 Task: Find connections with filter location Chengzhong with filter topic #socialmediawith filter profile language French with filter current company Volvo Car India with filter school Maharshi Dayanand College of Arts Science & Commerce Kamgar Manzil 25 Dr.S.S.Rao Road Parel Mumbai 400 012 with filter industry Musicians with filter service category Customer Support with filter keywords title Physical Therapy Assistant
Action: Mouse moved to (678, 91)
Screenshot: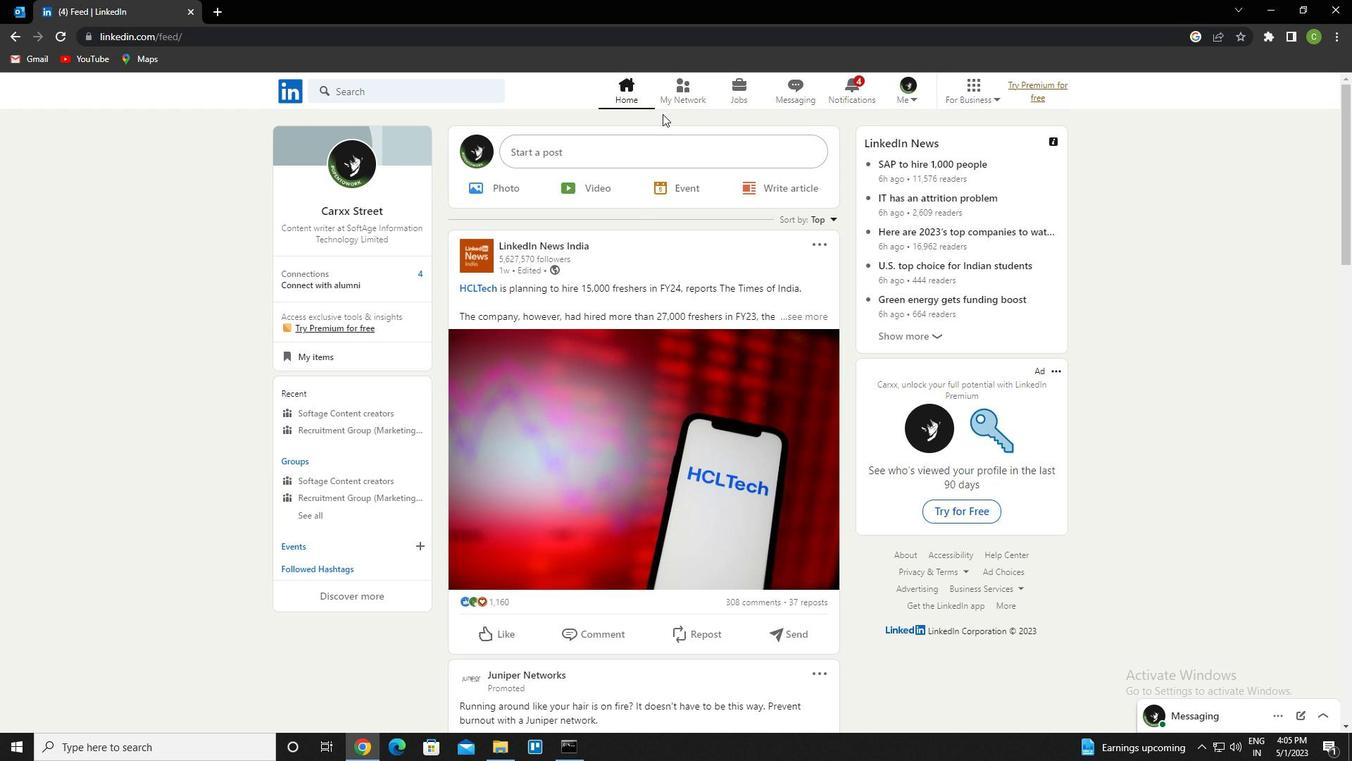 
Action: Mouse pressed left at (678, 91)
Screenshot: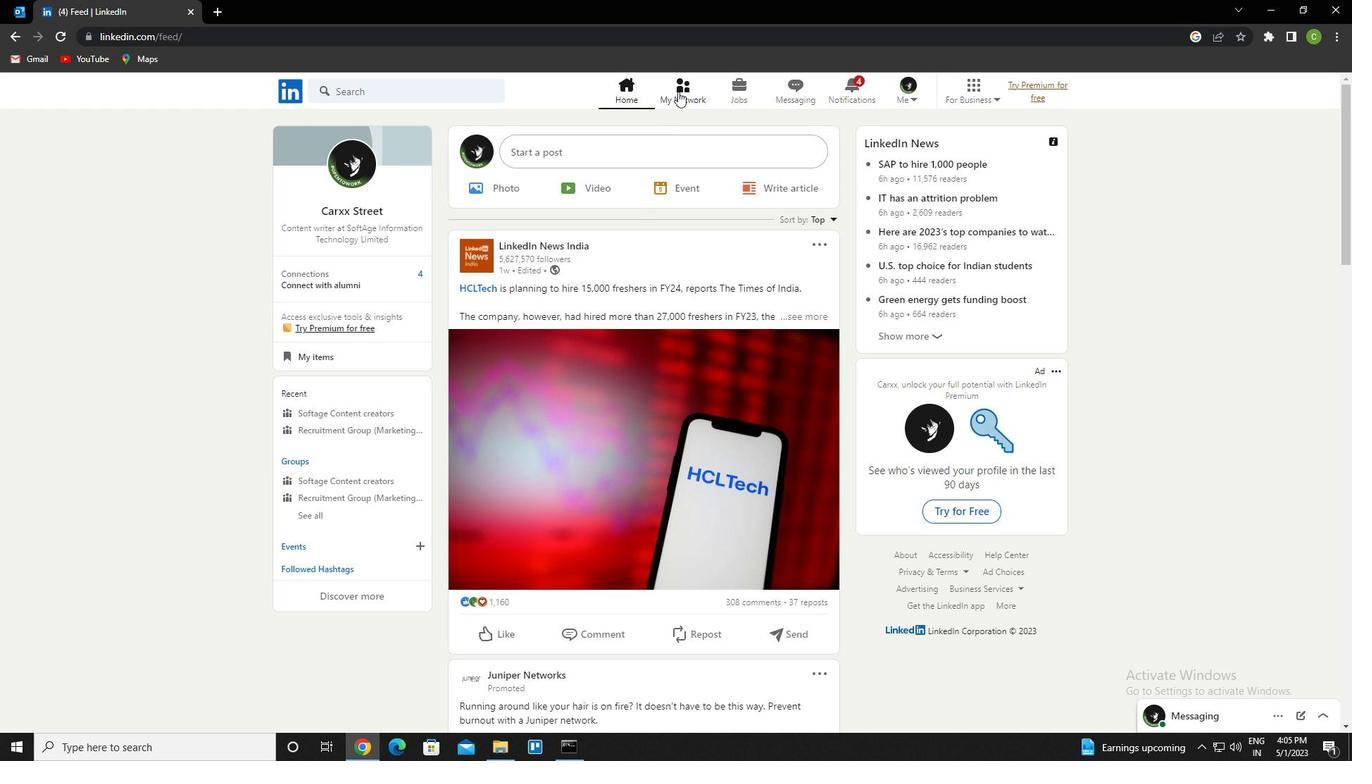 
Action: Mouse moved to (367, 164)
Screenshot: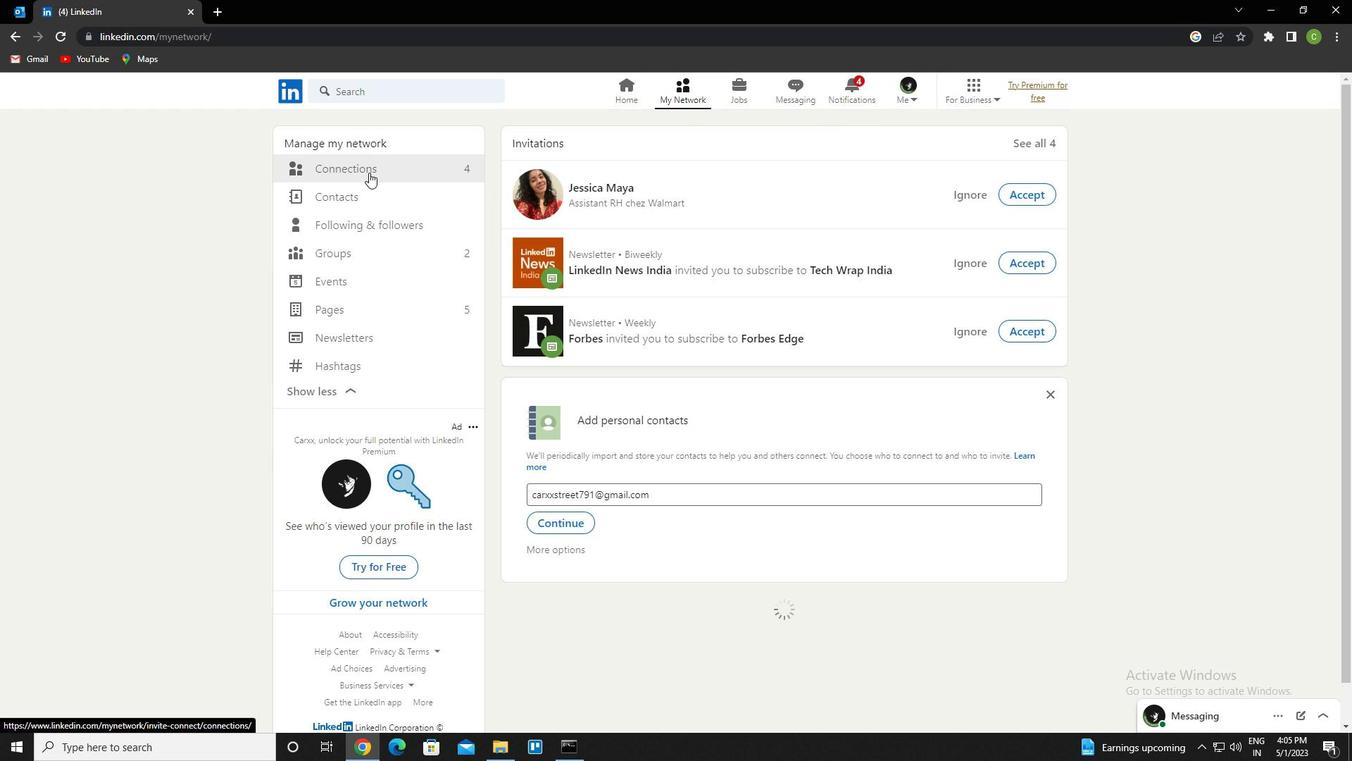 
Action: Mouse pressed left at (367, 164)
Screenshot: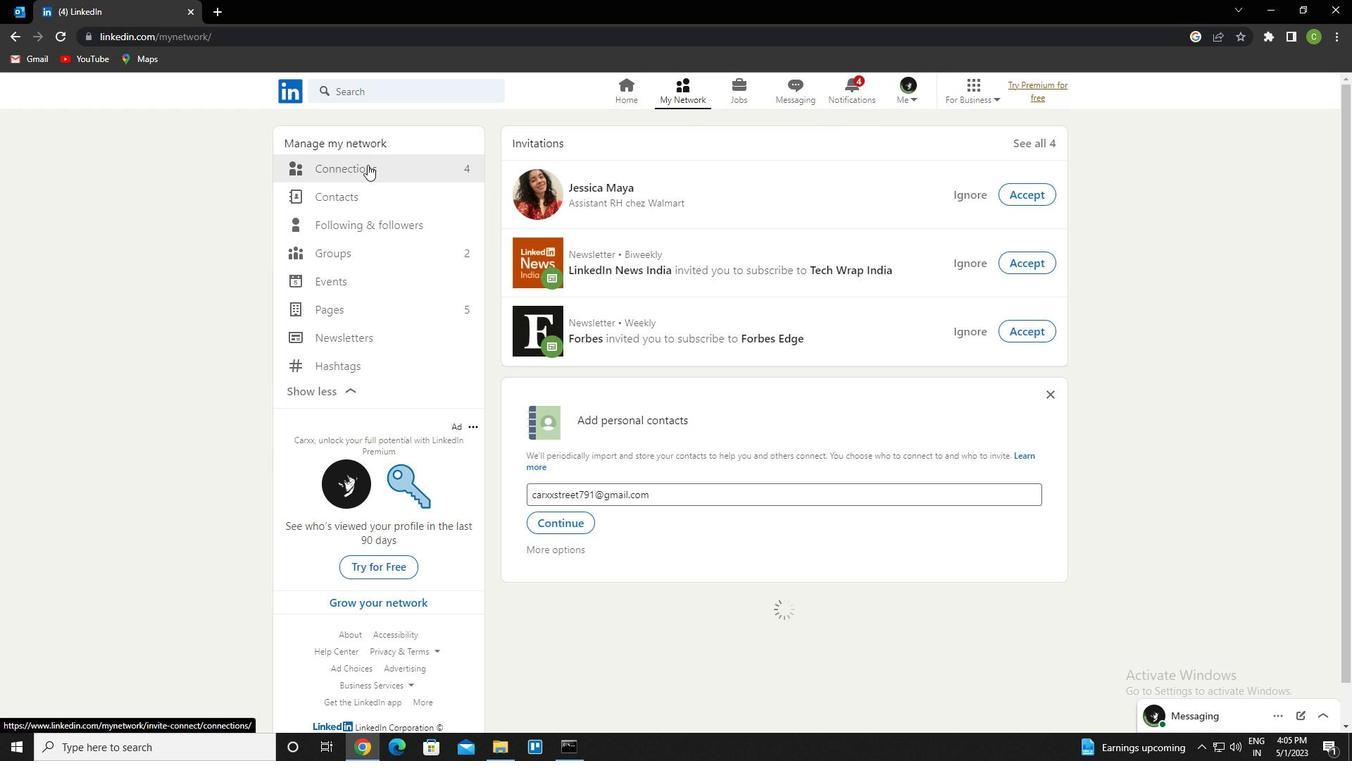 
Action: Mouse moved to (756, 163)
Screenshot: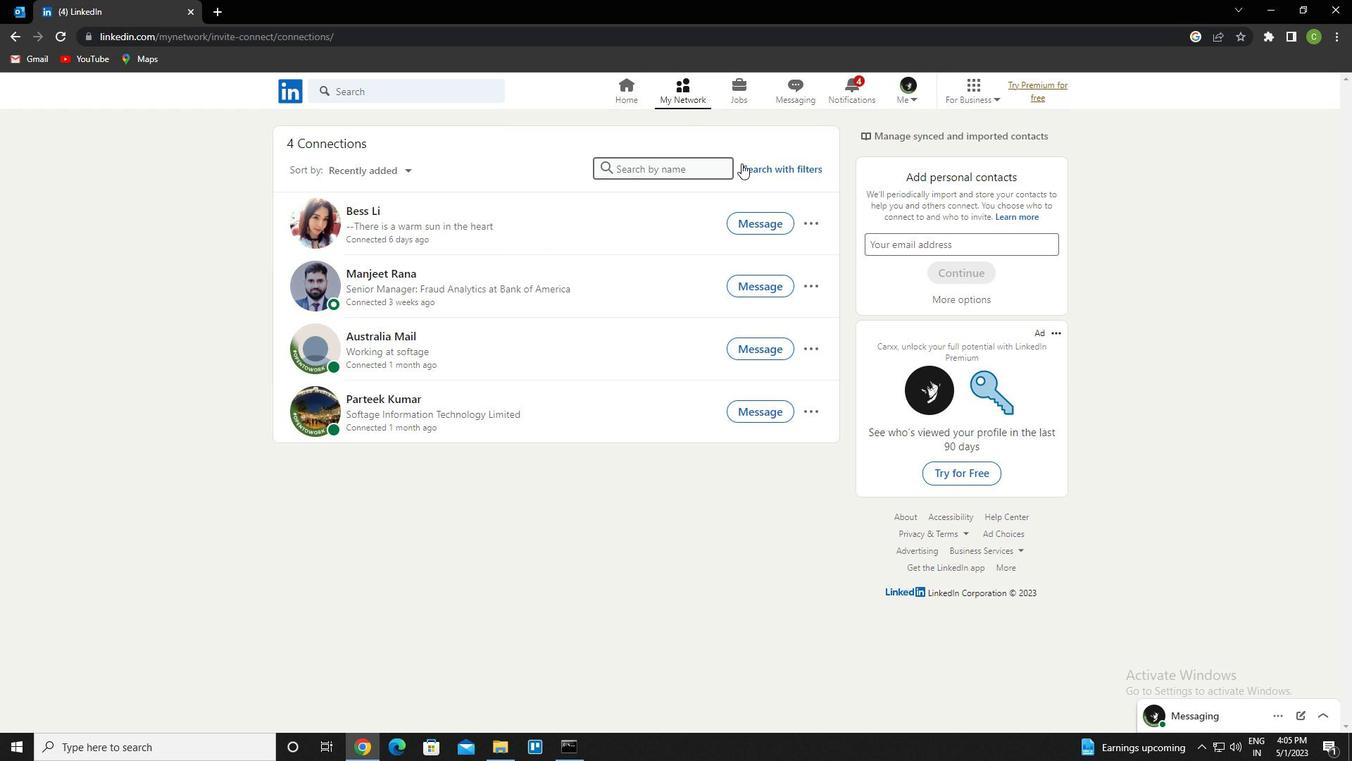 
Action: Mouse pressed left at (756, 163)
Screenshot: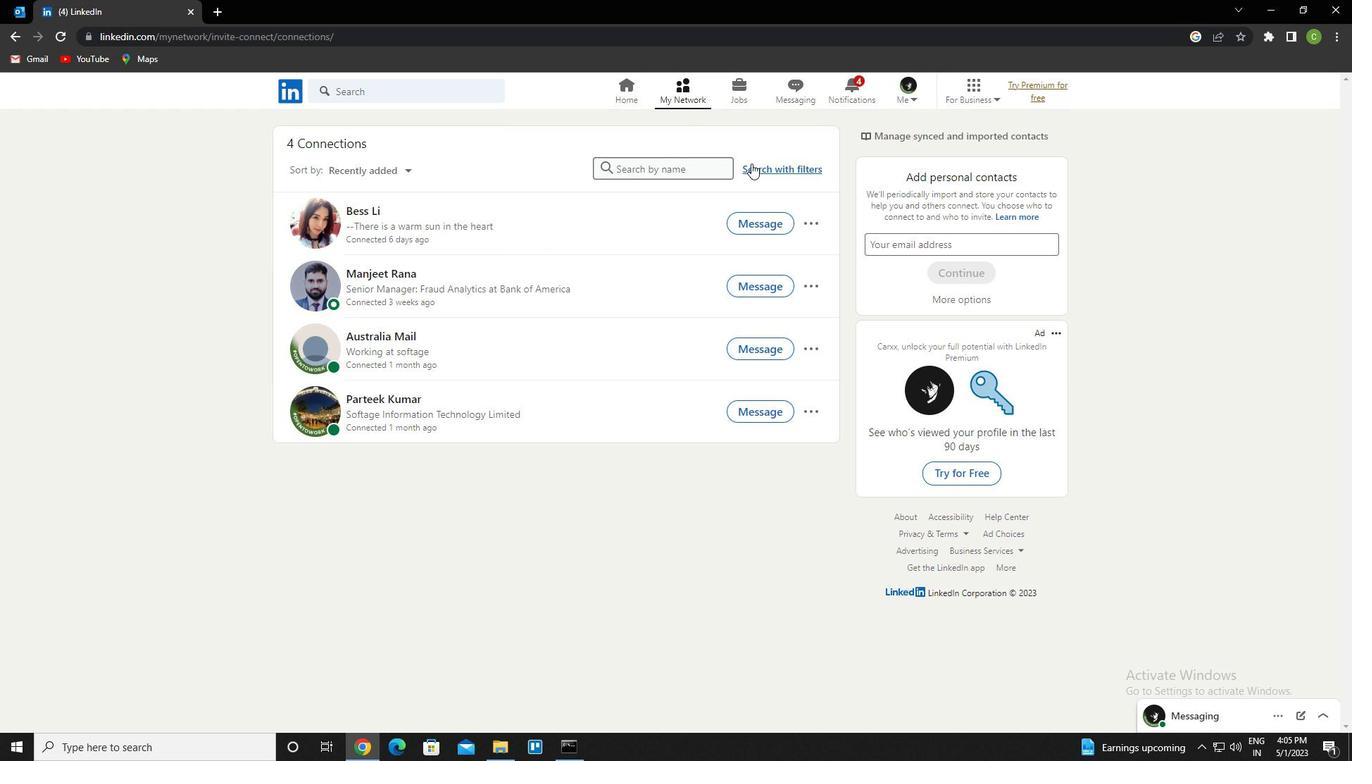 
Action: Mouse moved to (727, 128)
Screenshot: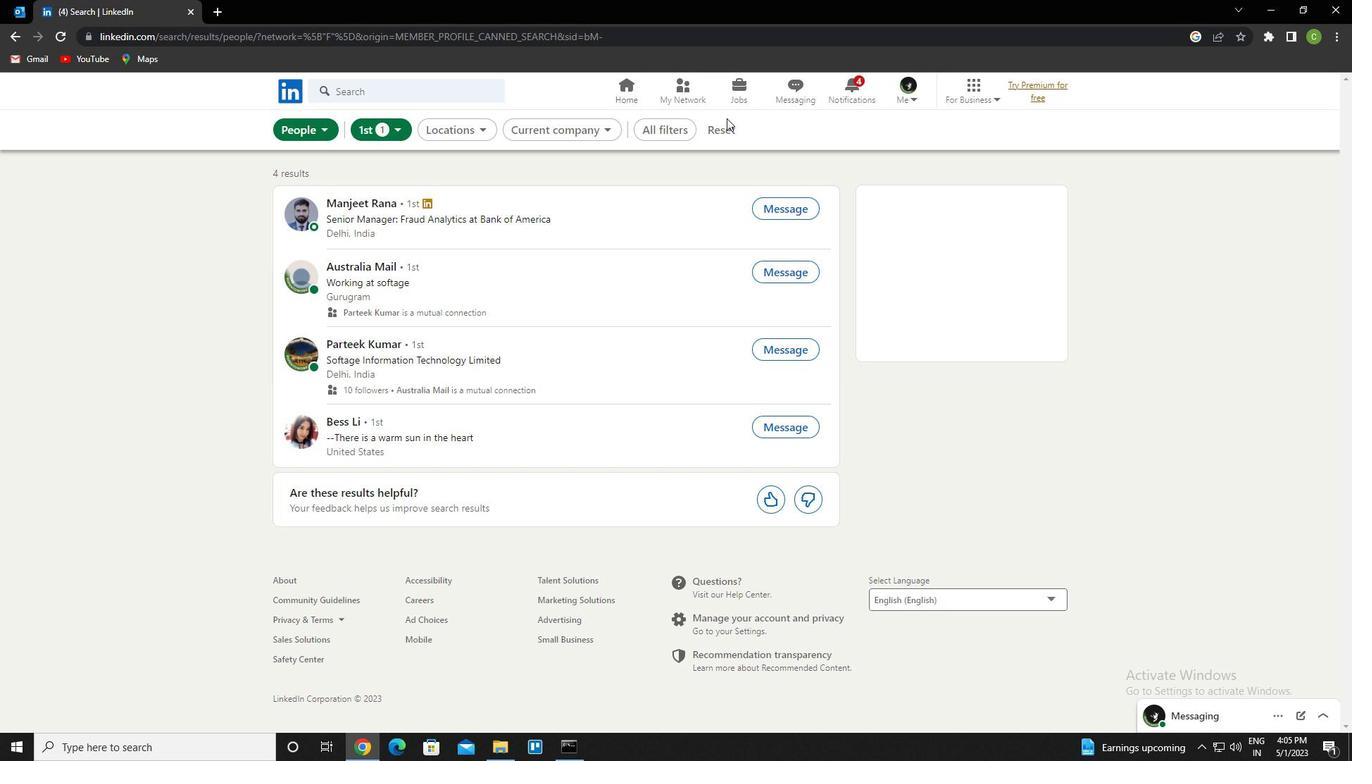 
Action: Mouse pressed left at (727, 128)
Screenshot: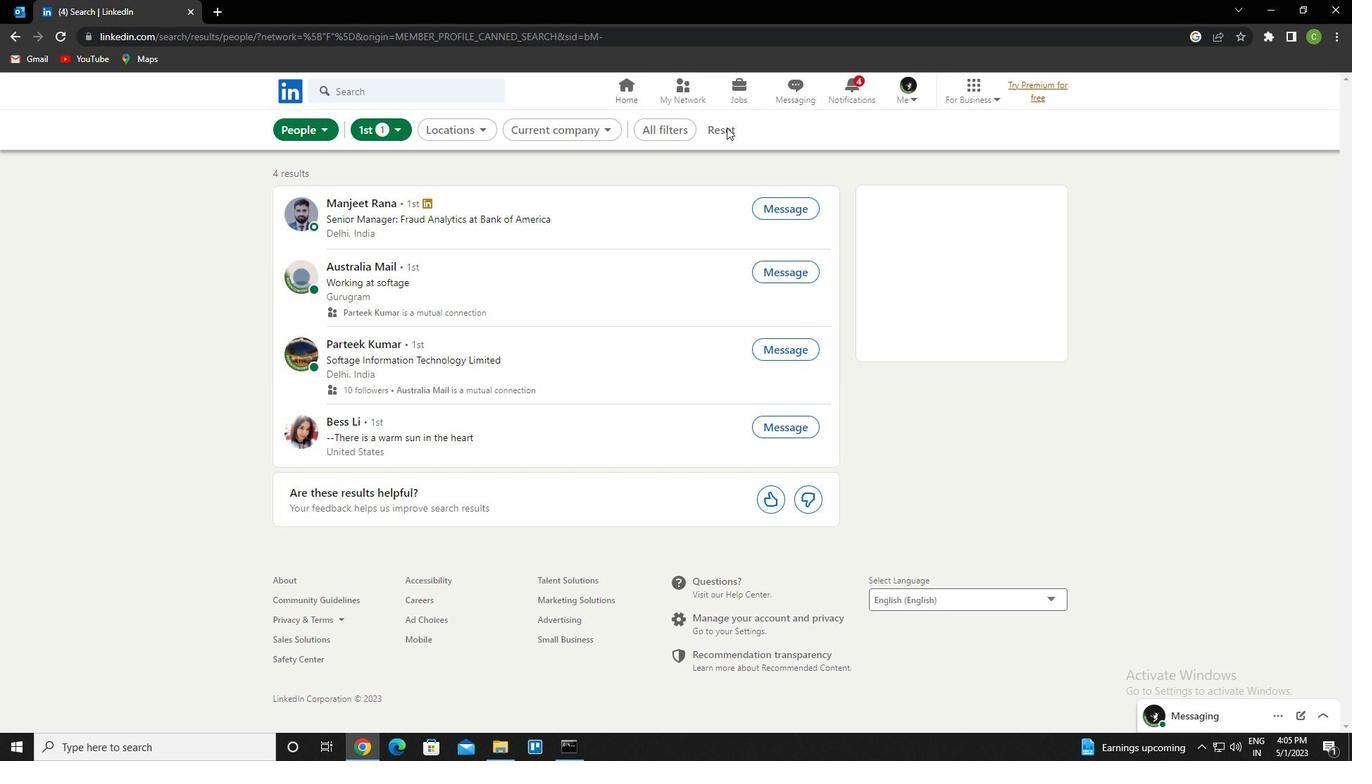 
Action: Mouse moved to (694, 127)
Screenshot: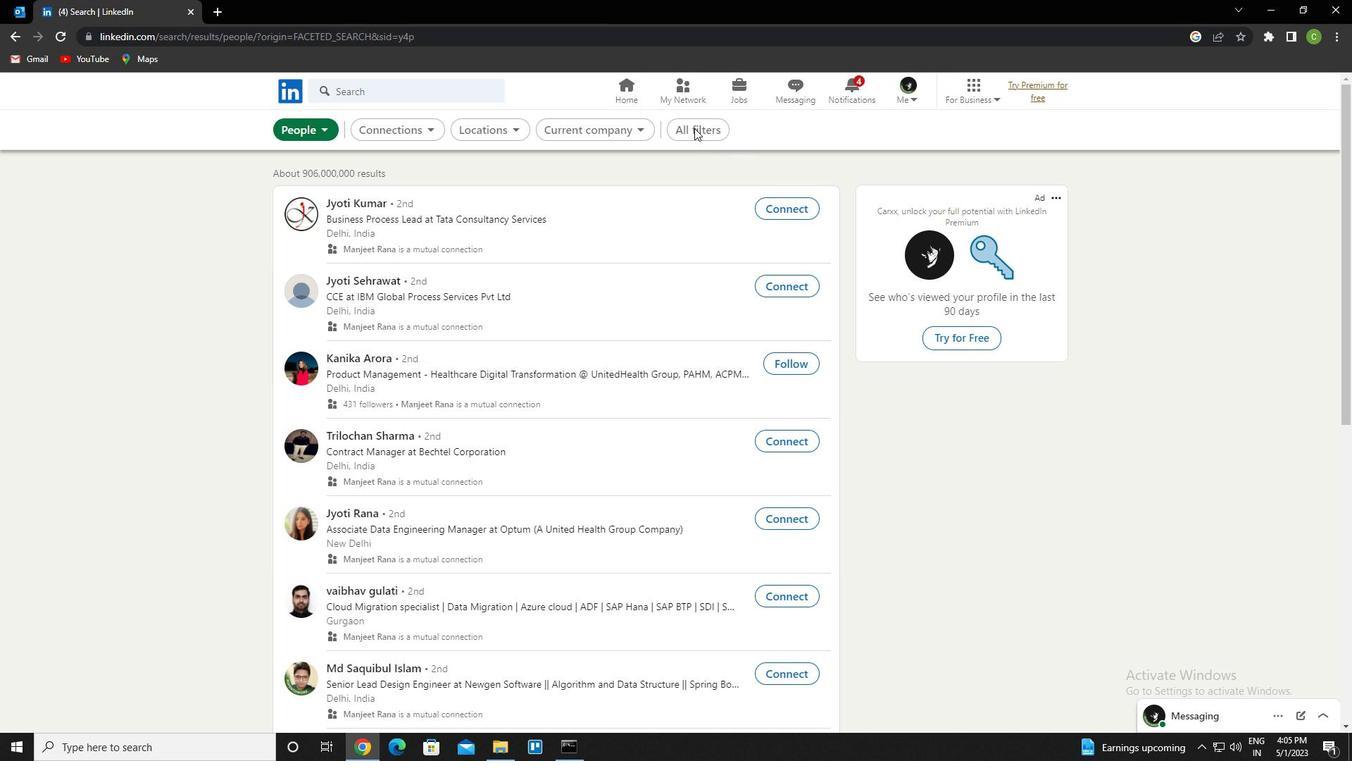 
Action: Mouse pressed left at (694, 127)
Screenshot: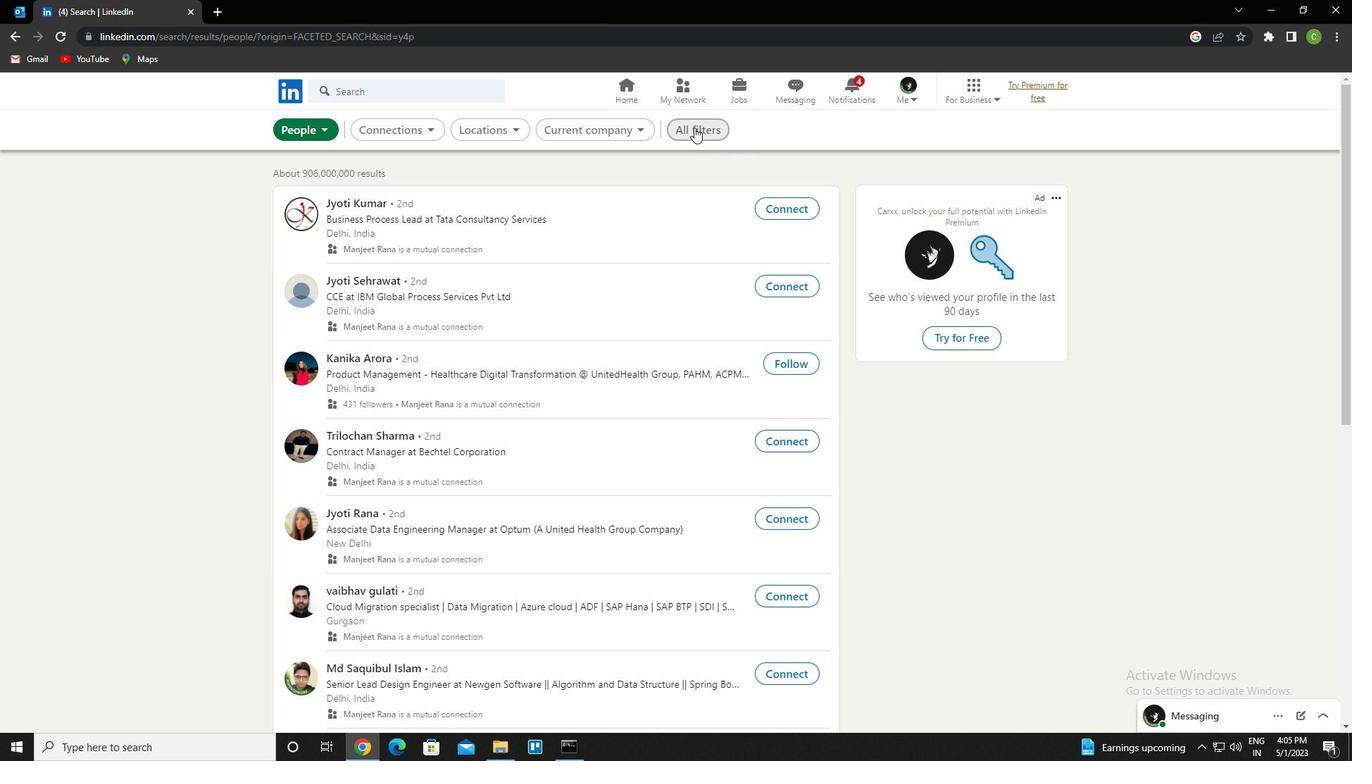 
Action: Mouse moved to (1235, 567)
Screenshot: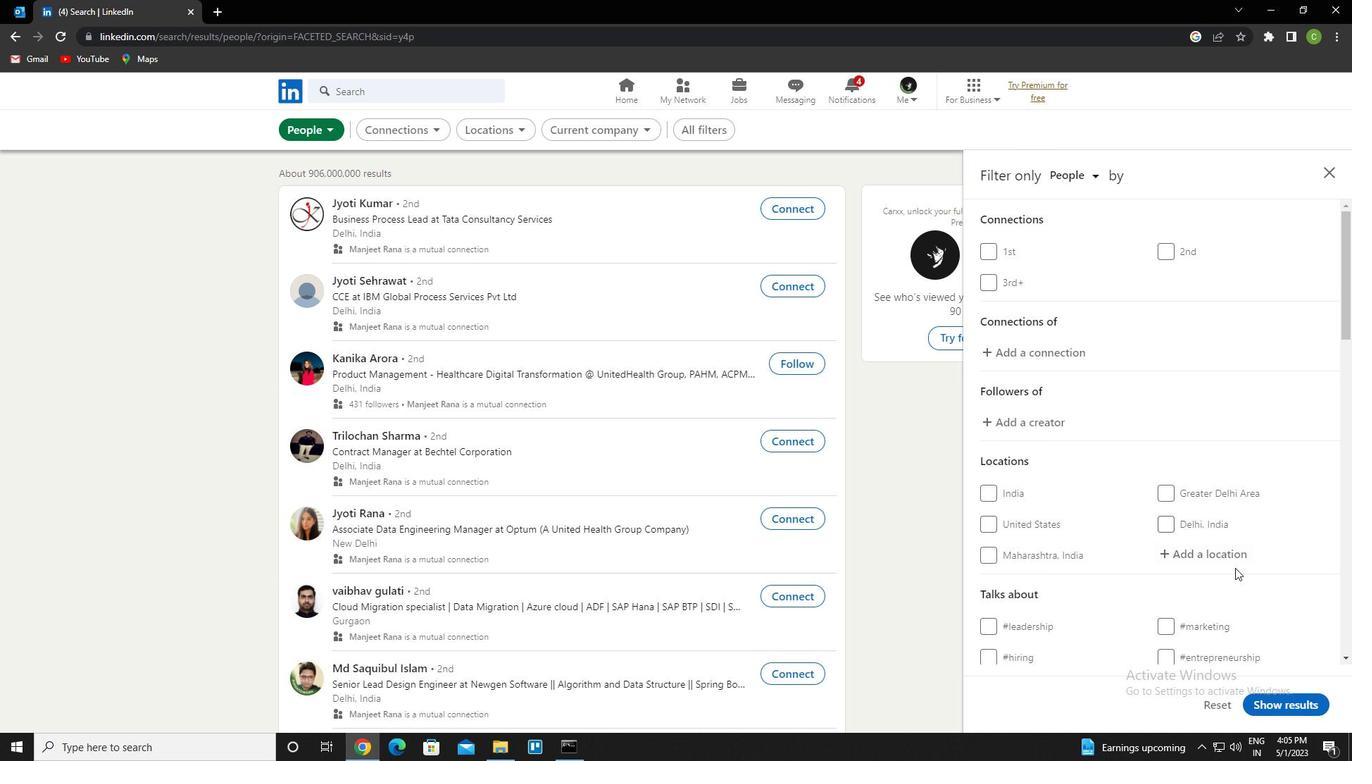 
Action: Mouse scrolled (1235, 567) with delta (0, 0)
Screenshot: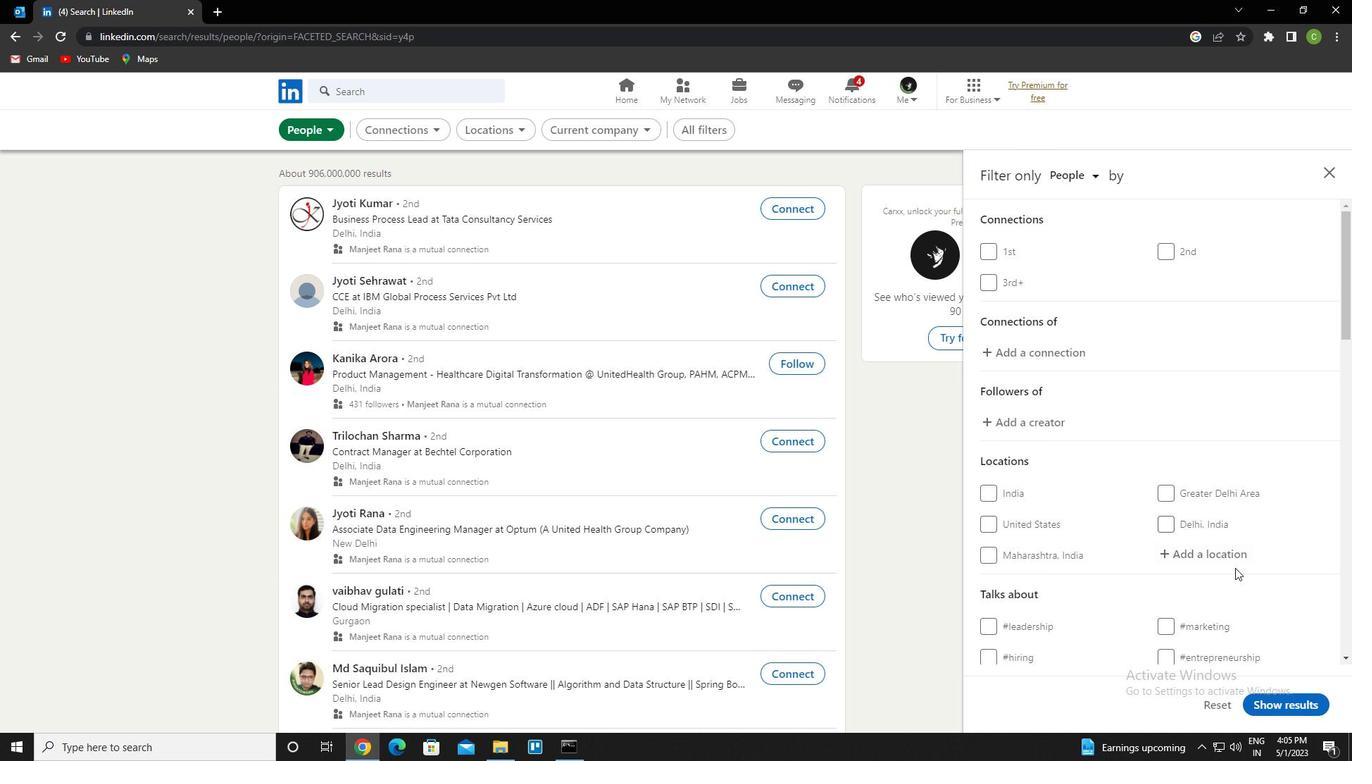 
Action: Mouse scrolled (1235, 567) with delta (0, 0)
Screenshot: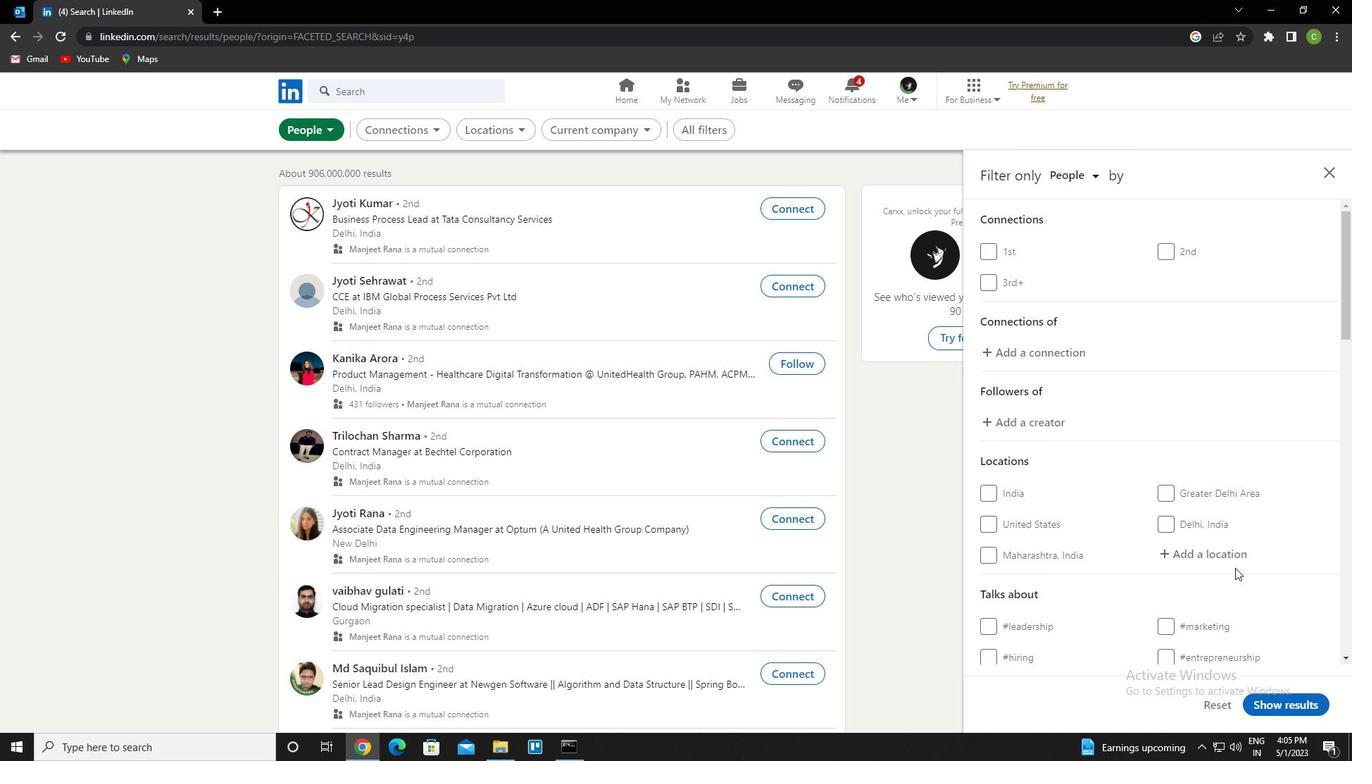 
Action: Mouse moved to (1220, 416)
Screenshot: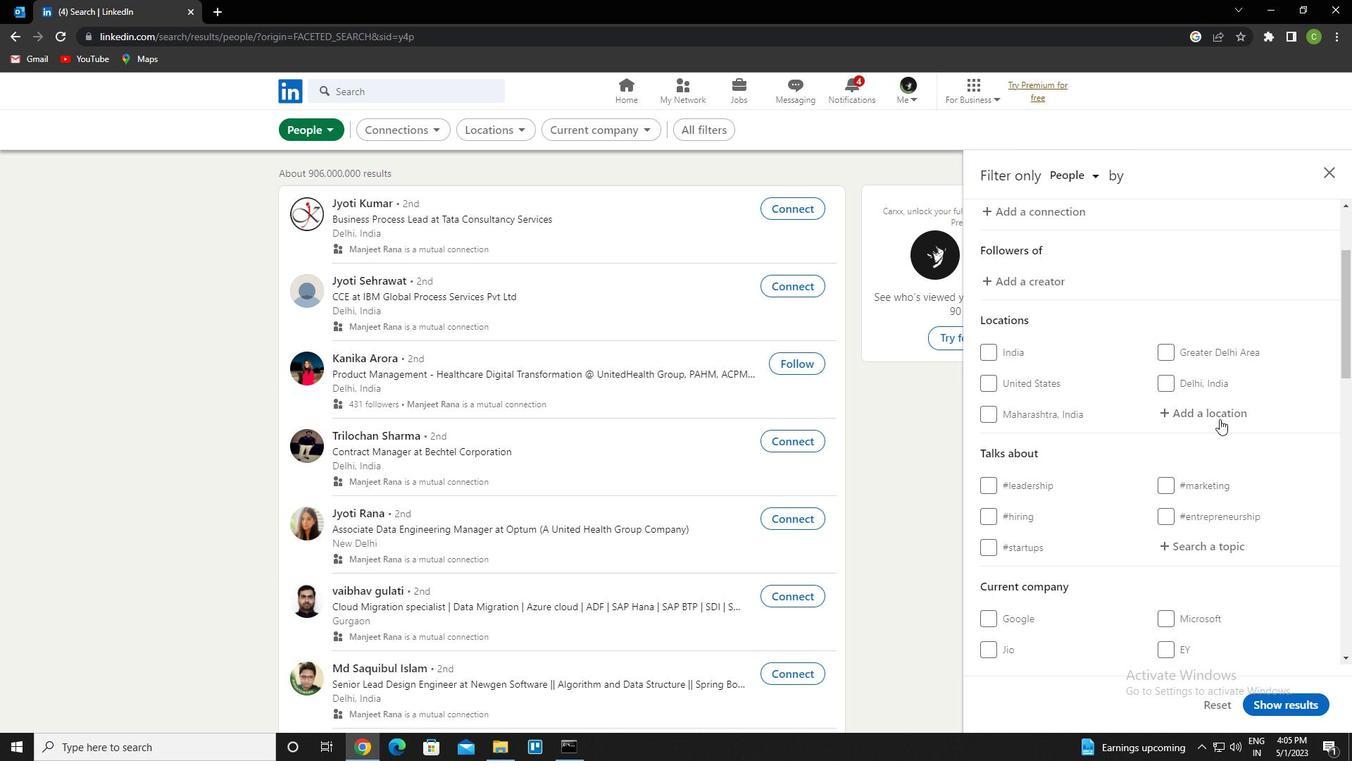 
Action: Mouse pressed left at (1220, 416)
Screenshot: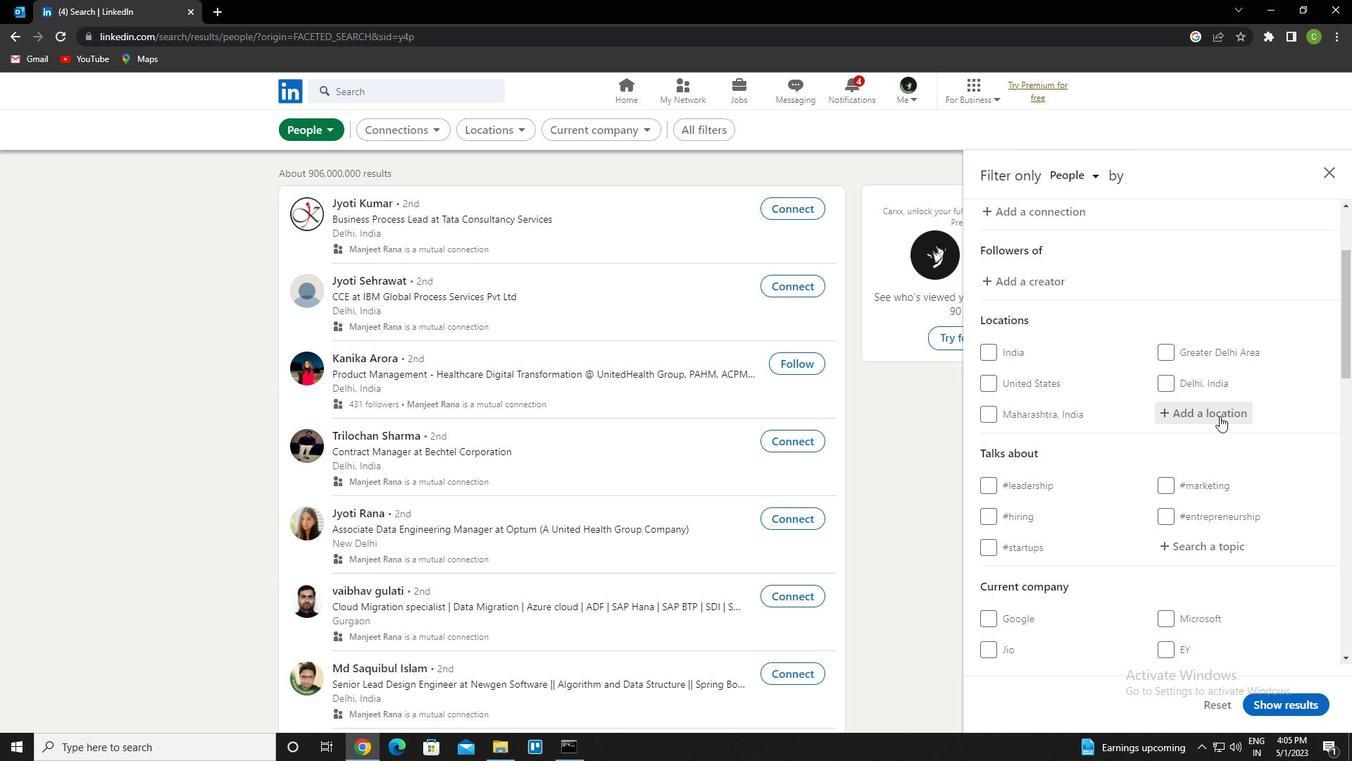 
Action: Key pressed <Key.caps_lock>c<Key.caps_lock>hengzhong<Key.enter>
Screenshot: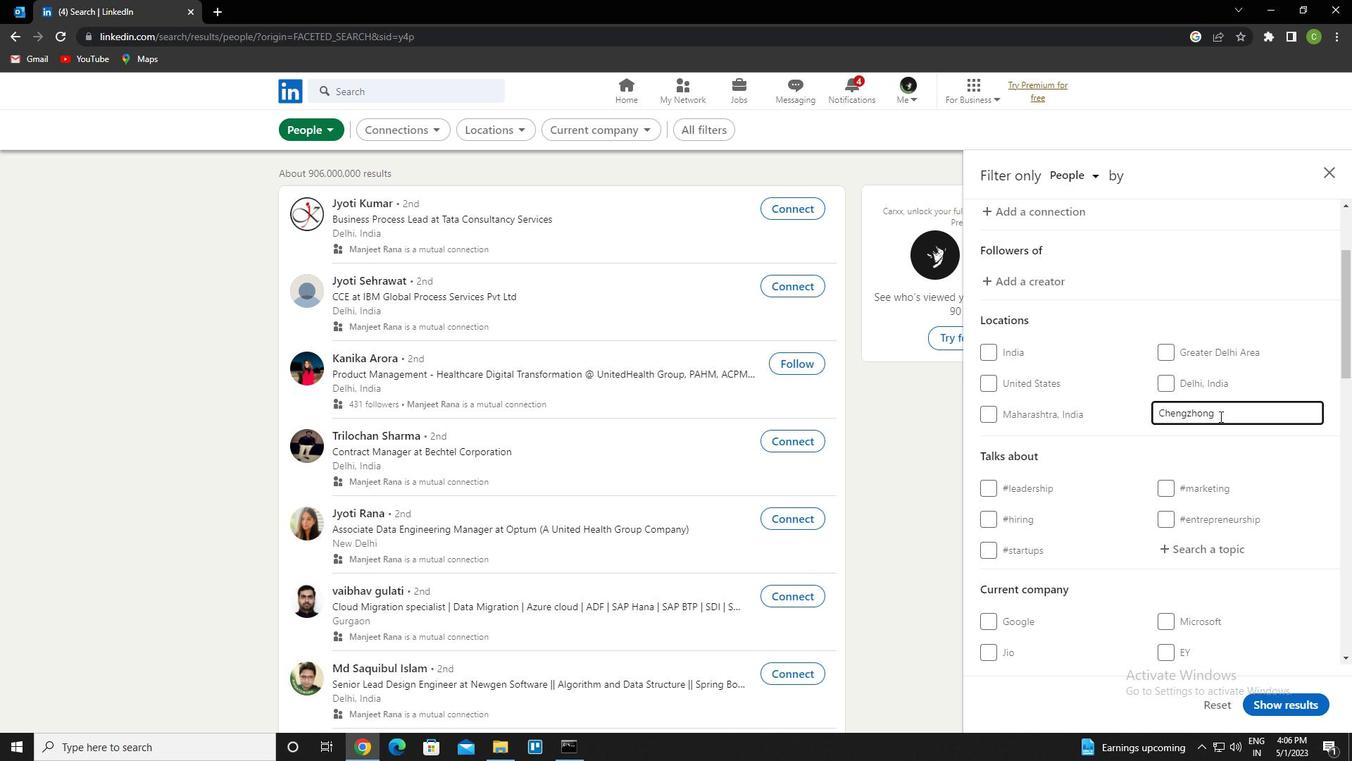 
Action: Mouse scrolled (1220, 415) with delta (0, 0)
Screenshot: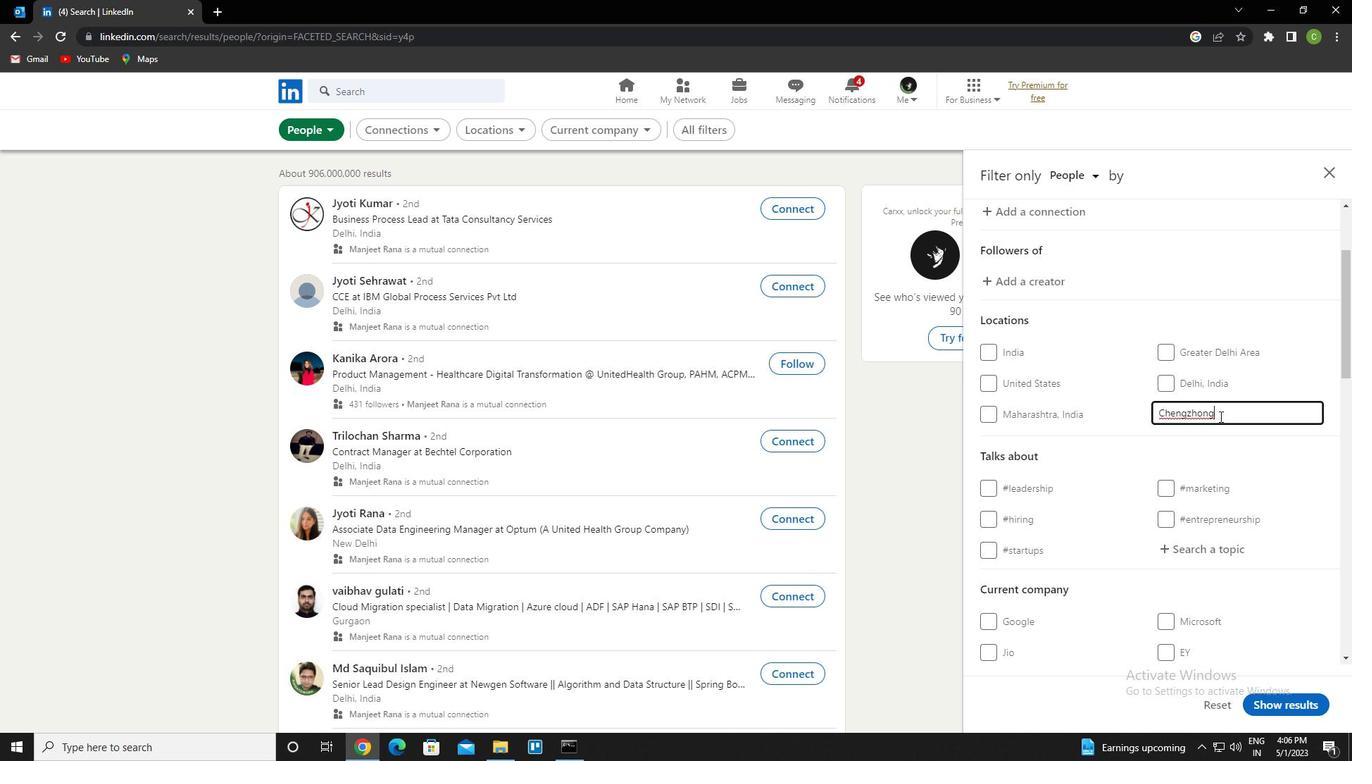 
Action: Mouse moved to (1210, 429)
Screenshot: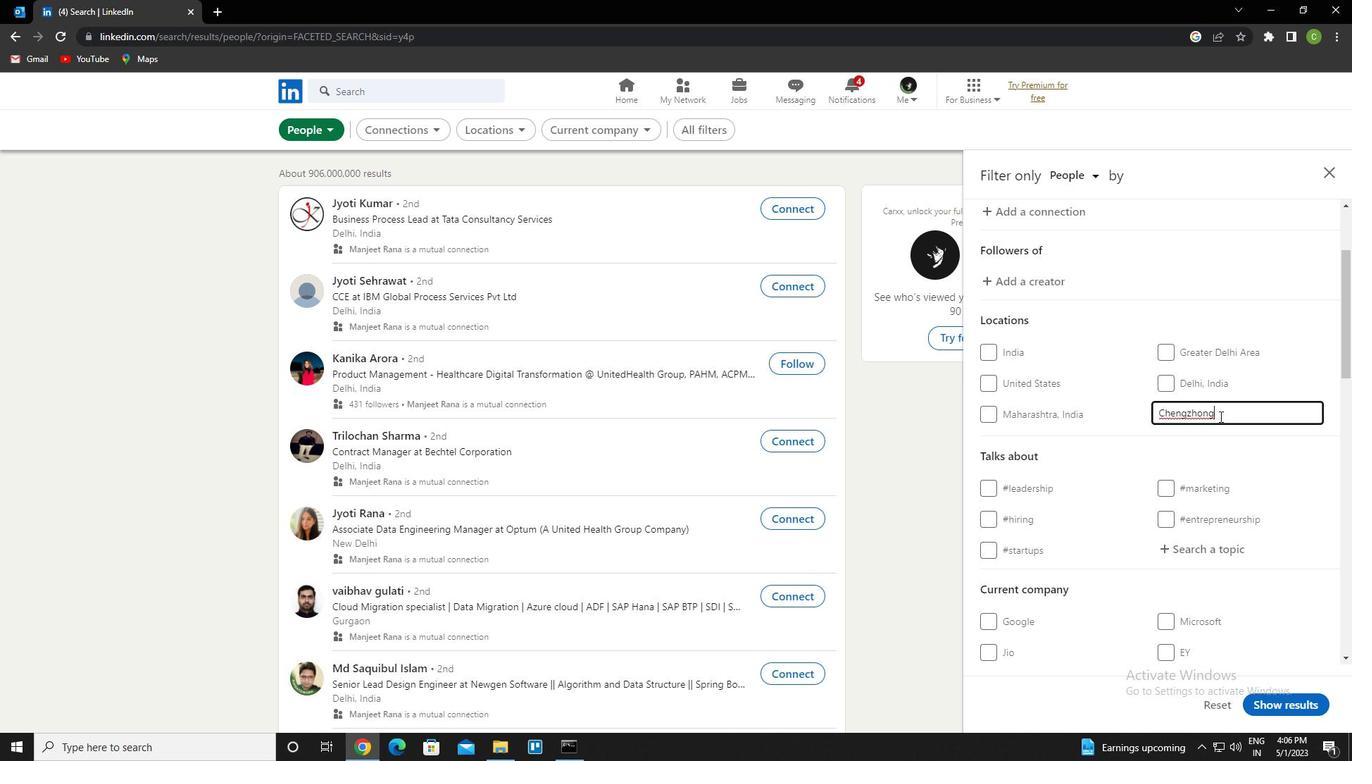 
Action: Mouse scrolled (1210, 429) with delta (0, 0)
Screenshot: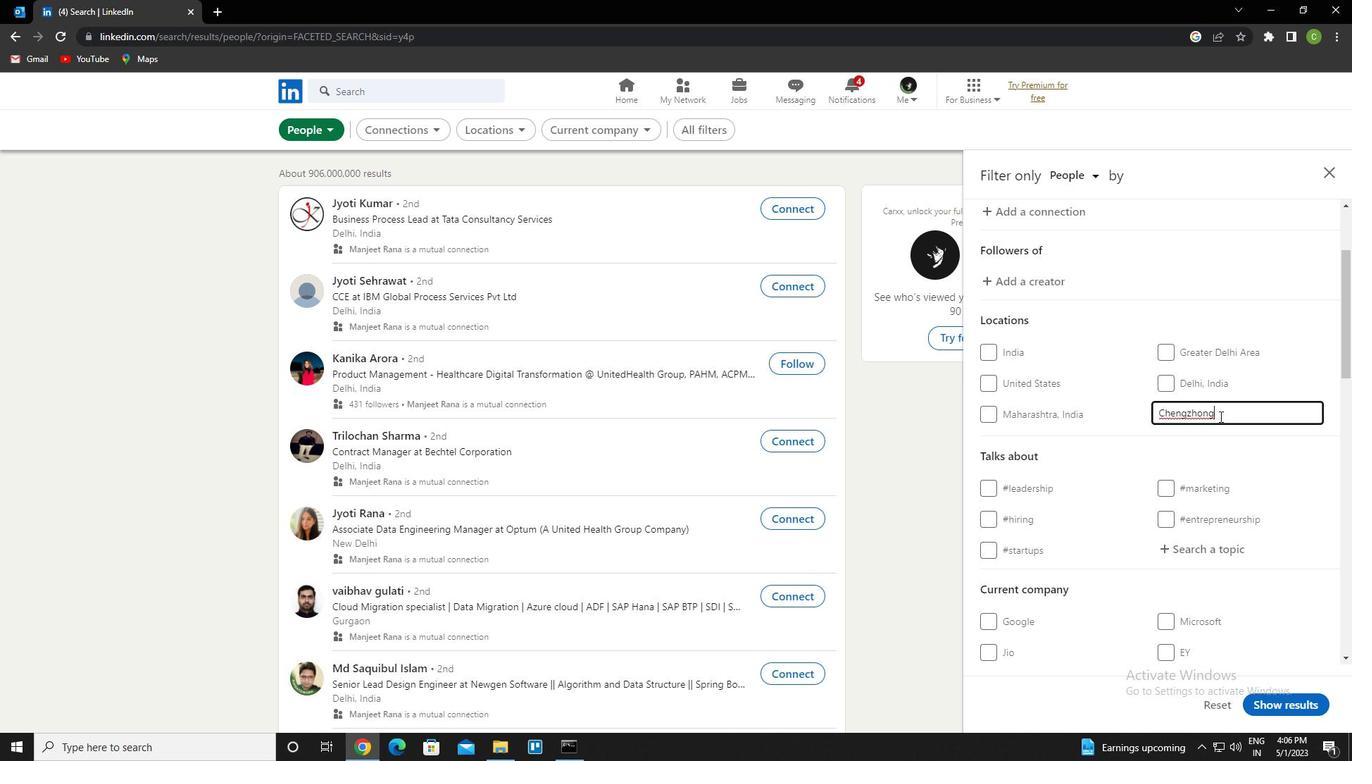 
Action: Mouse moved to (1209, 431)
Screenshot: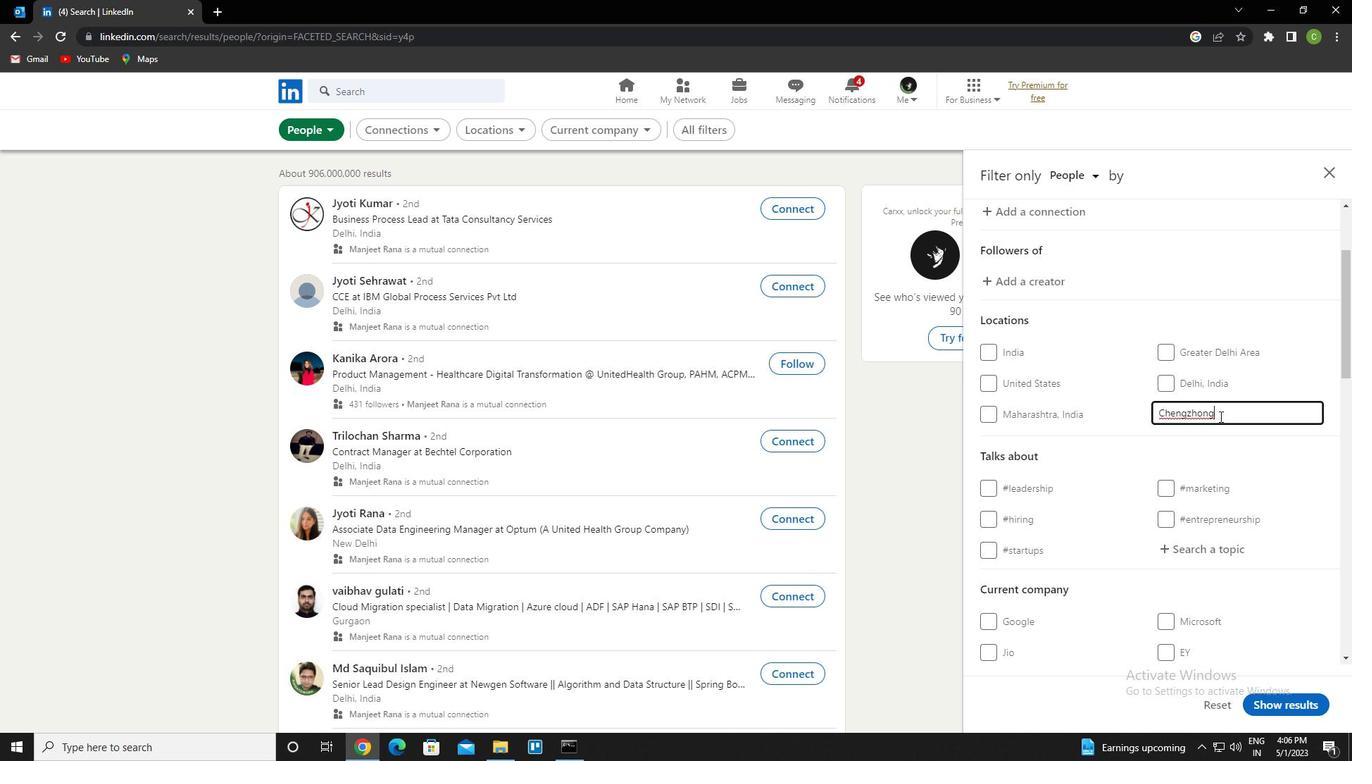 
Action: Mouse scrolled (1209, 431) with delta (0, 0)
Screenshot: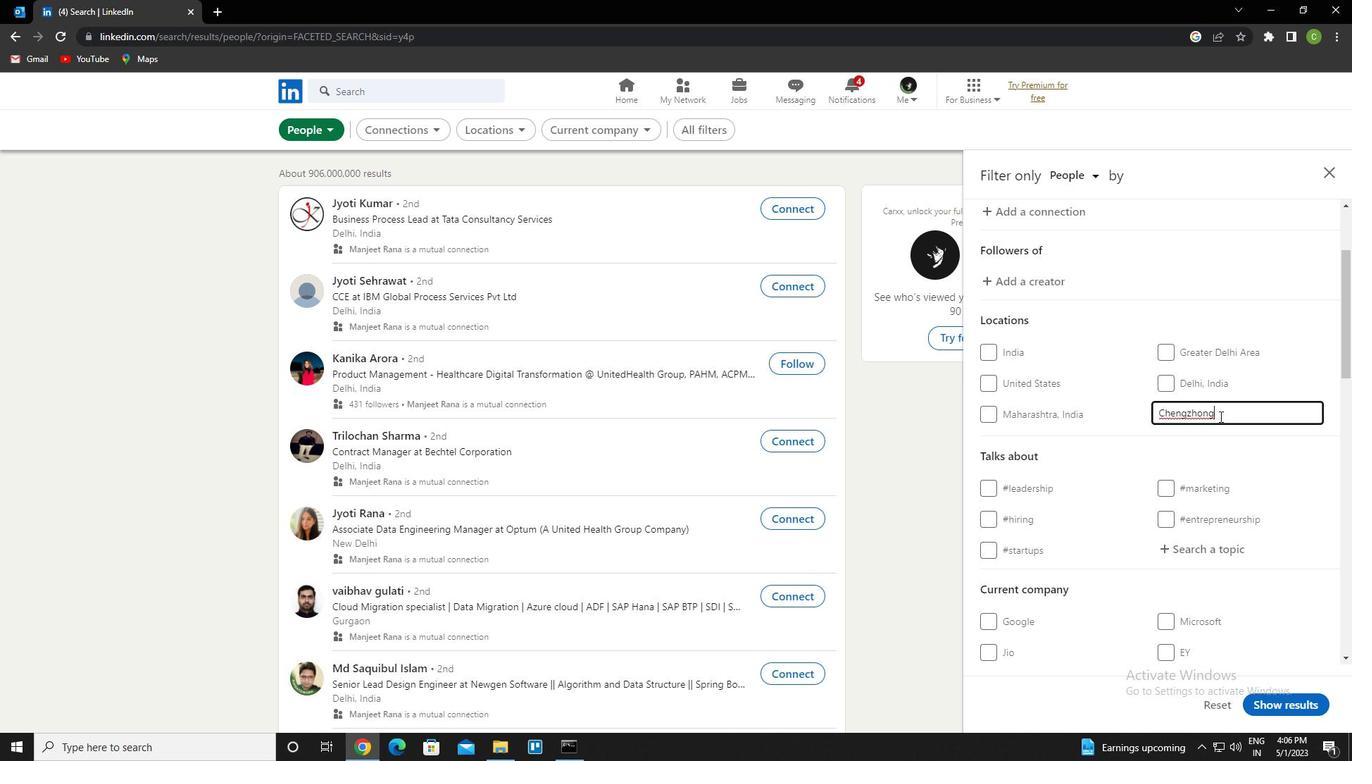 
Action: Mouse moved to (1216, 338)
Screenshot: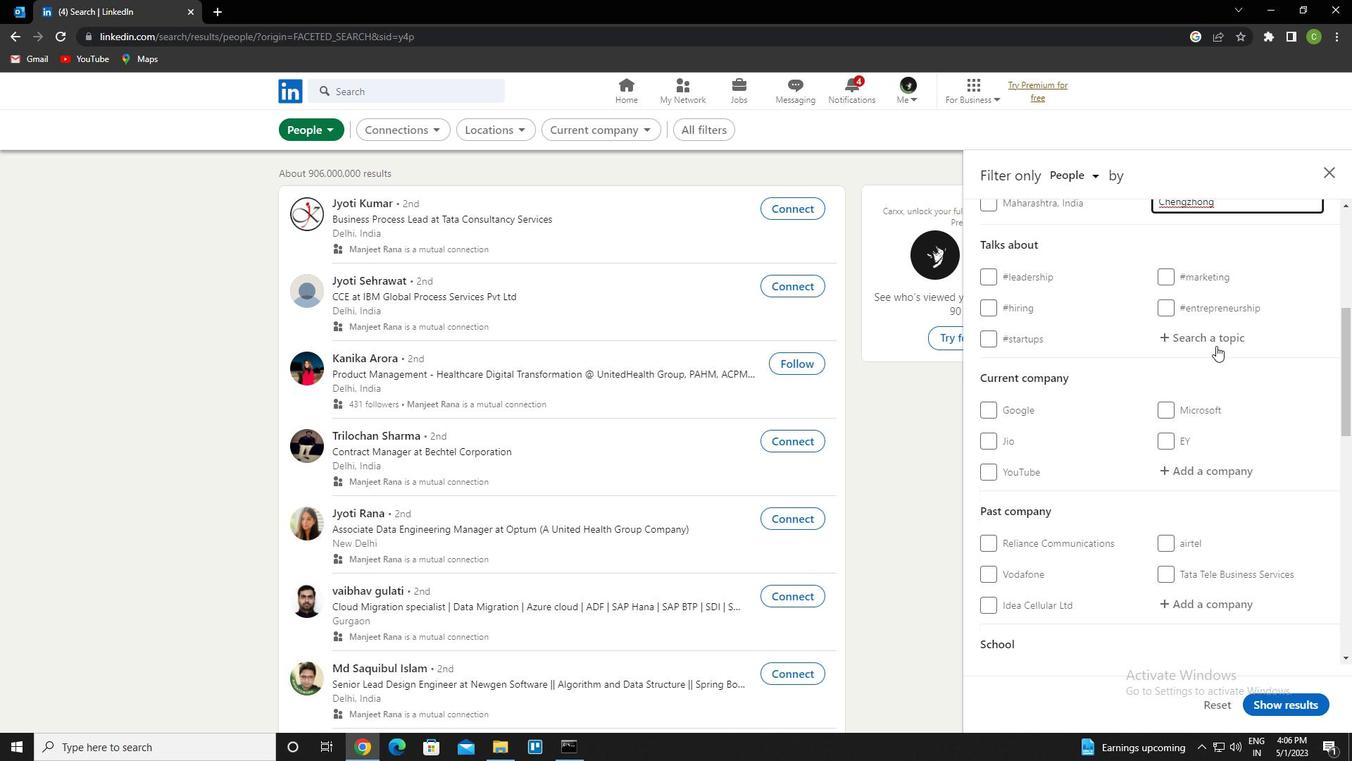
Action: Mouse pressed left at (1216, 338)
Screenshot: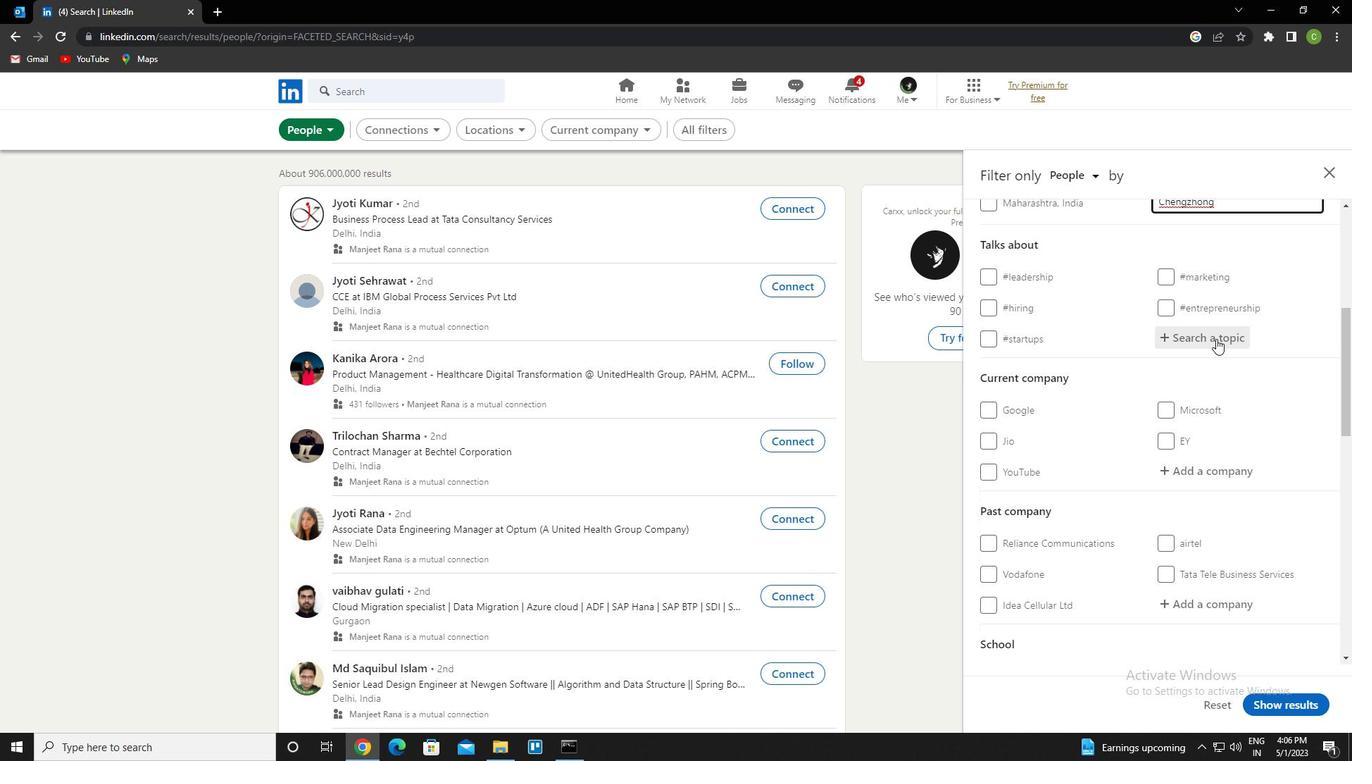 
Action: Key pressed socialmedia<Key.down><Key.enter>
Screenshot: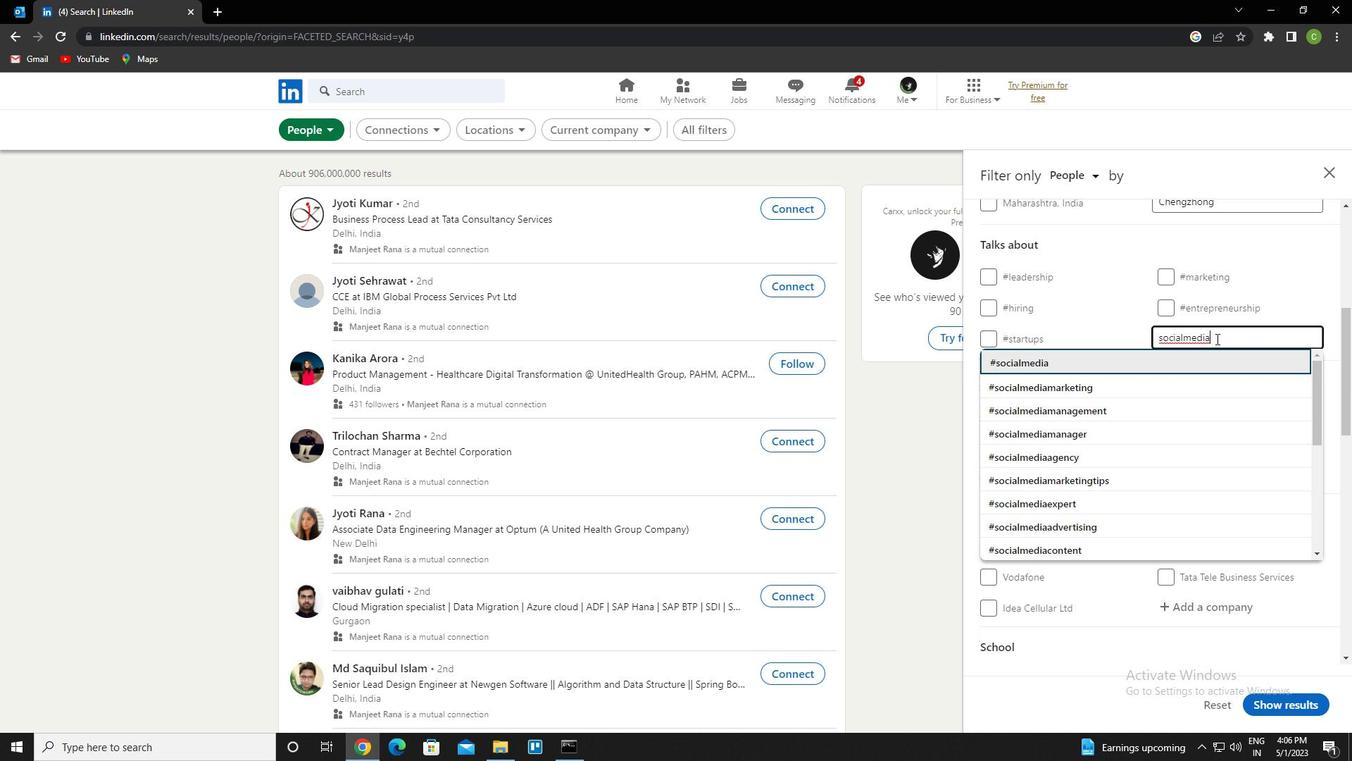 
Action: Mouse scrolled (1216, 338) with delta (0, 0)
Screenshot: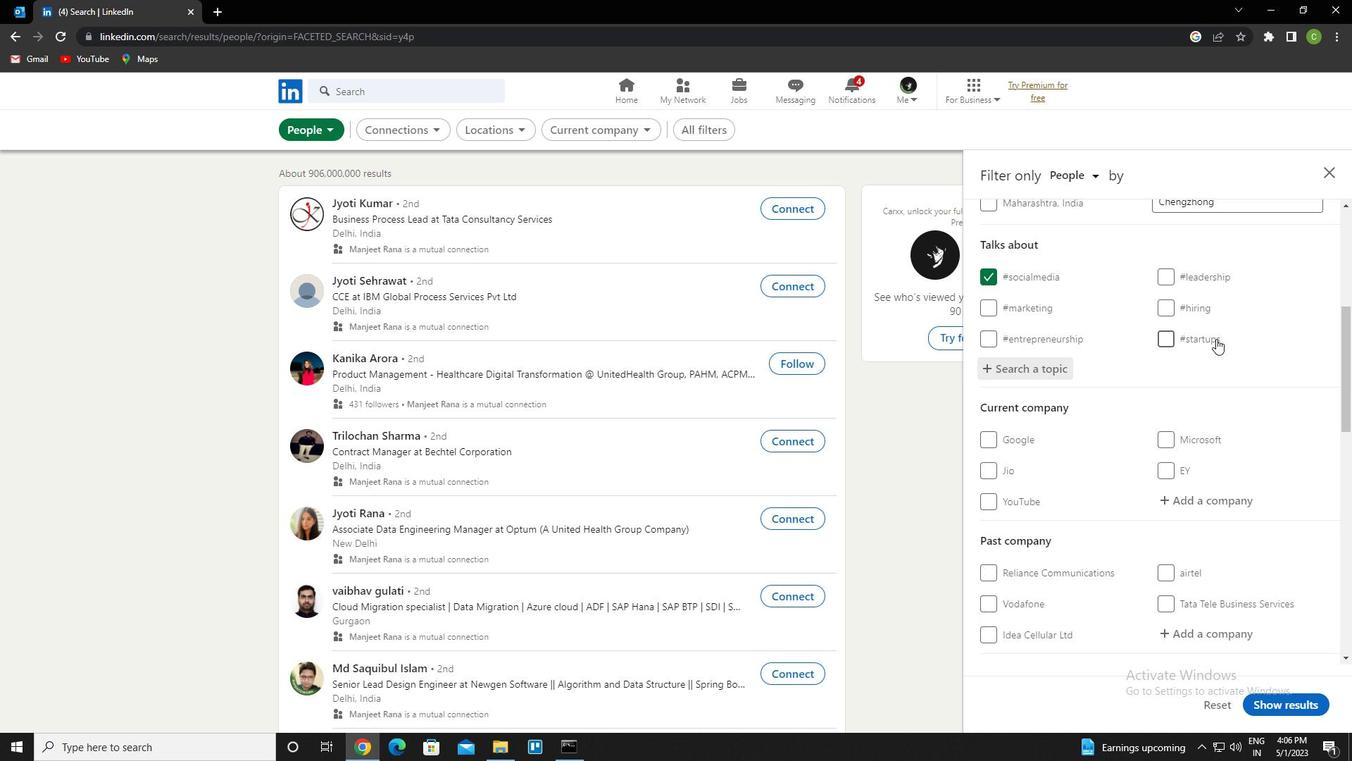 
Action: Mouse scrolled (1216, 338) with delta (0, 0)
Screenshot: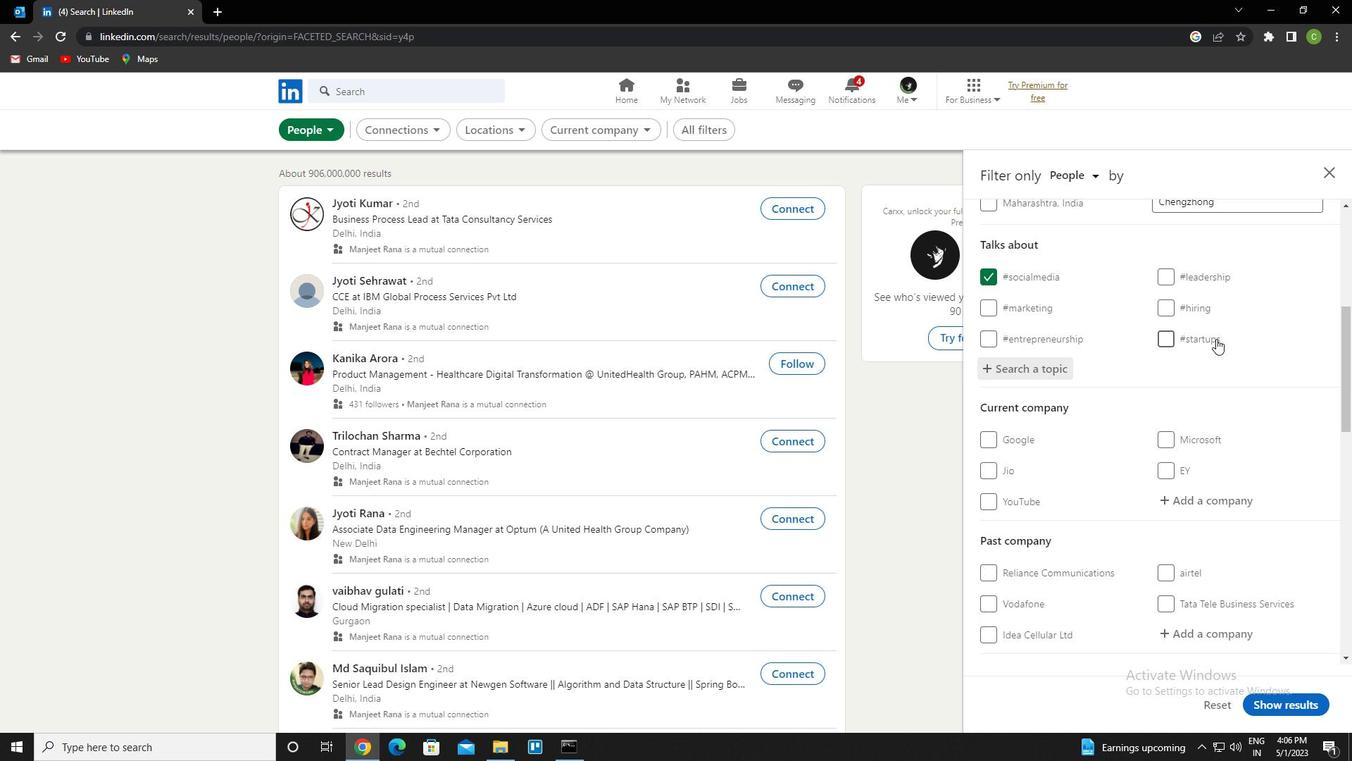 
Action: Mouse scrolled (1216, 338) with delta (0, 0)
Screenshot: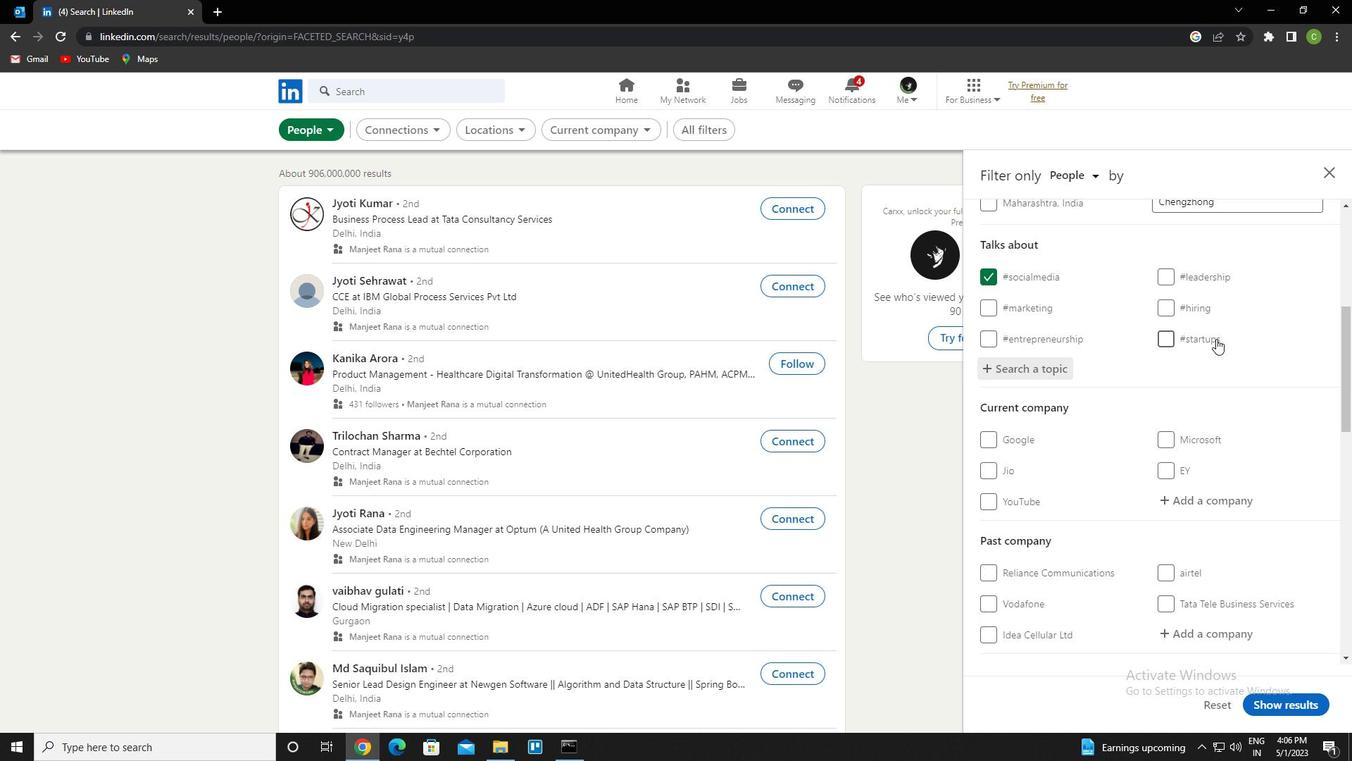 
Action: Mouse scrolled (1216, 338) with delta (0, 0)
Screenshot: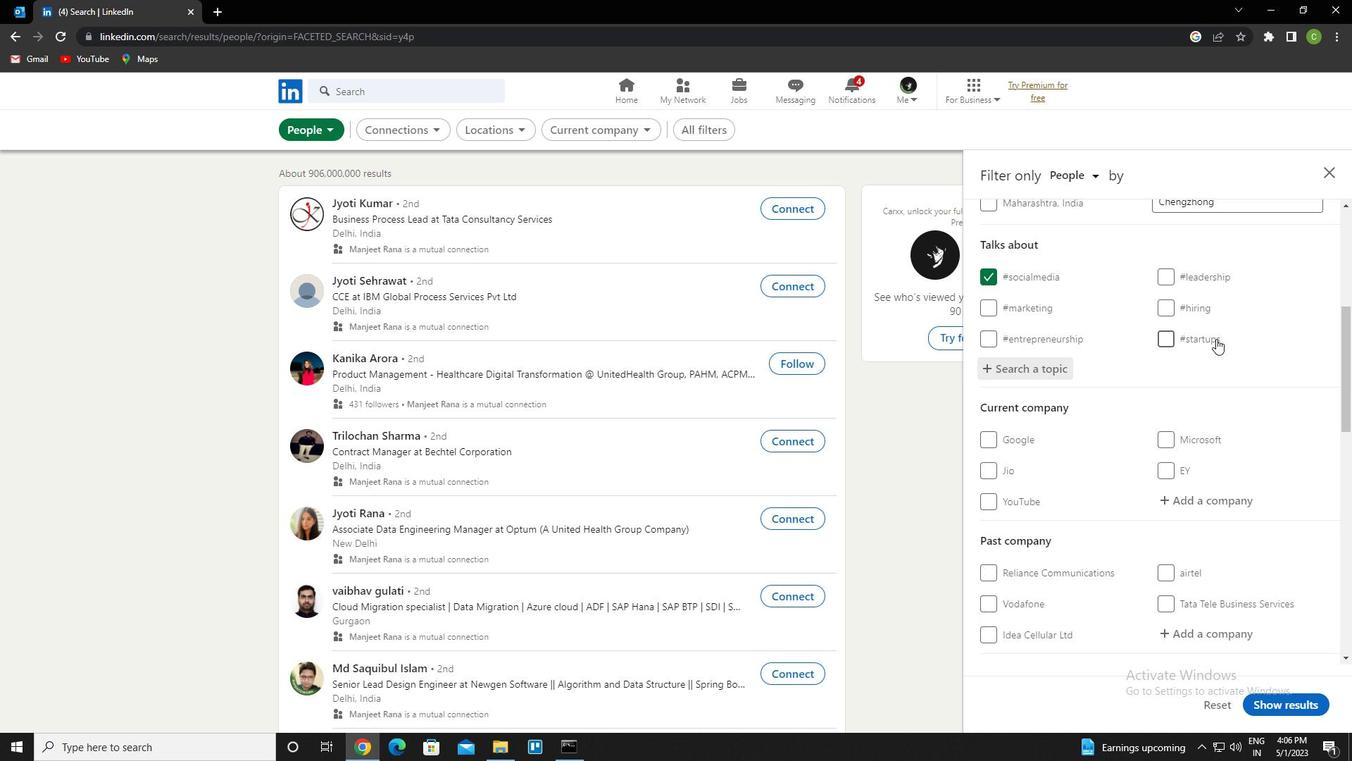 
Action: Mouse scrolled (1216, 338) with delta (0, 0)
Screenshot: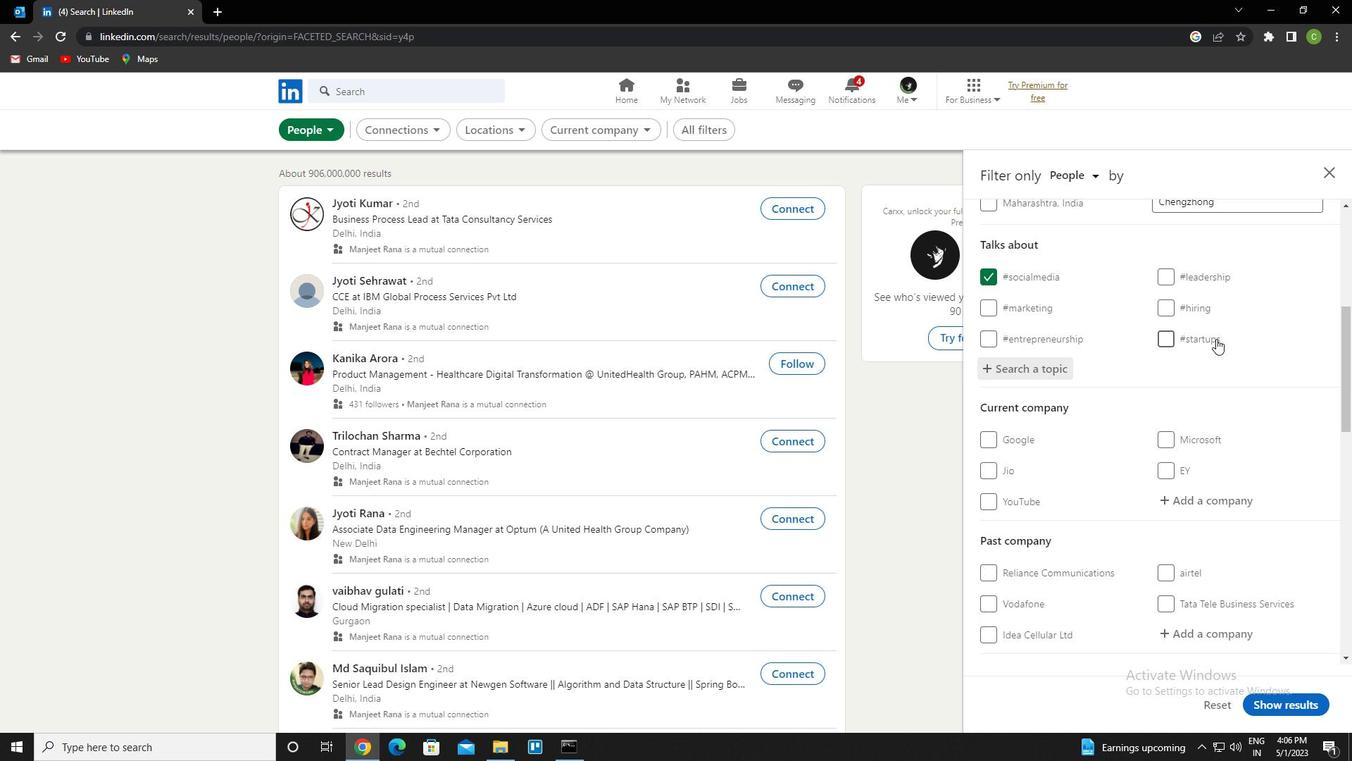 
Action: Mouse scrolled (1216, 338) with delta (0, 0)
Screenshot: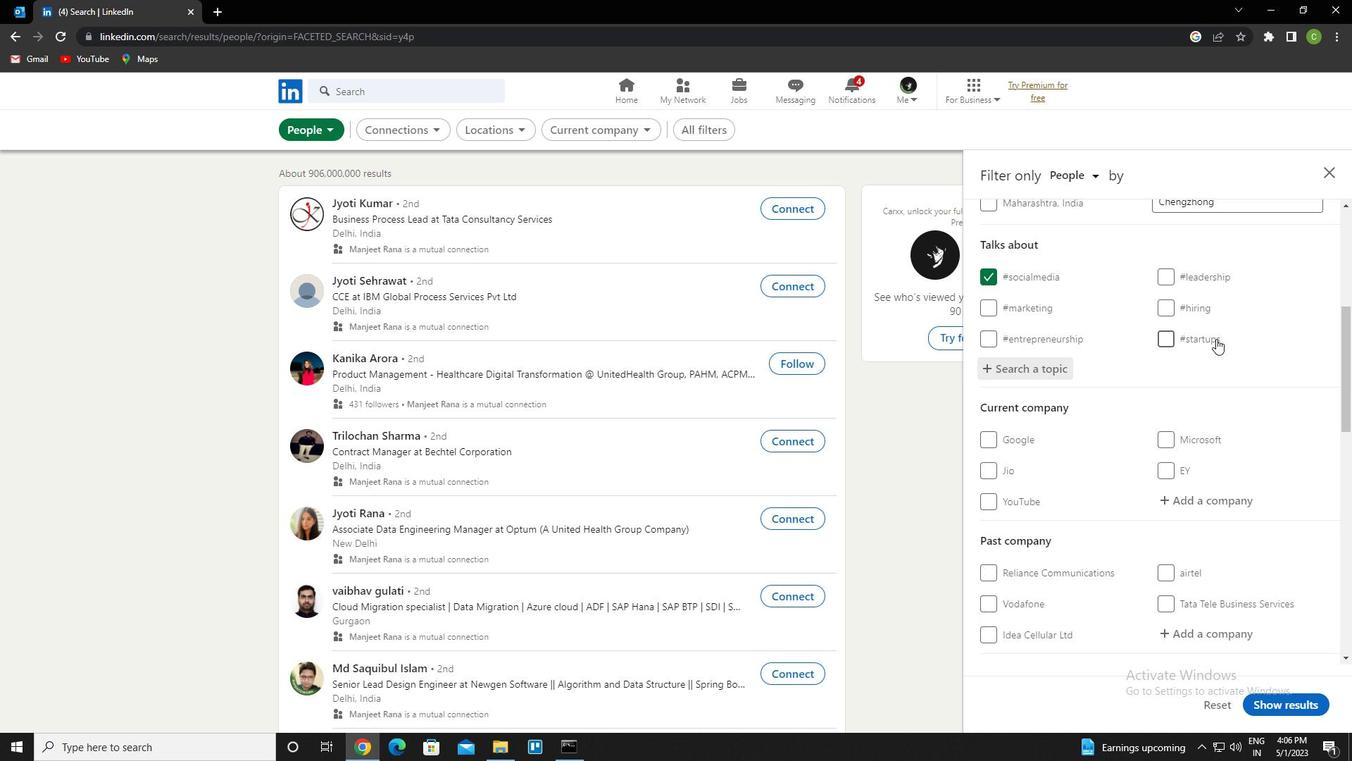 
Action: Mouse moved to (1216, 338)
Screenshot: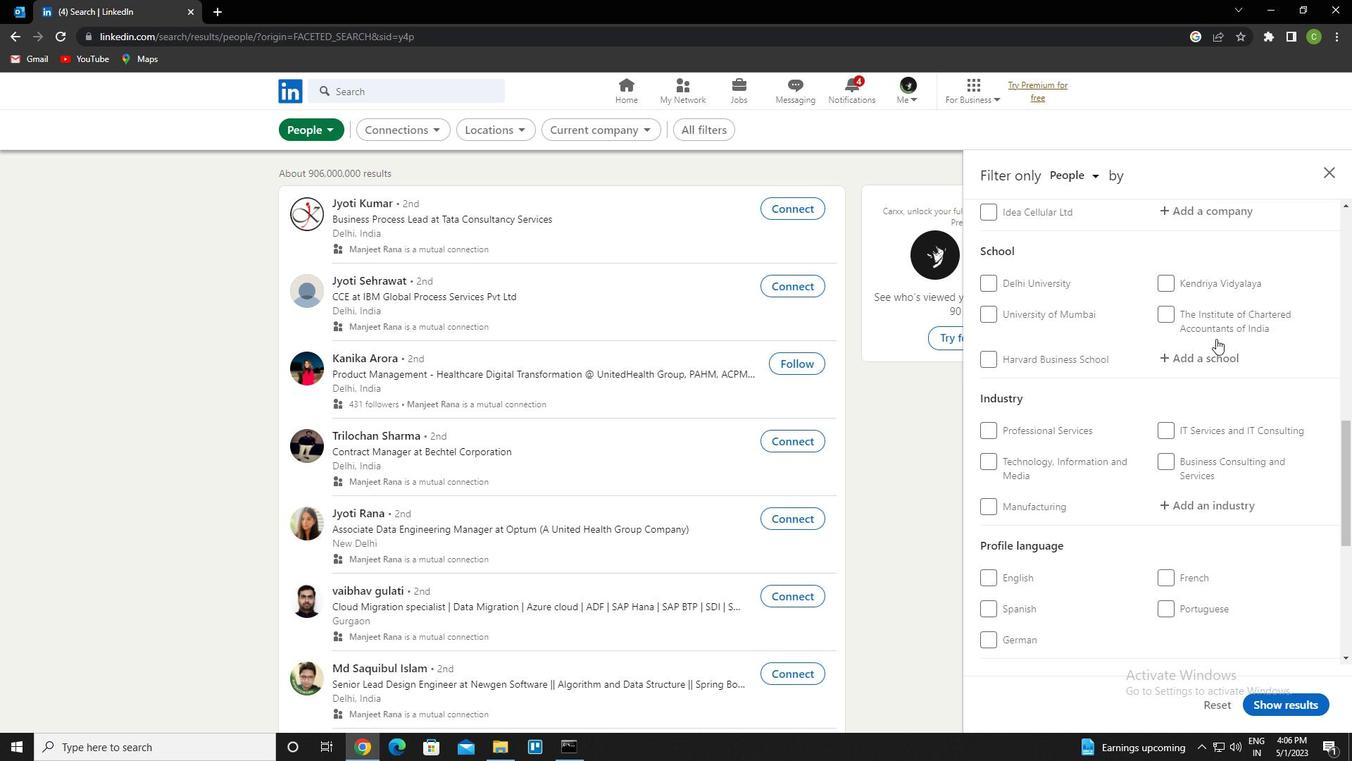 
Action: Mouse scrolled (1216, 338) with delta (0, 0)
Screenshot: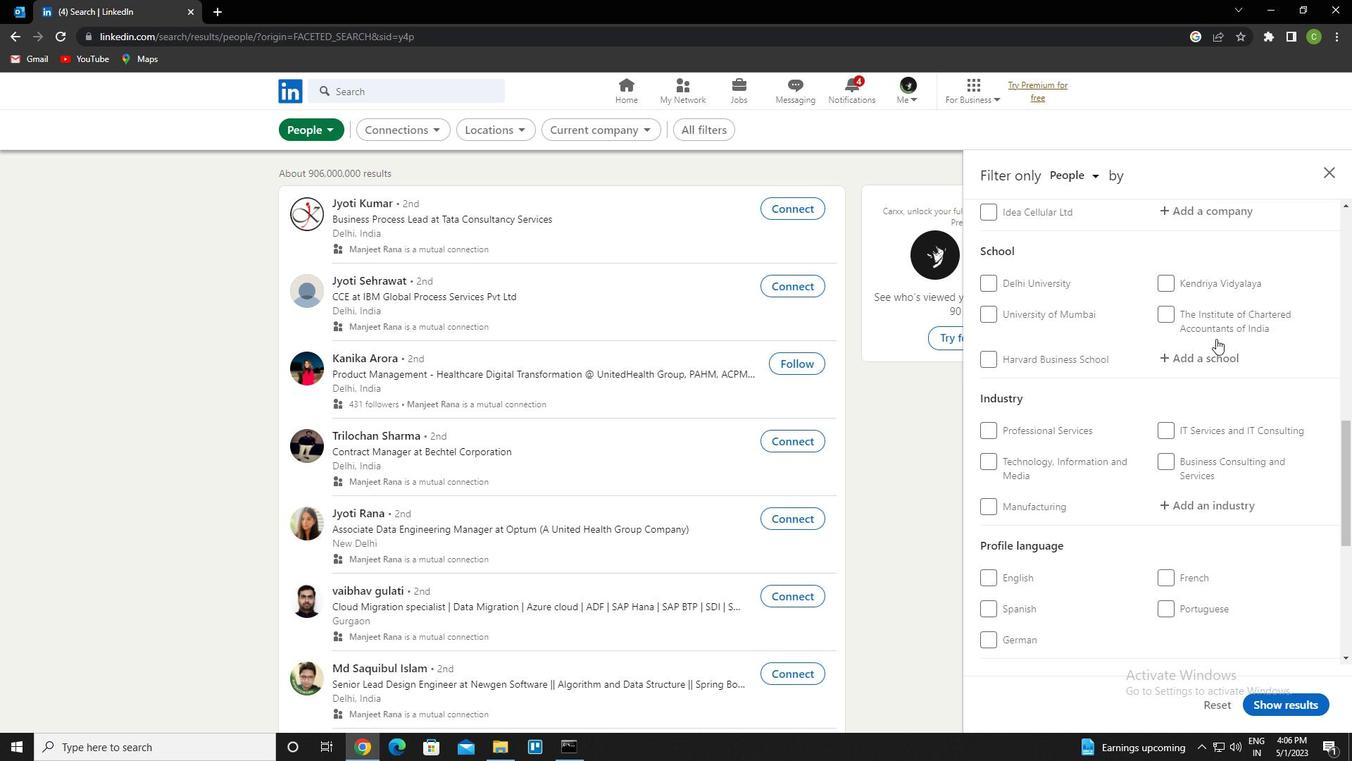 
Action: Mouse moved to (1209, 343)
Screenshot: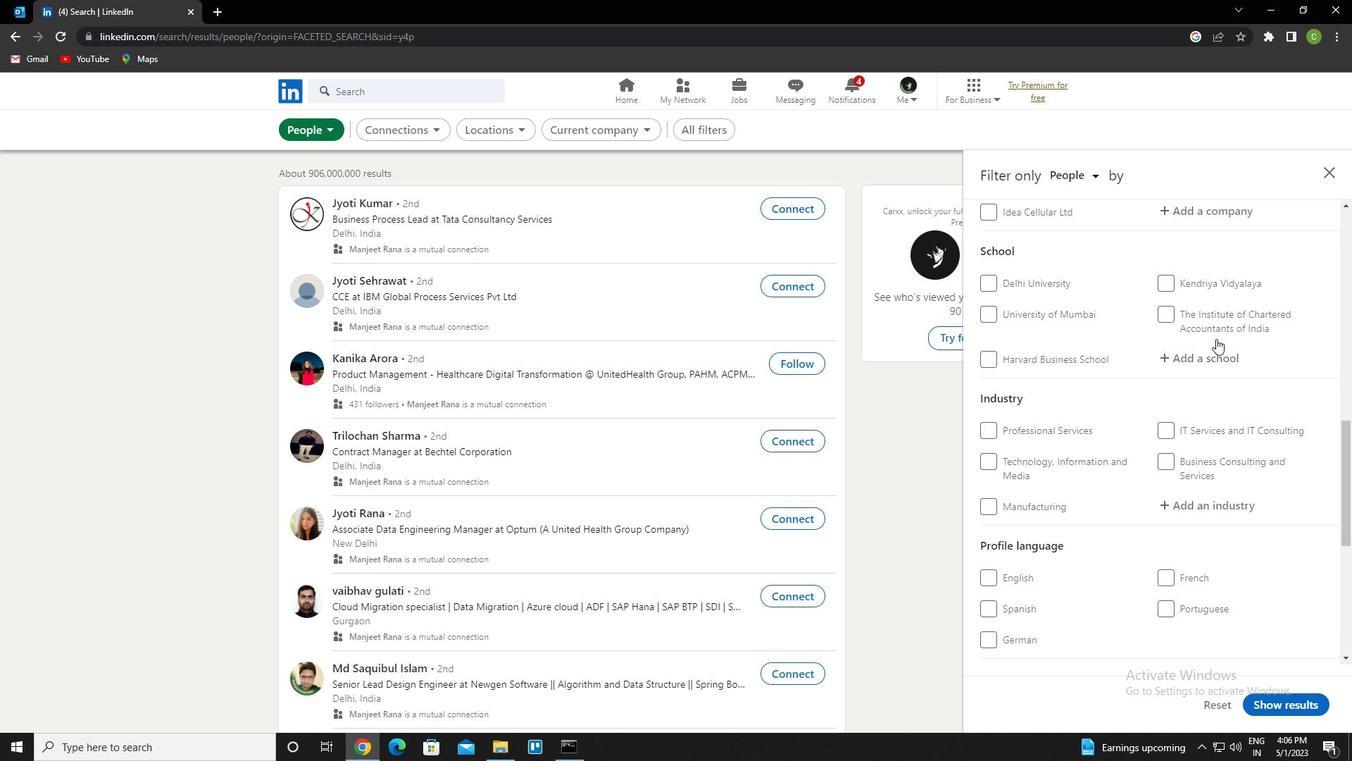 
Action: Mouse scrolled (1209, 342) with delta (0, 0)
Screenshot: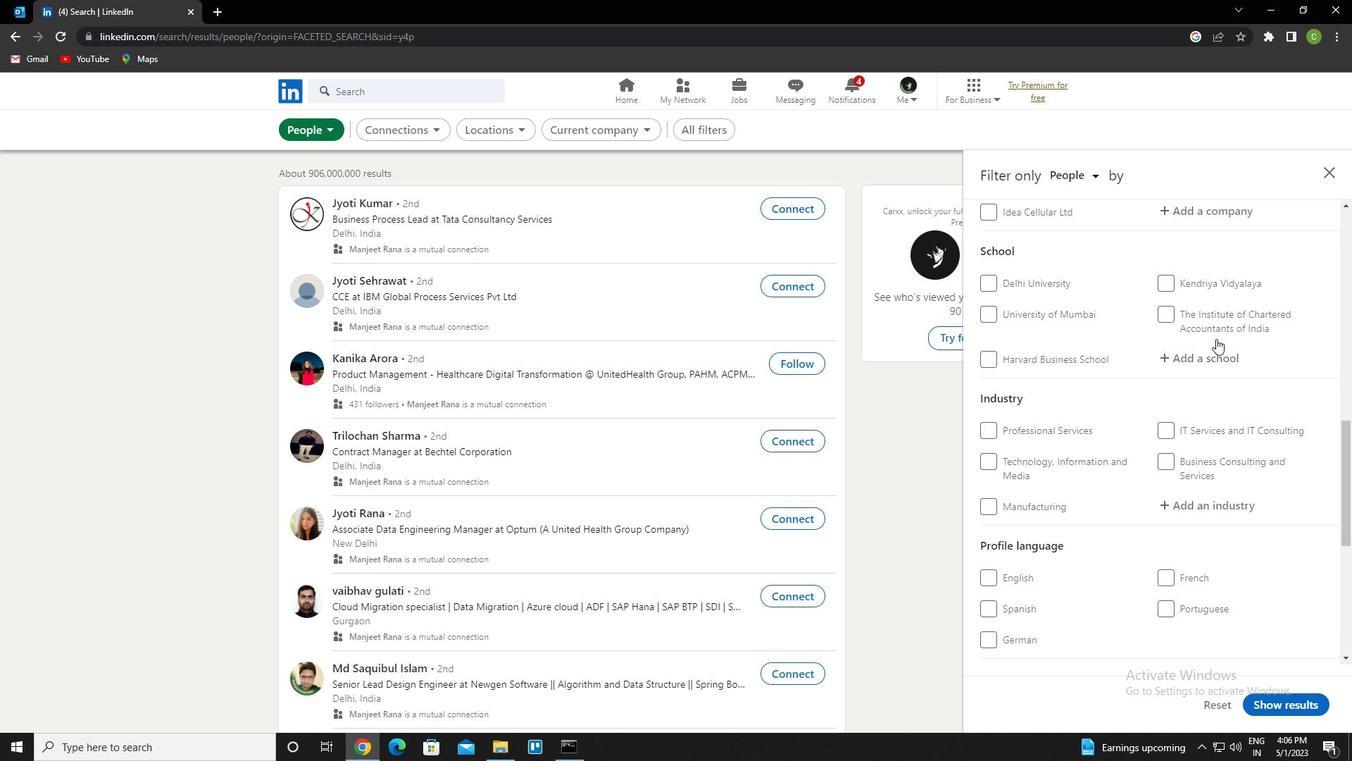 
Action: Mouse moved to (1202, 353)
Screenshot: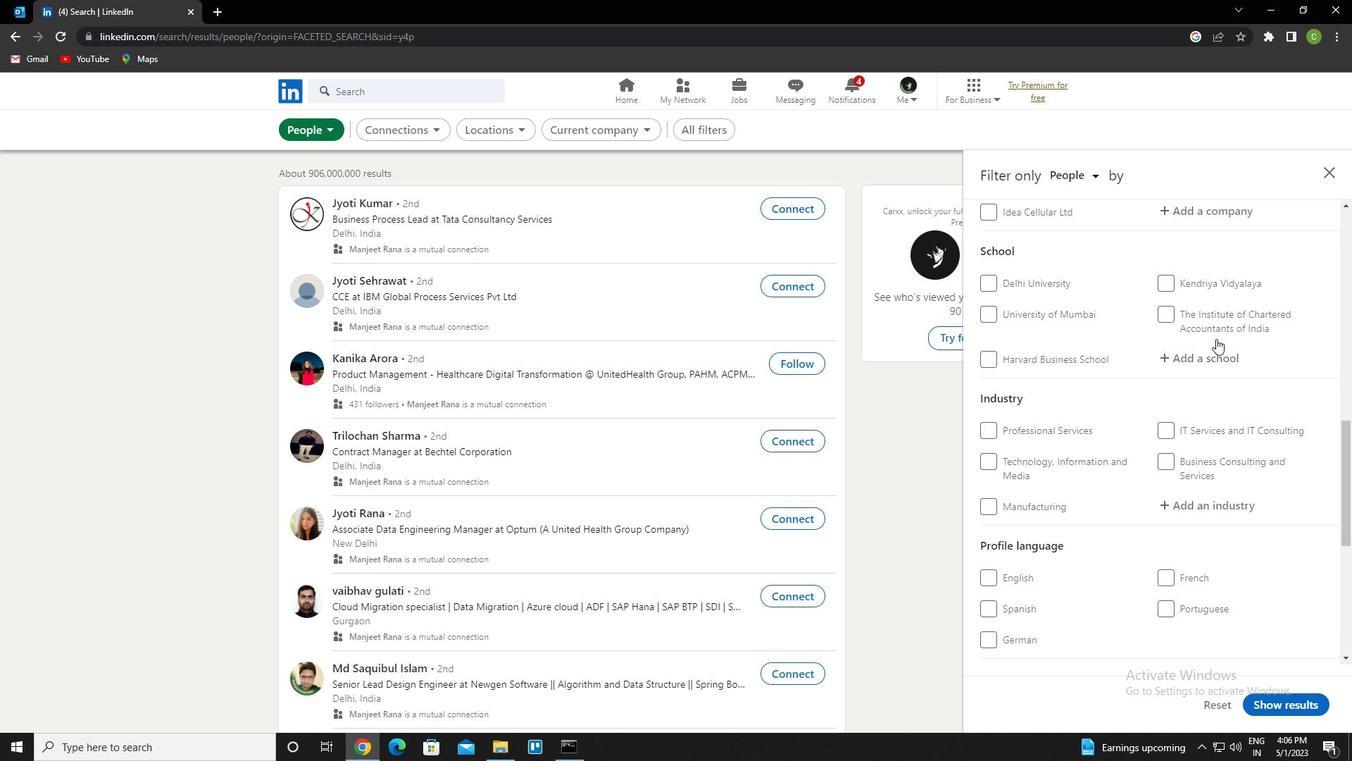 
Action: Mouse scrolled (1202, 353) with delta (0, 0)
Screenshot: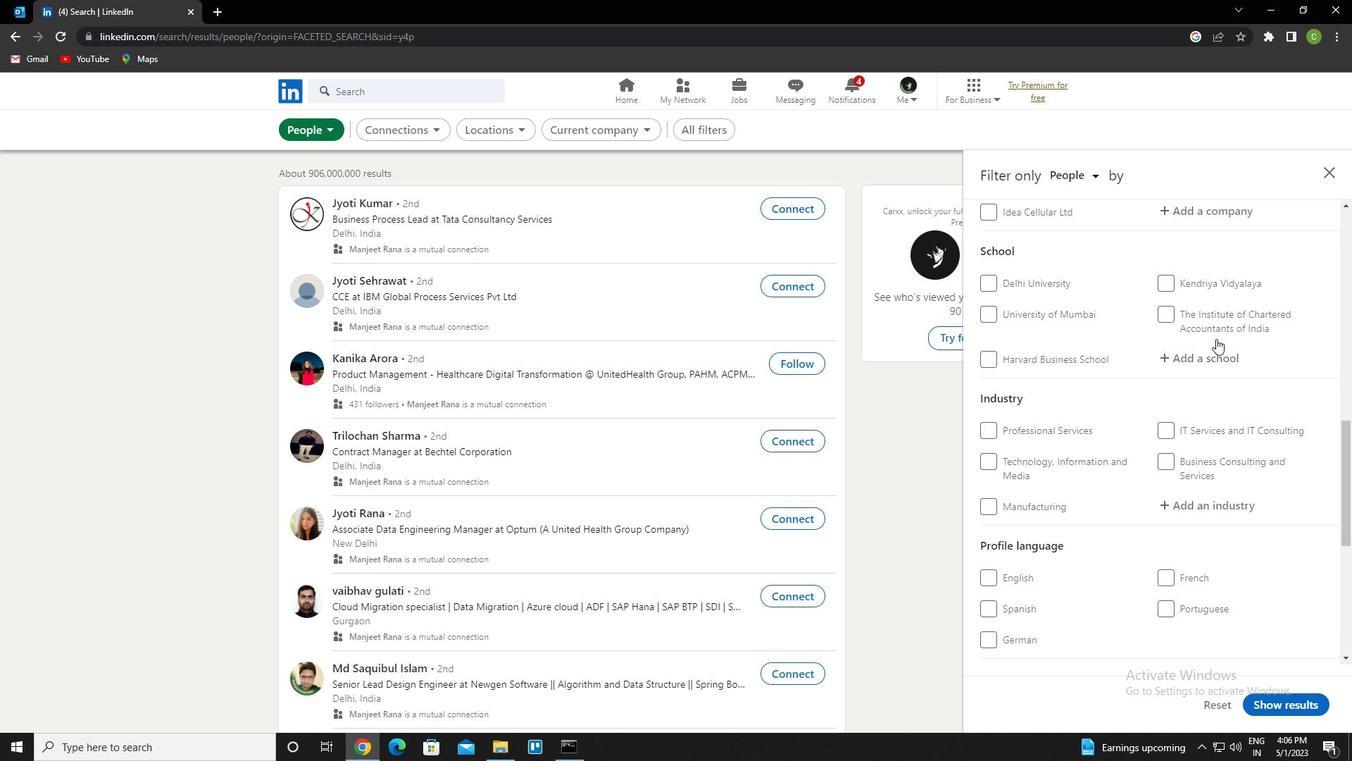 
Action: Mouse moved to (1197, 360)
Screenshot: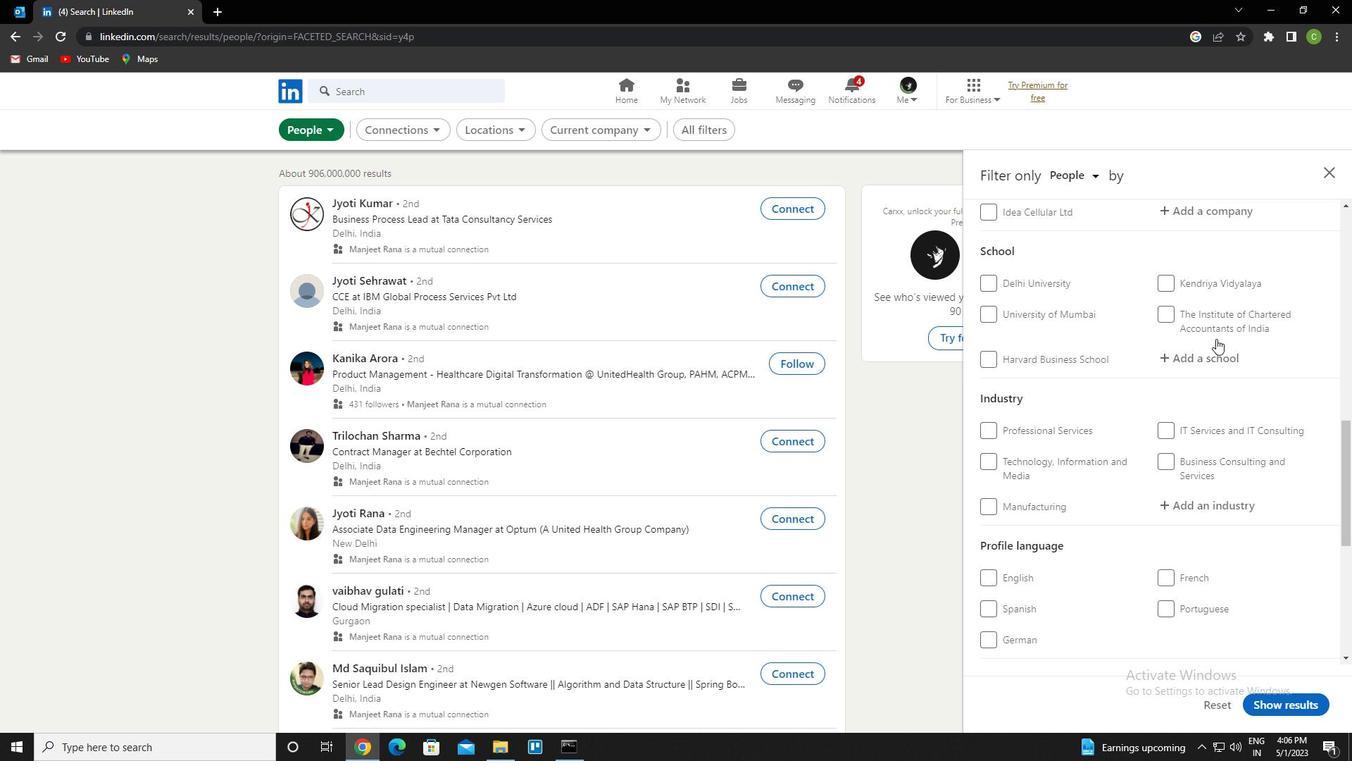 
Action: Mouse scrolled (1197, 359) with delta (0, 0)
Screenshot: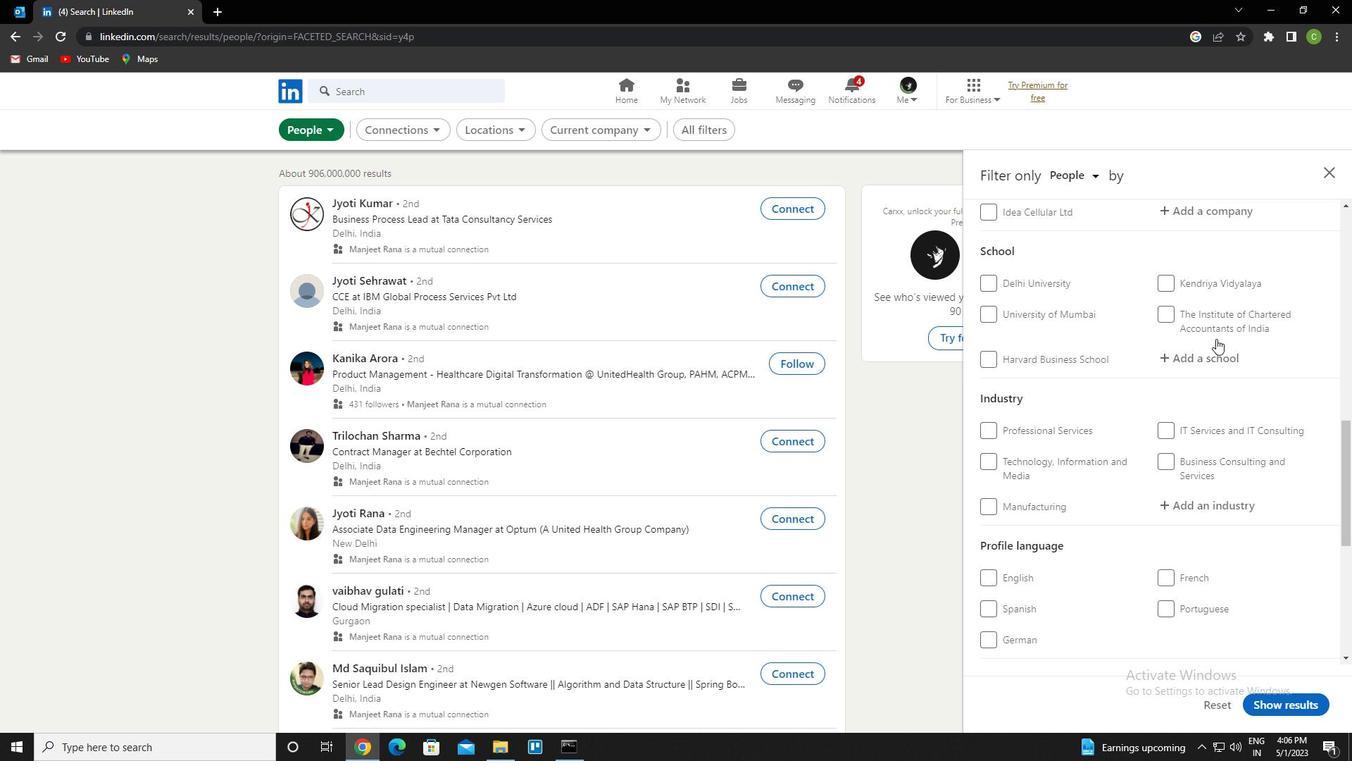 
Action: Mouse moved to (1197, 360)
Screenshot: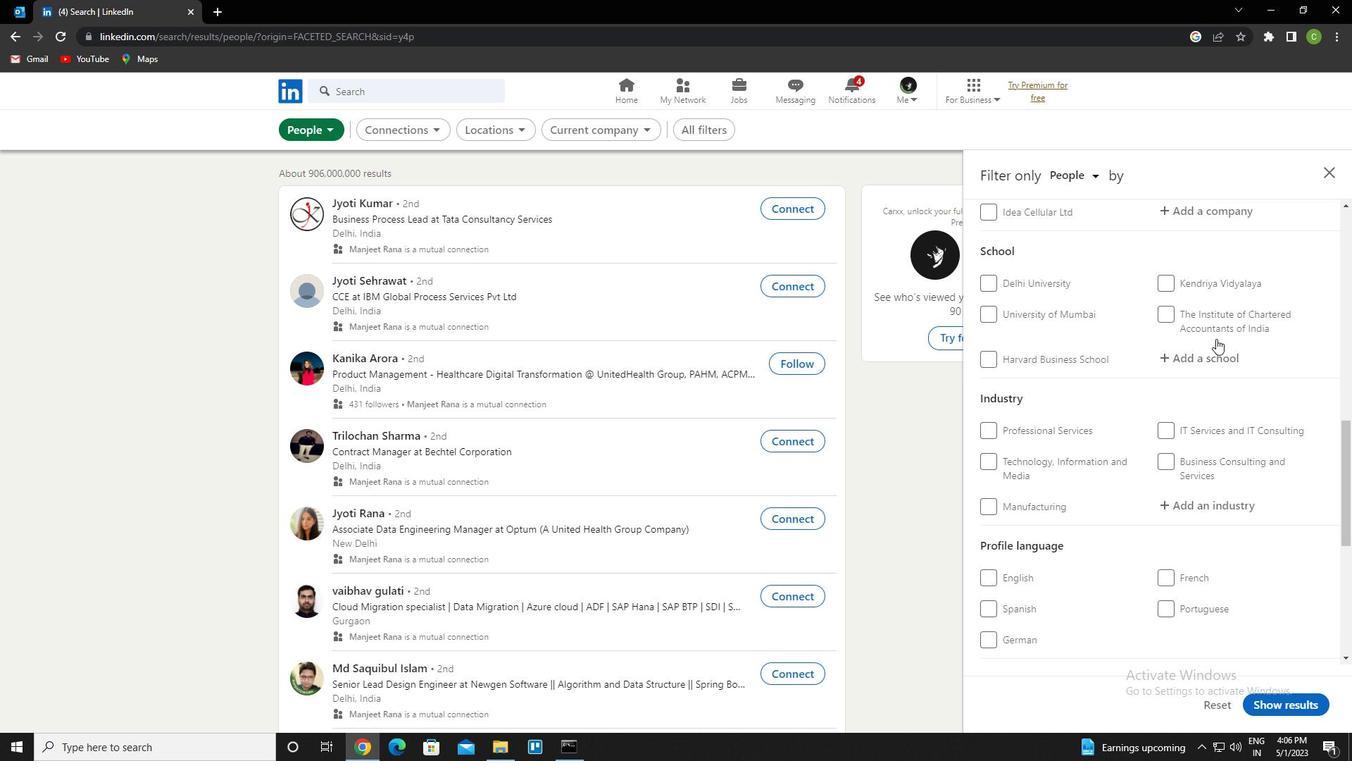 
Action: Mouse scrolled (1197, 360) with delta (0, 0)
Screenshot: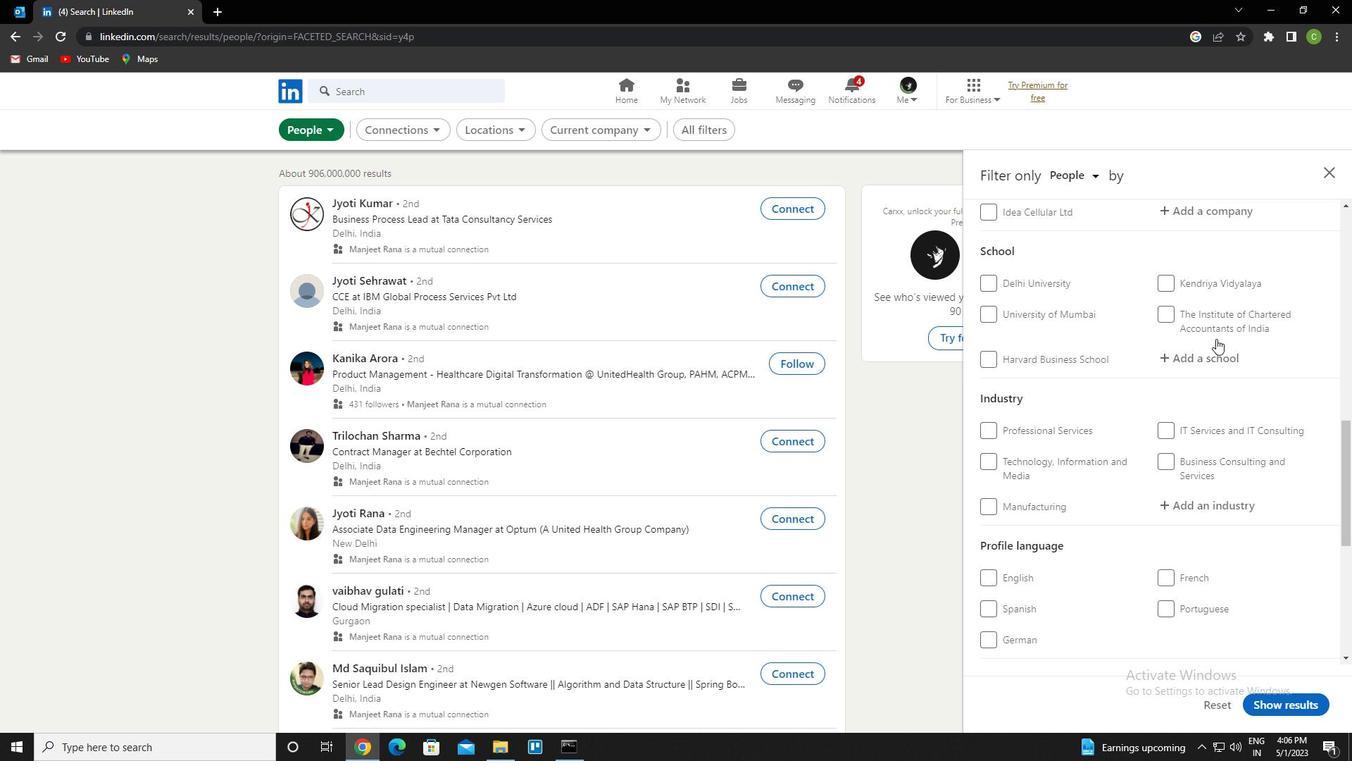 
Action: Mouse scrolled (1197, 360) with delta (0, 0)
Screenshot: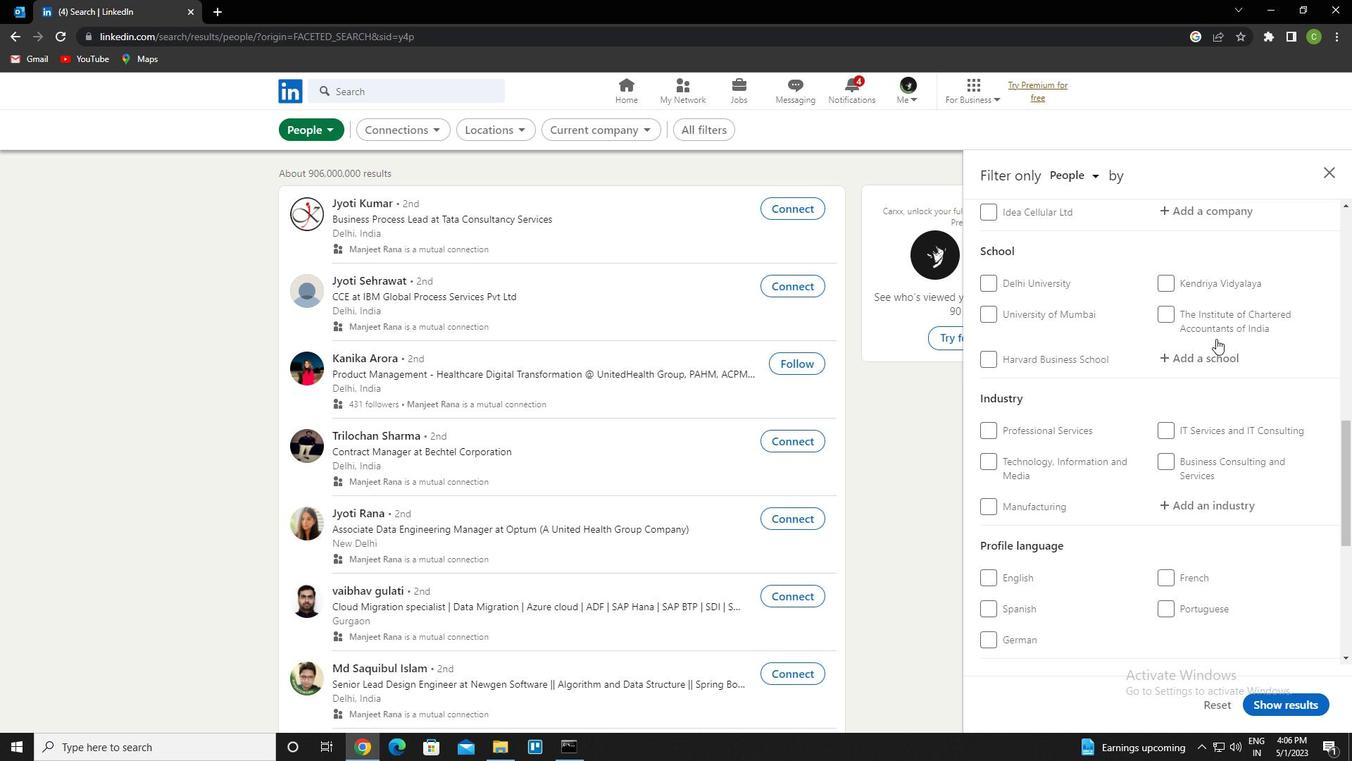 
Action: Mouse moved to (1017, 381)
Screenshot: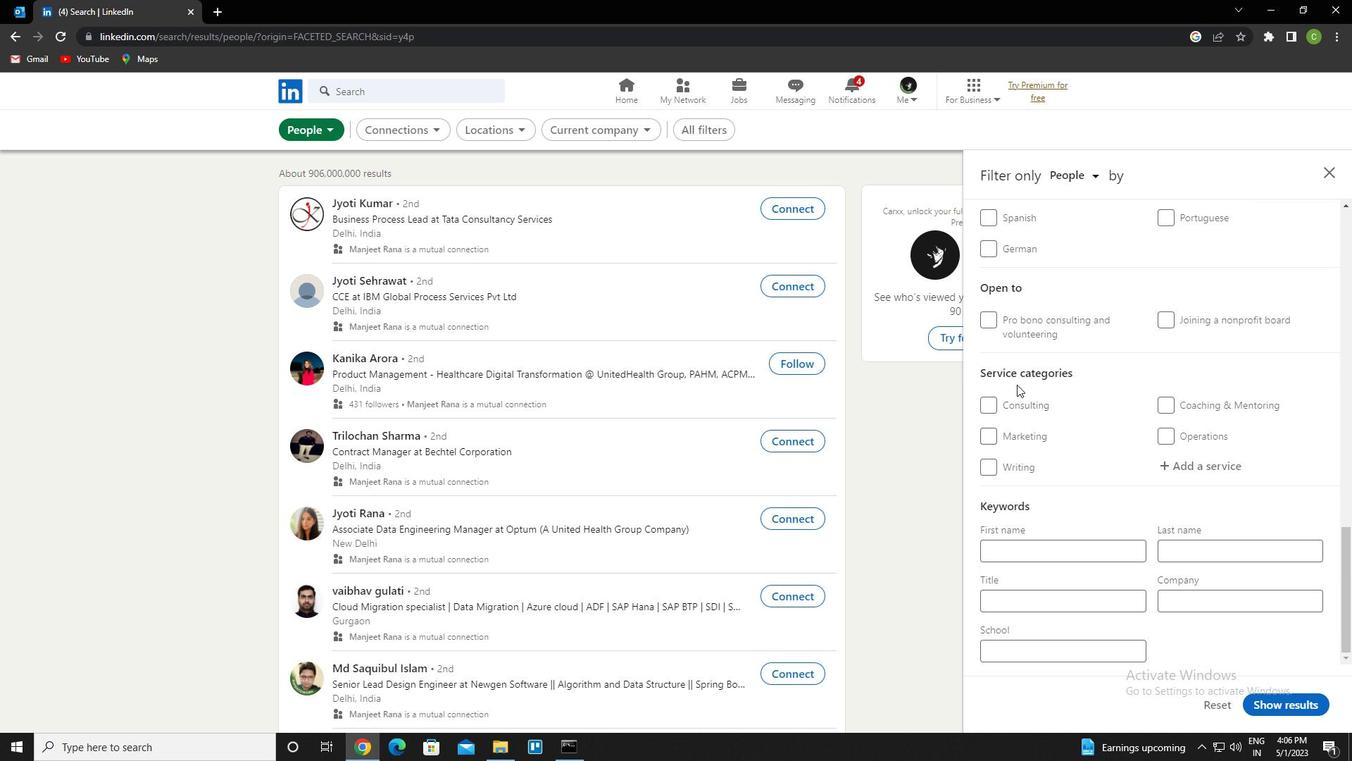 
Action: Mouse scrolled (1017, 381) with delta (0, 0)
Screenshot: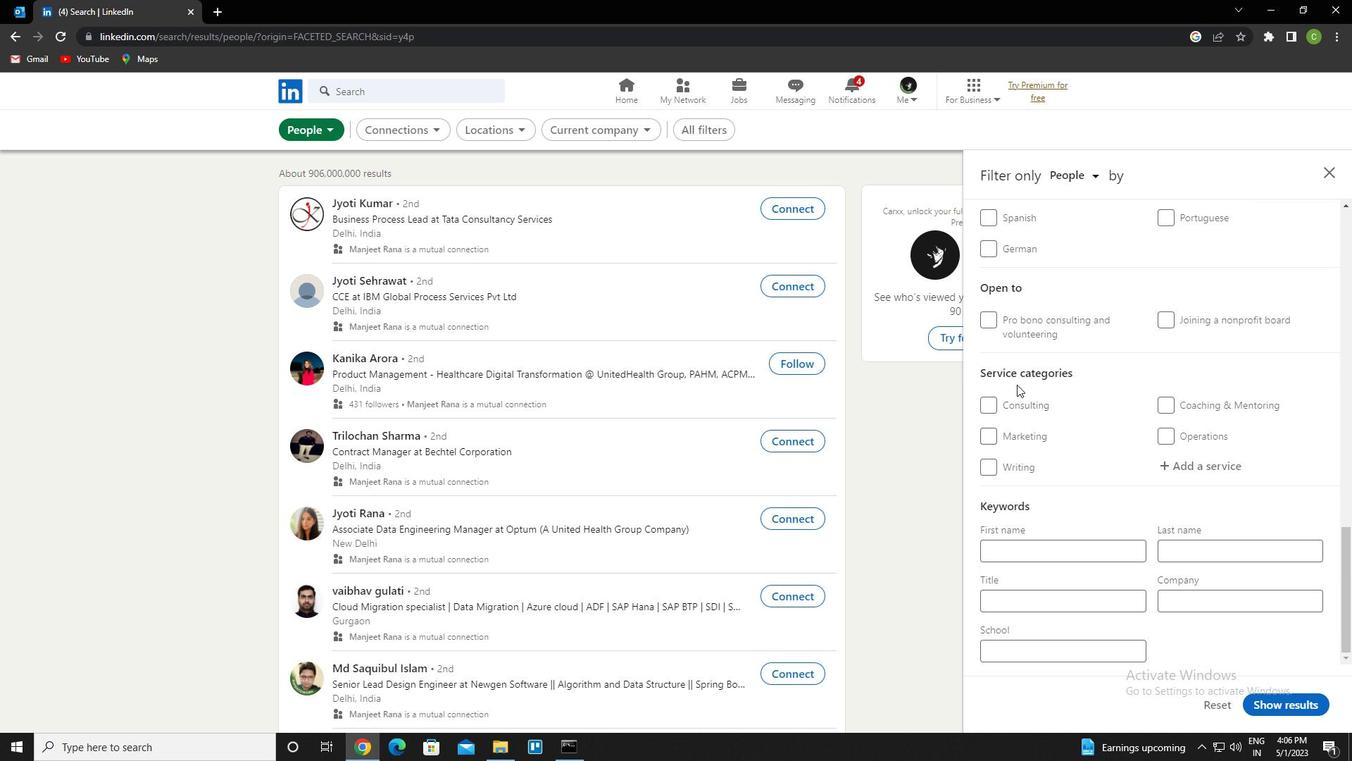 
Action: Mouse moved to (1172, 253)
Screenshot: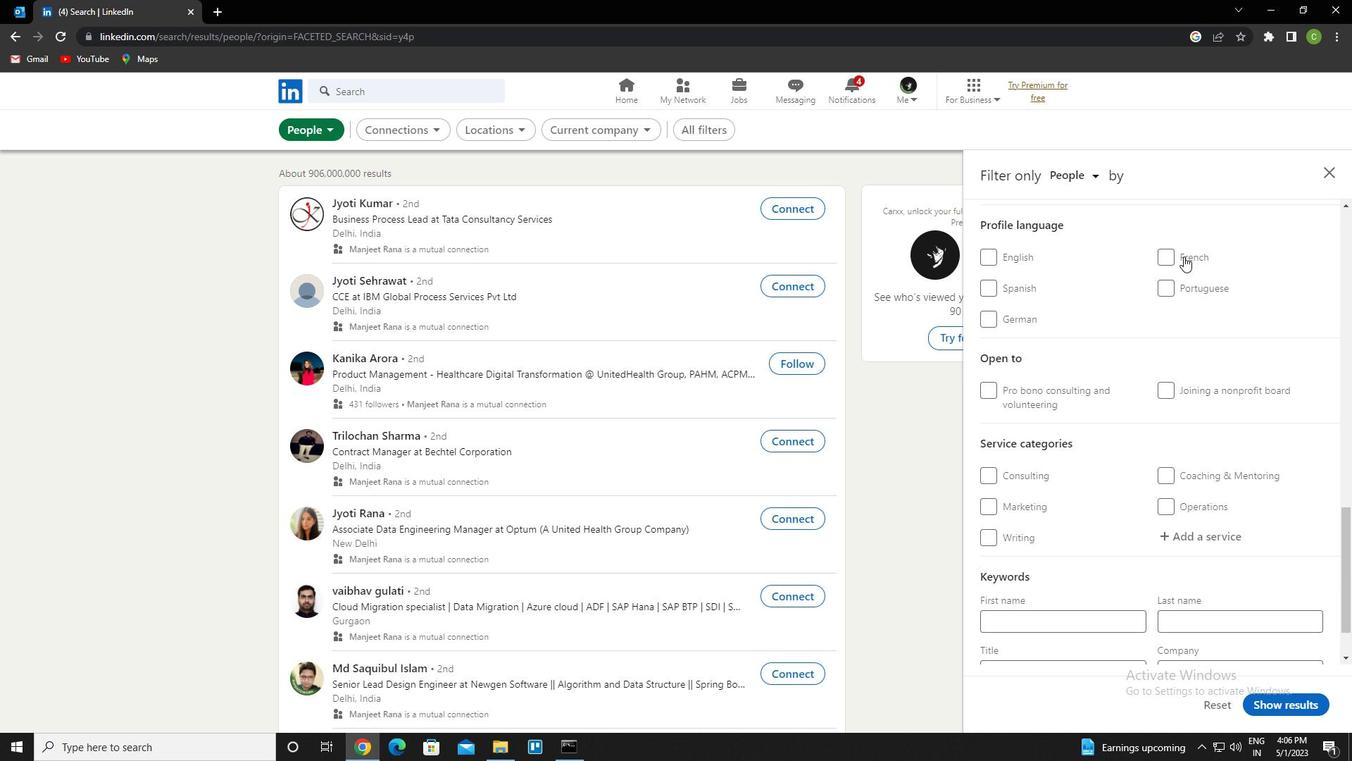 
Action: Mouse pressed left at (1172, 253)
Screenshot: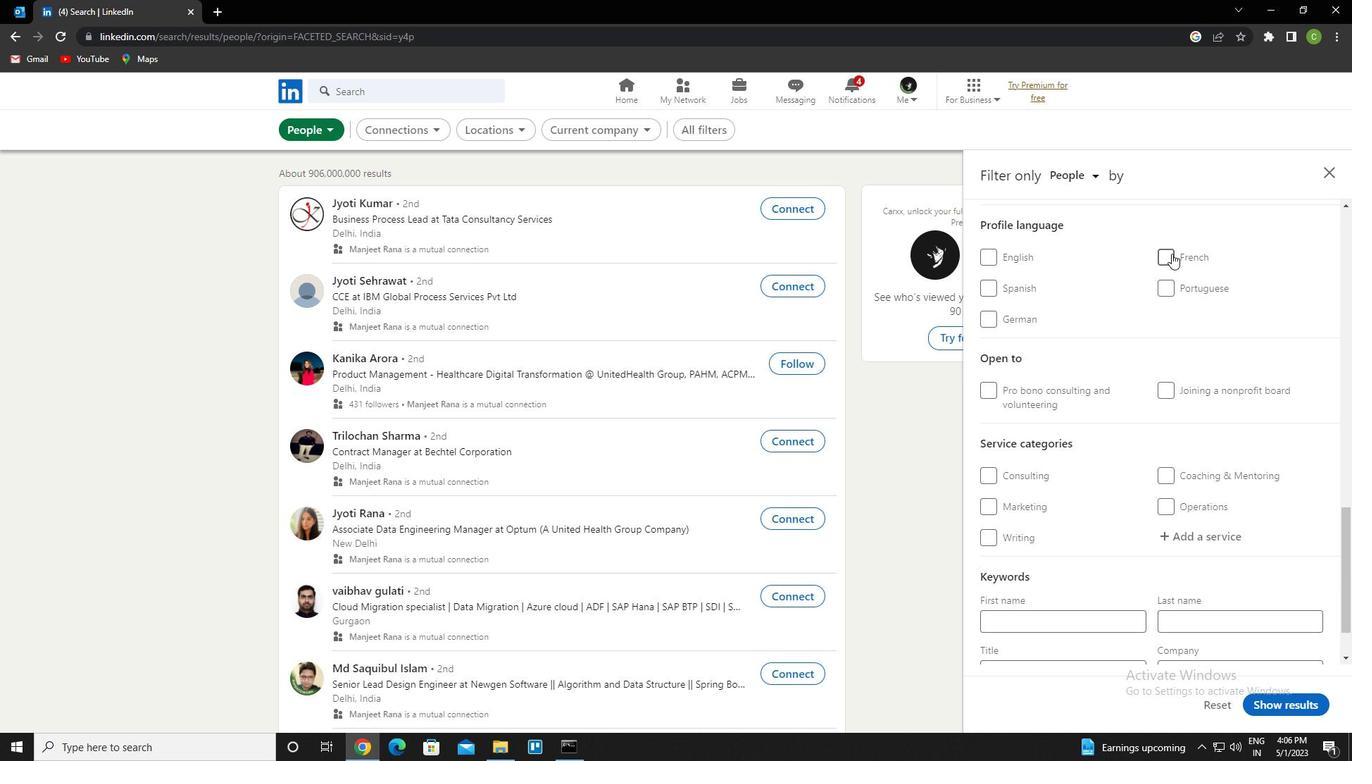 
Action: Mouse moved to (1176, 364)
Screenshot: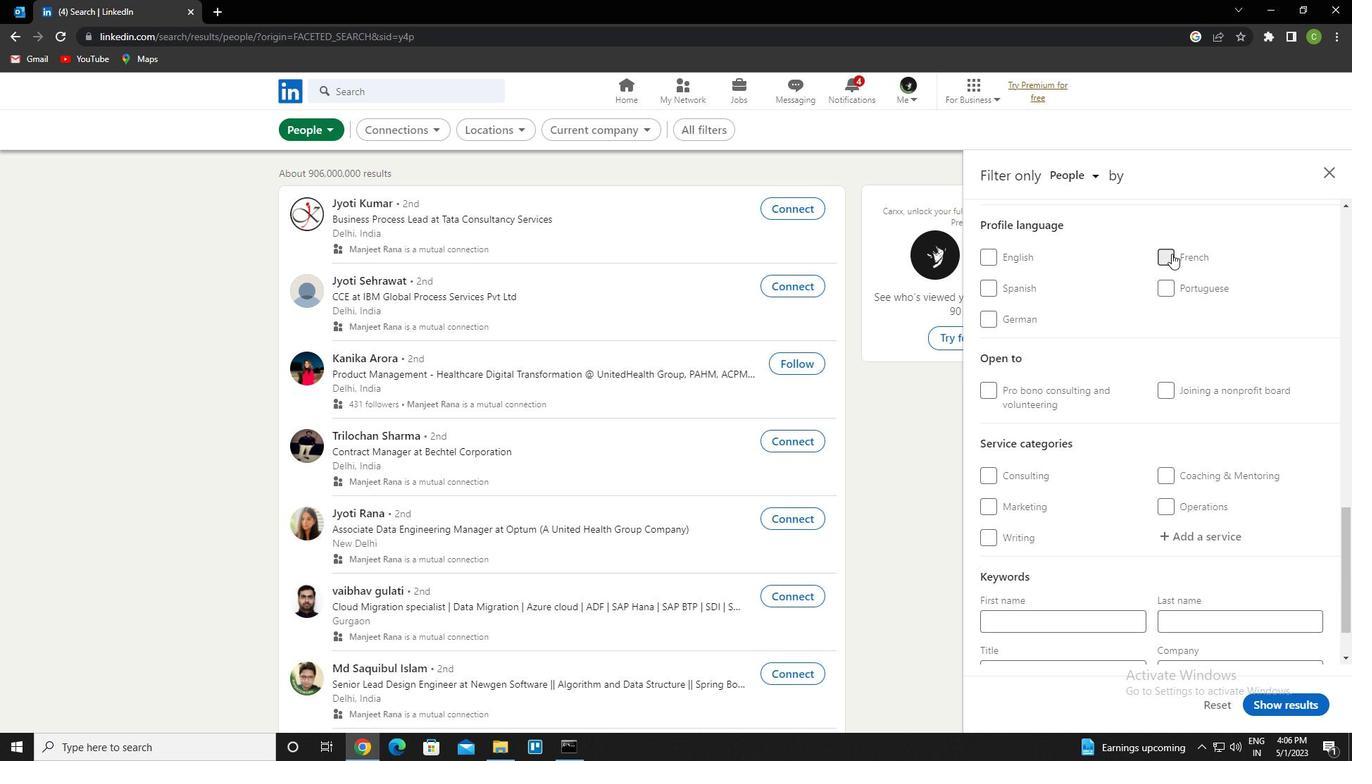 
Action: Mouse scrolled (1176, 365) with delta (0, 0)
Screenshot: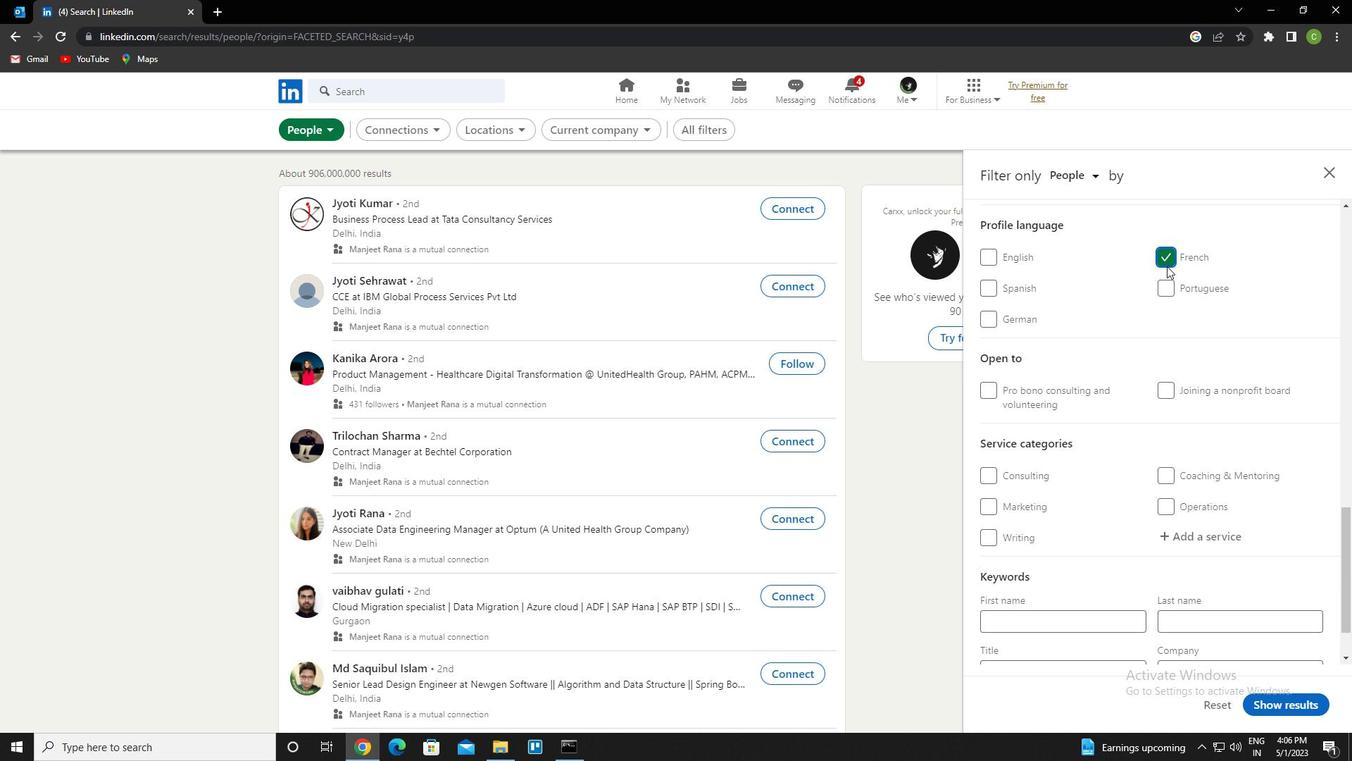 
Action: Mouse scrolled (1176, 365) with delta (0, 0)
Screenshot: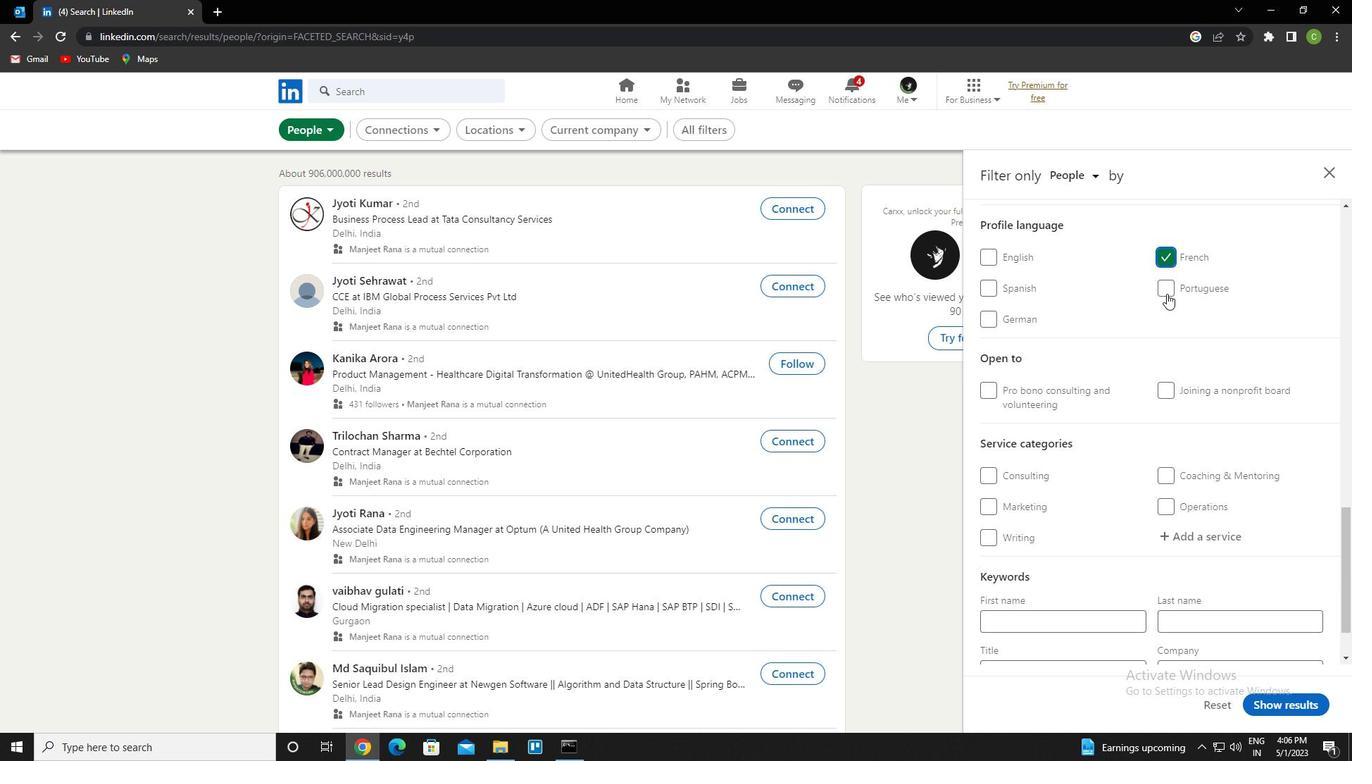 
Action: Mouse scrolled (1176, 365) with delta (0, 0)
Screenshot: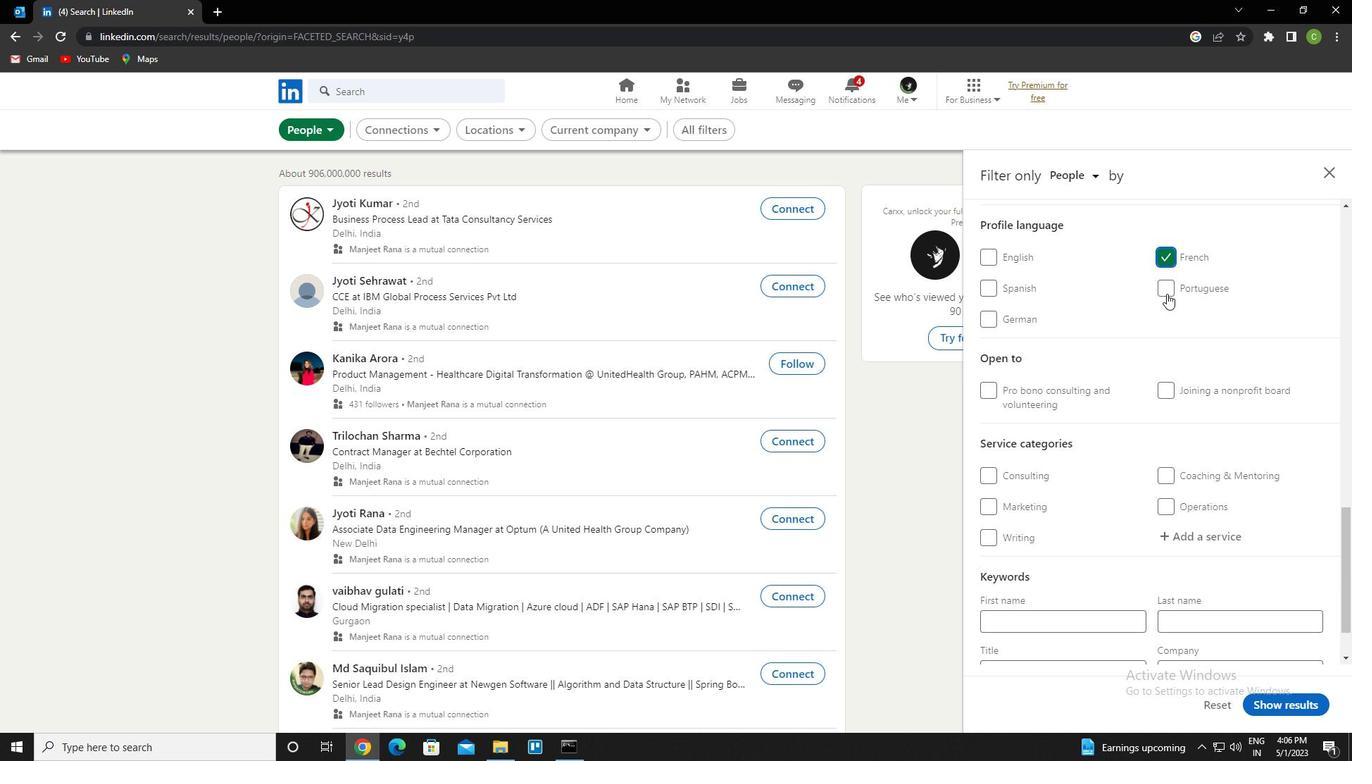 
Action: Mouse moved to (1176, 365)
Screenshot: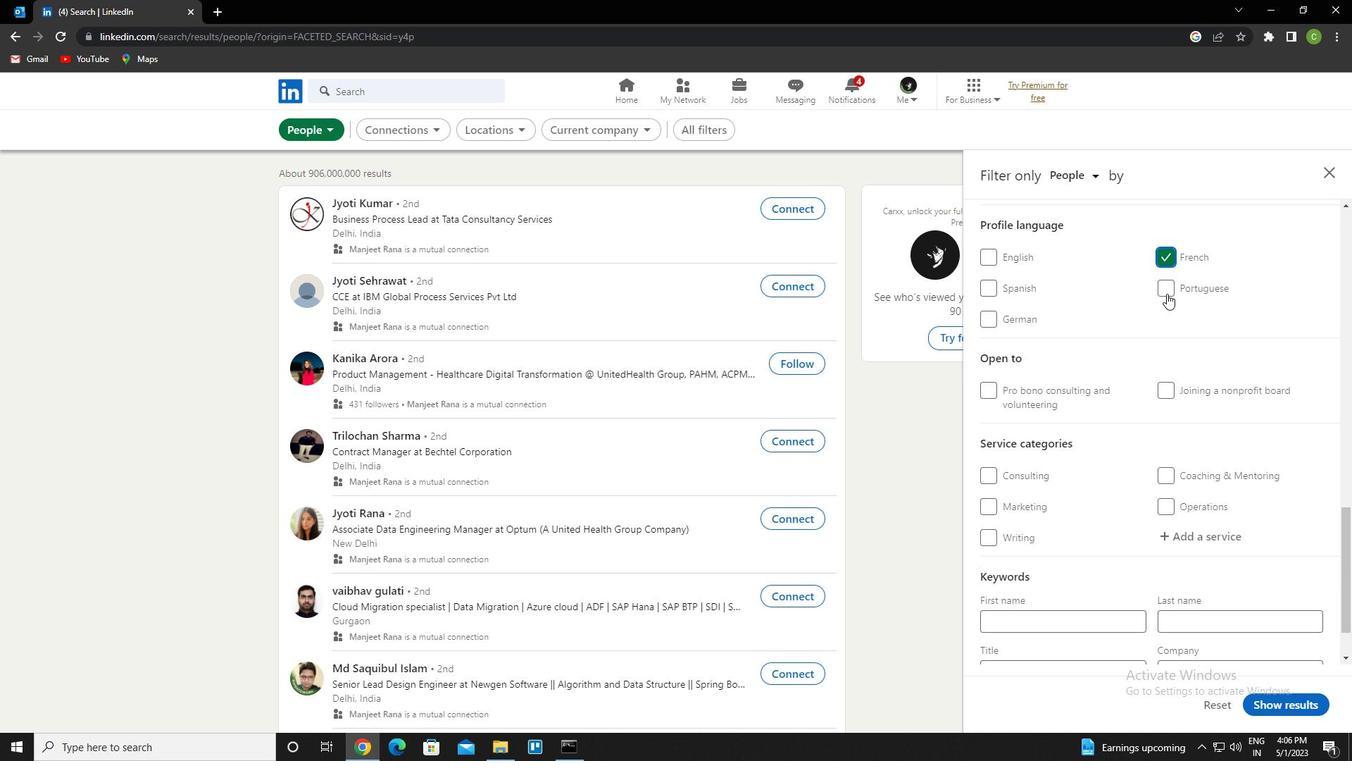 
Action: Mouse scrolled (1176, 365) with delta (0, 0)
Screenshot: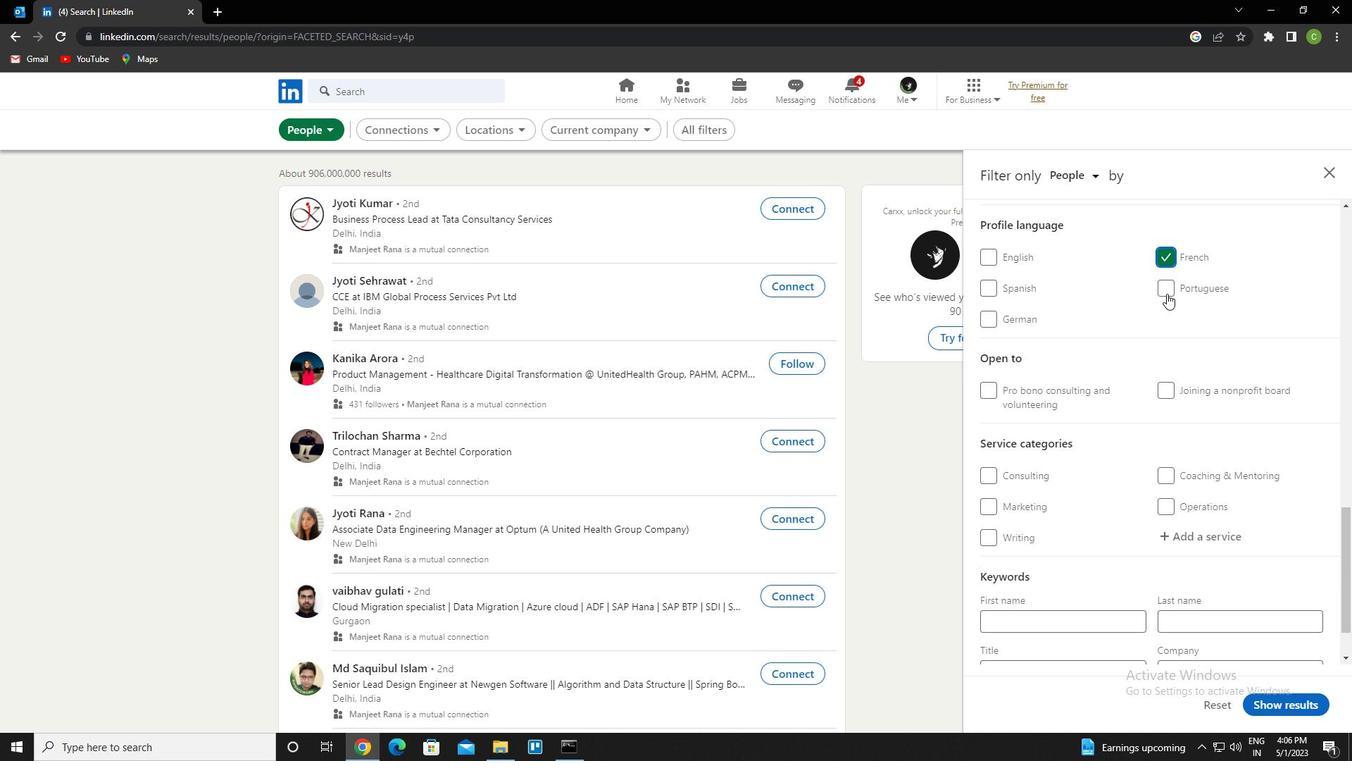 
Action: Mouse moved to (1179, 369)
Screenshot: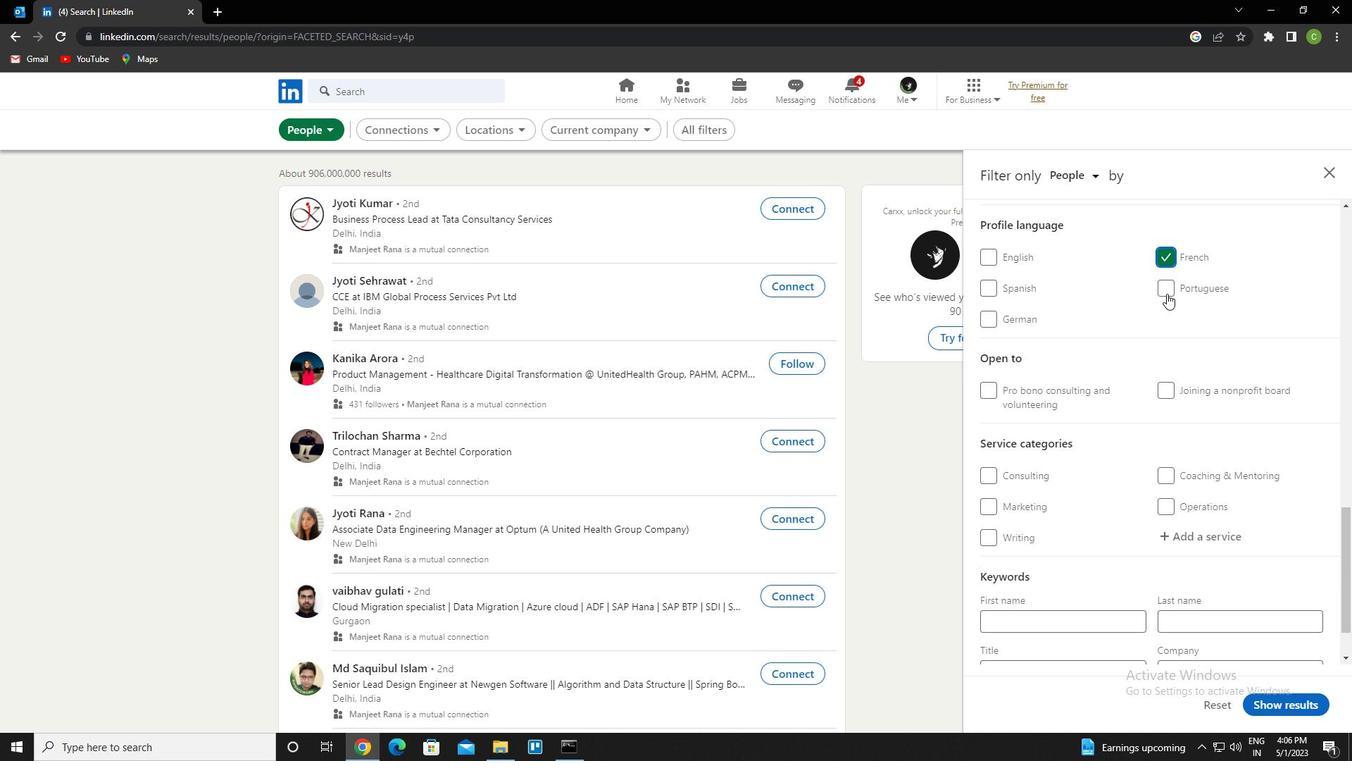 
Action: Mouse scrolled (1179, 369) with delta (0, 0)
Screenshot: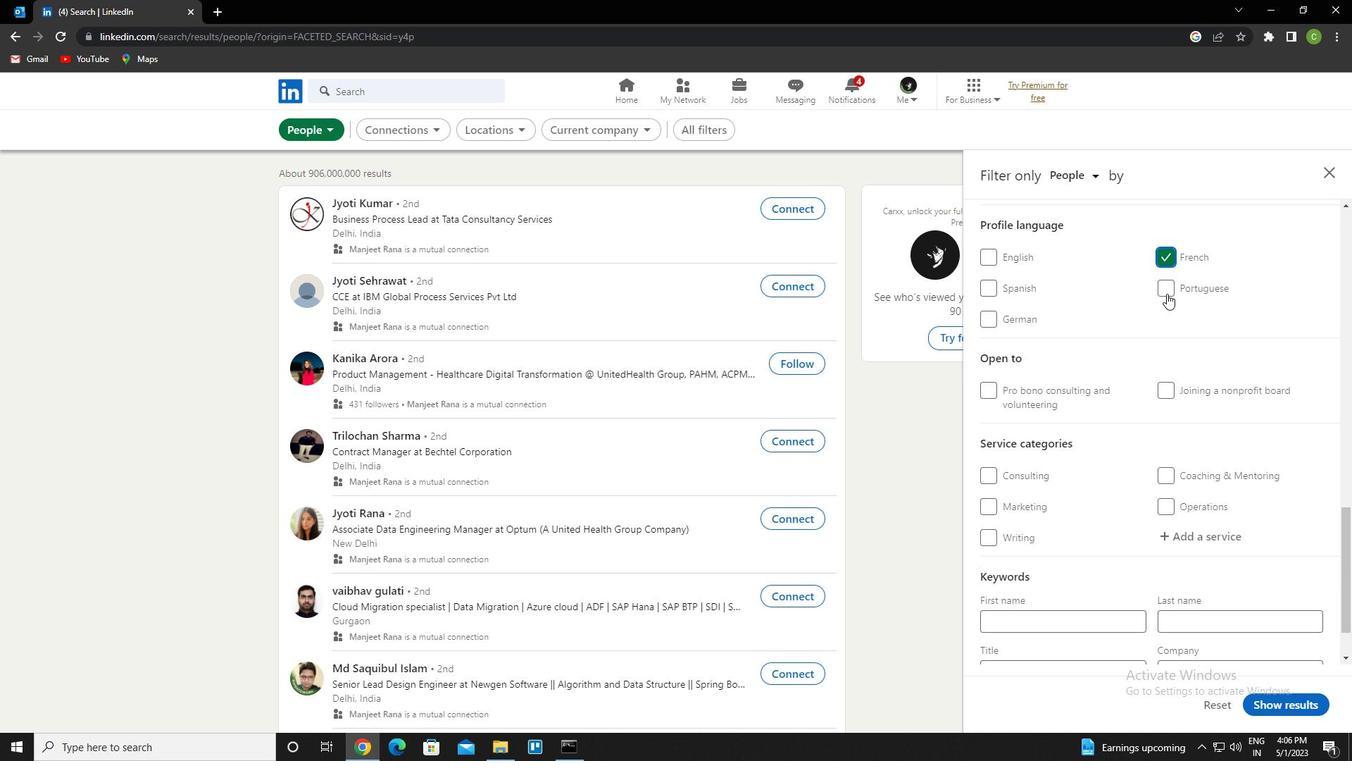 
Action: Mouse moved to (1179, 369)
Screenshot: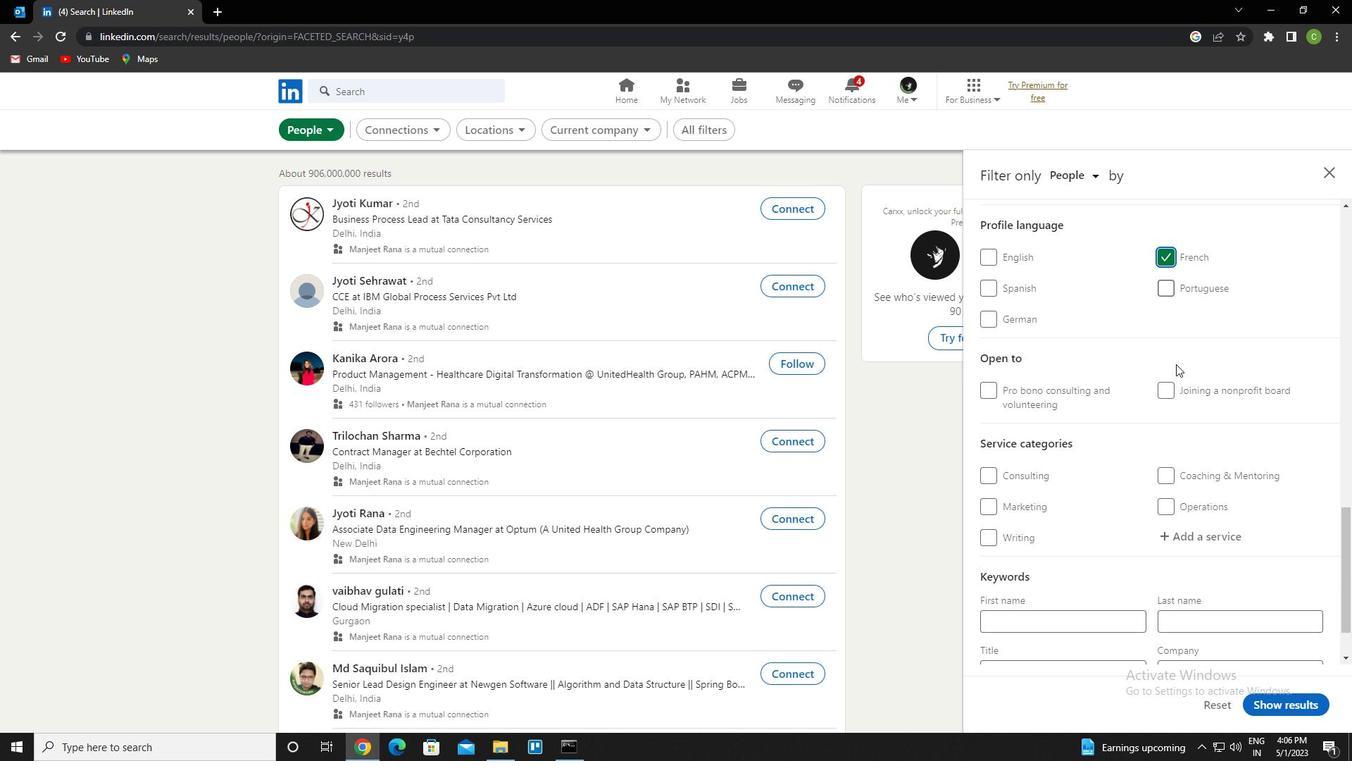 
Action: Mouse scrolled (1179, 369) with delta (0, 0)
Screenshot: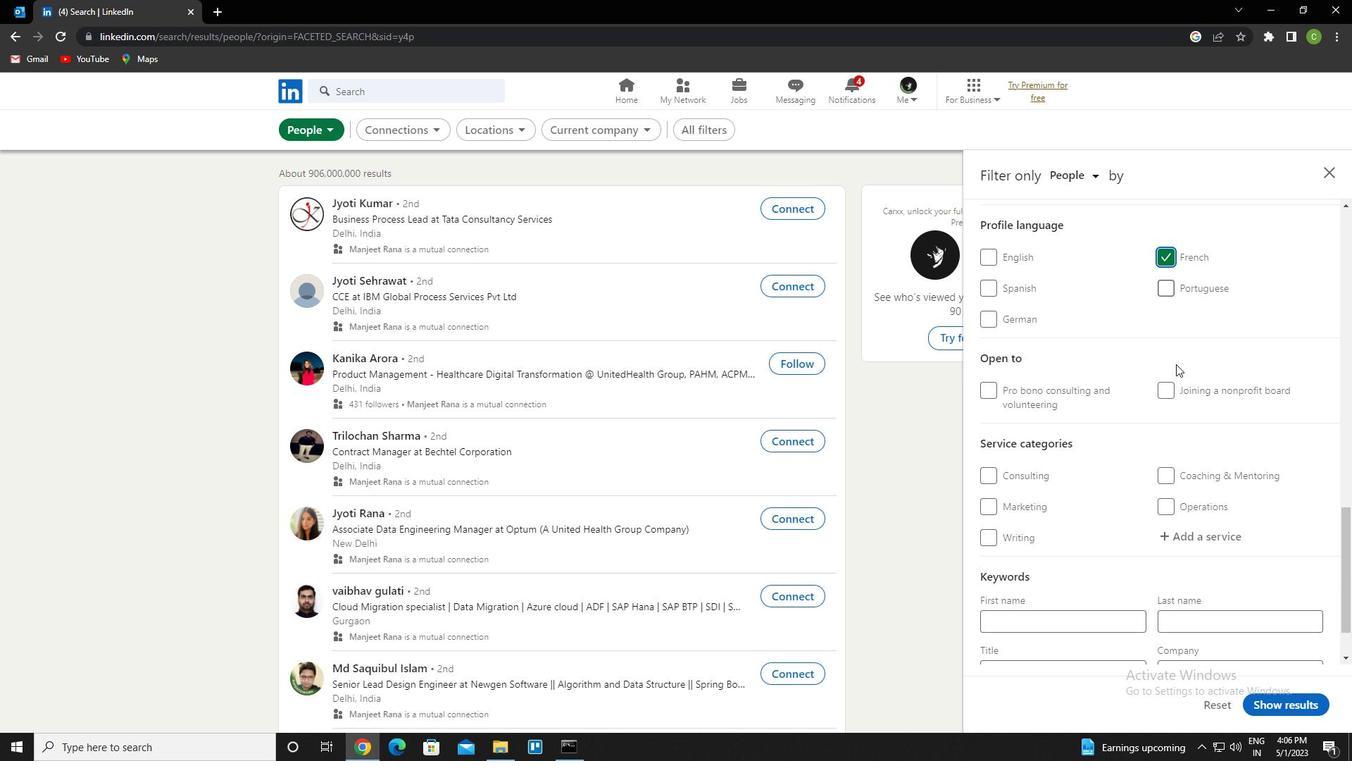 
Action: Mouse scrolled (1179, 369) with delta (0, 0)
Screenshot: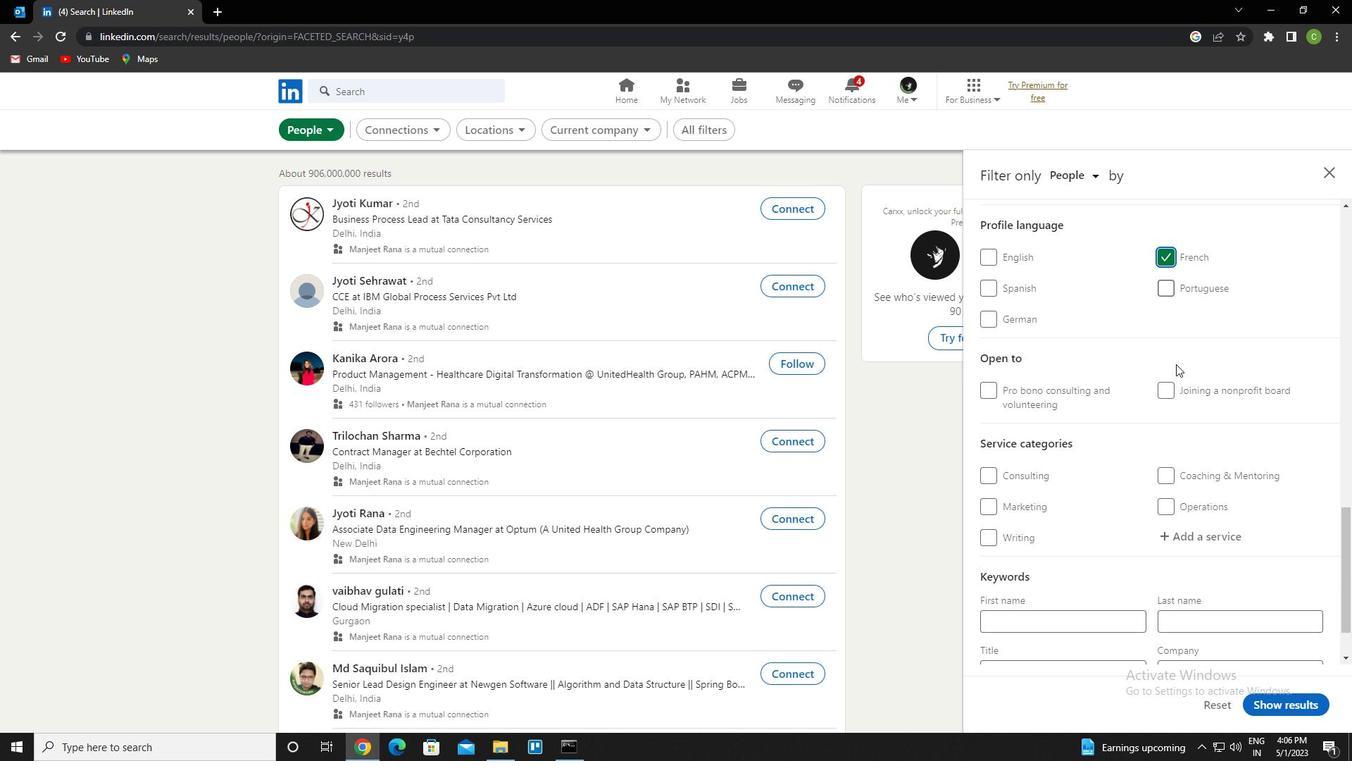 
Action: Mouse moved to (1181, 369)
Screenshot: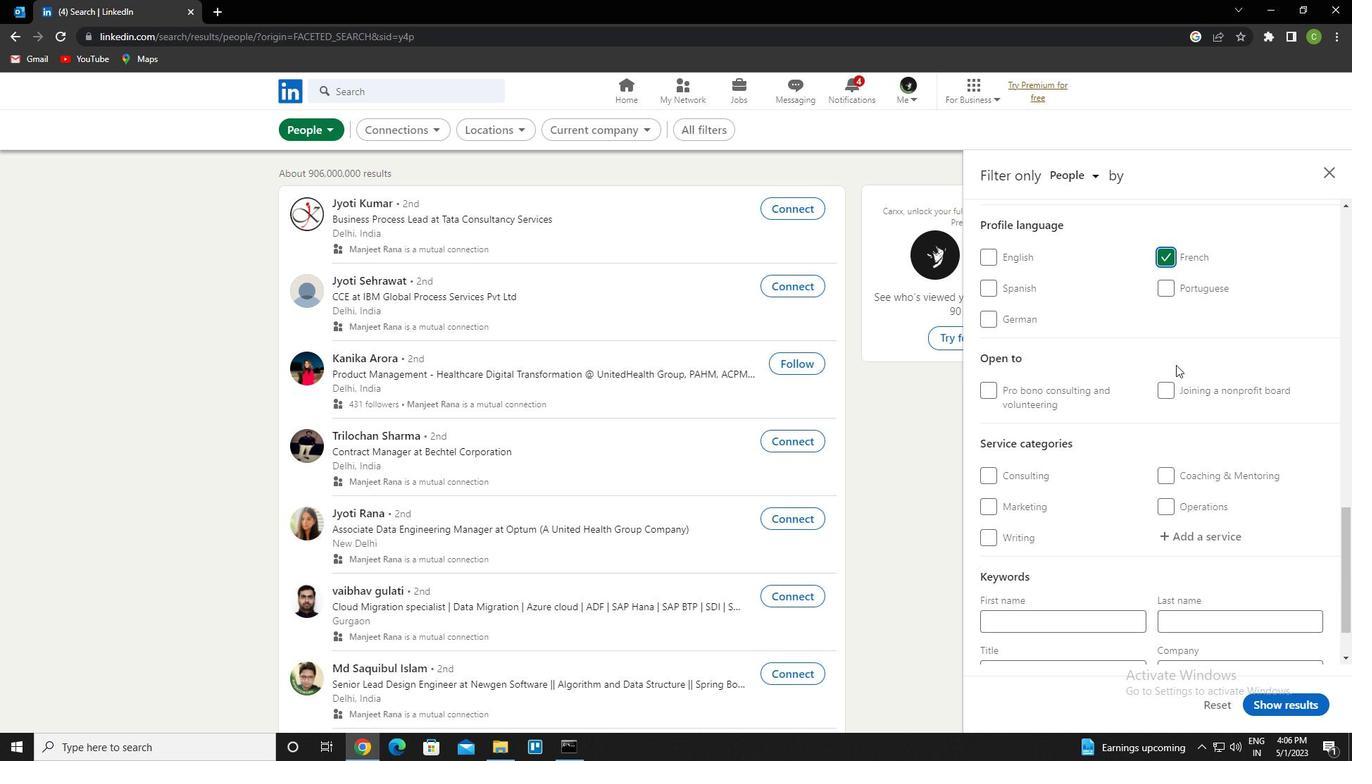 
Action: Mouse scrolled (1181, 369) with delta (0, 0)
Screenshot: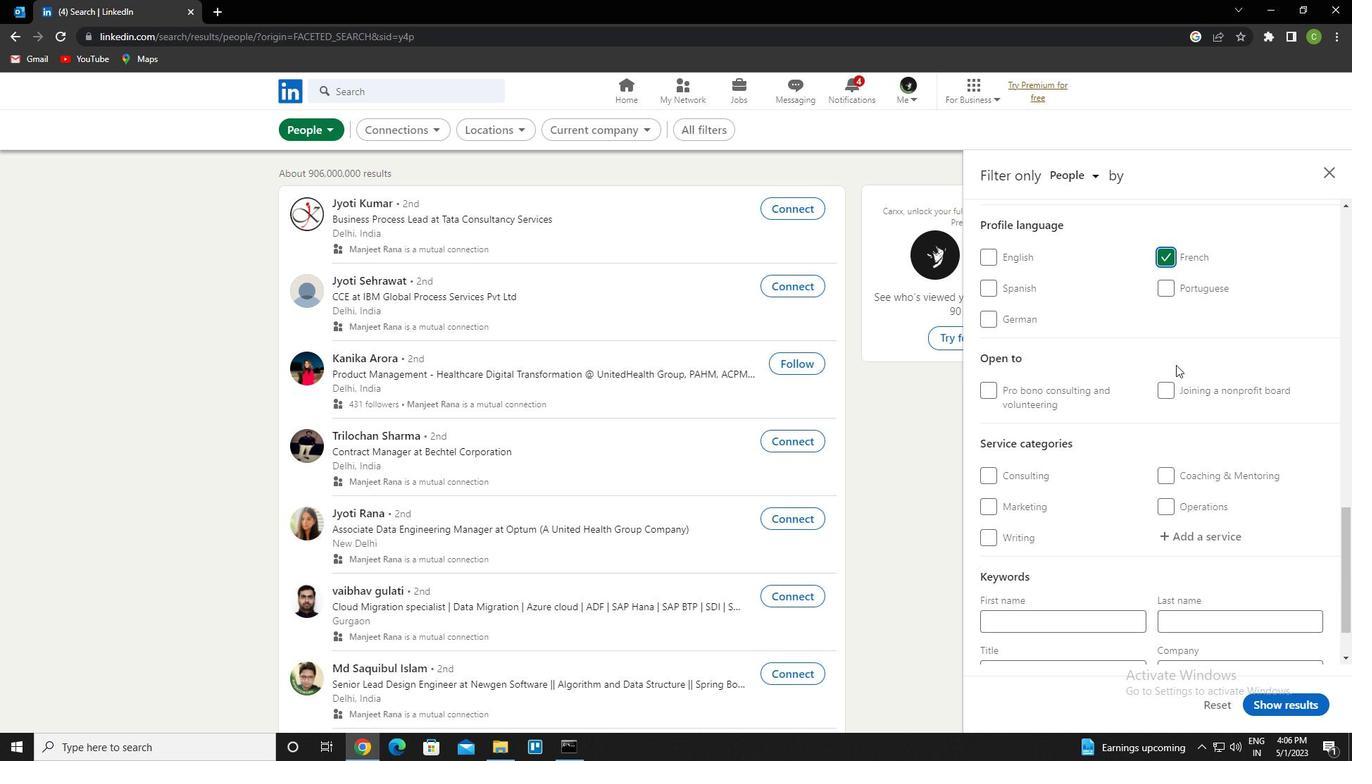 
Action: Mouse moved to (1197, 315)
Screenshot: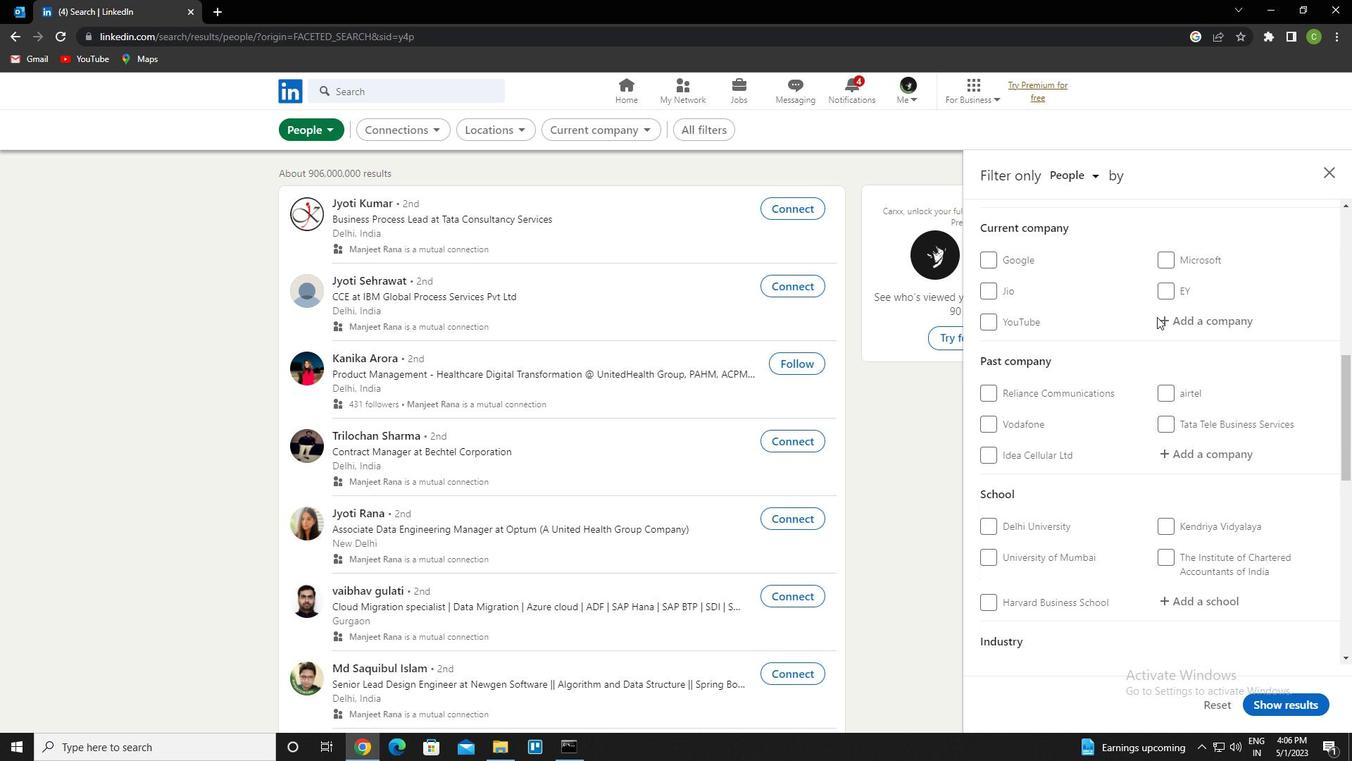 
Action: Mouse pressed left at (1197, 315)
Screenshot: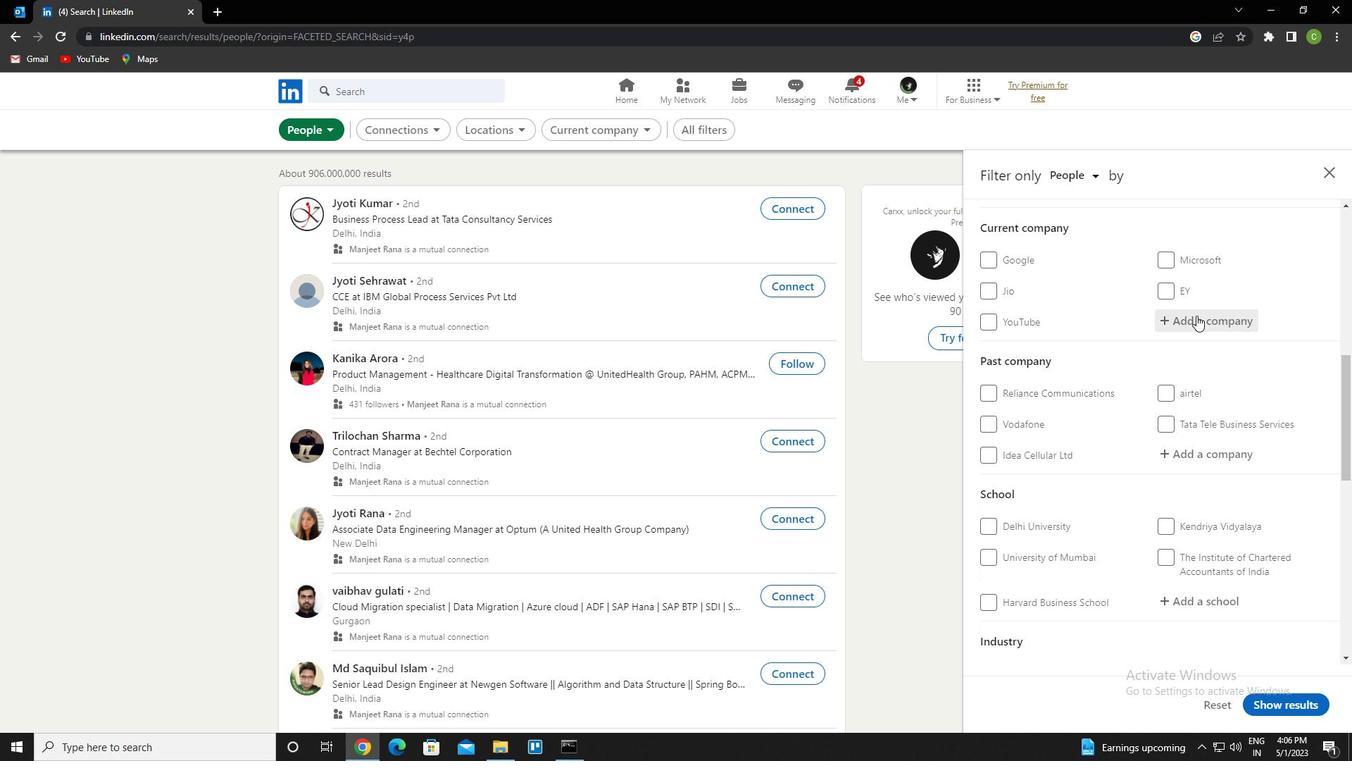 
Action: Key pressed <Key.caps_lock>v<Key.caps_lock>olvo<Key.space>car<Key.down><Key.down><Key.down><Key.enter>
Screenshot: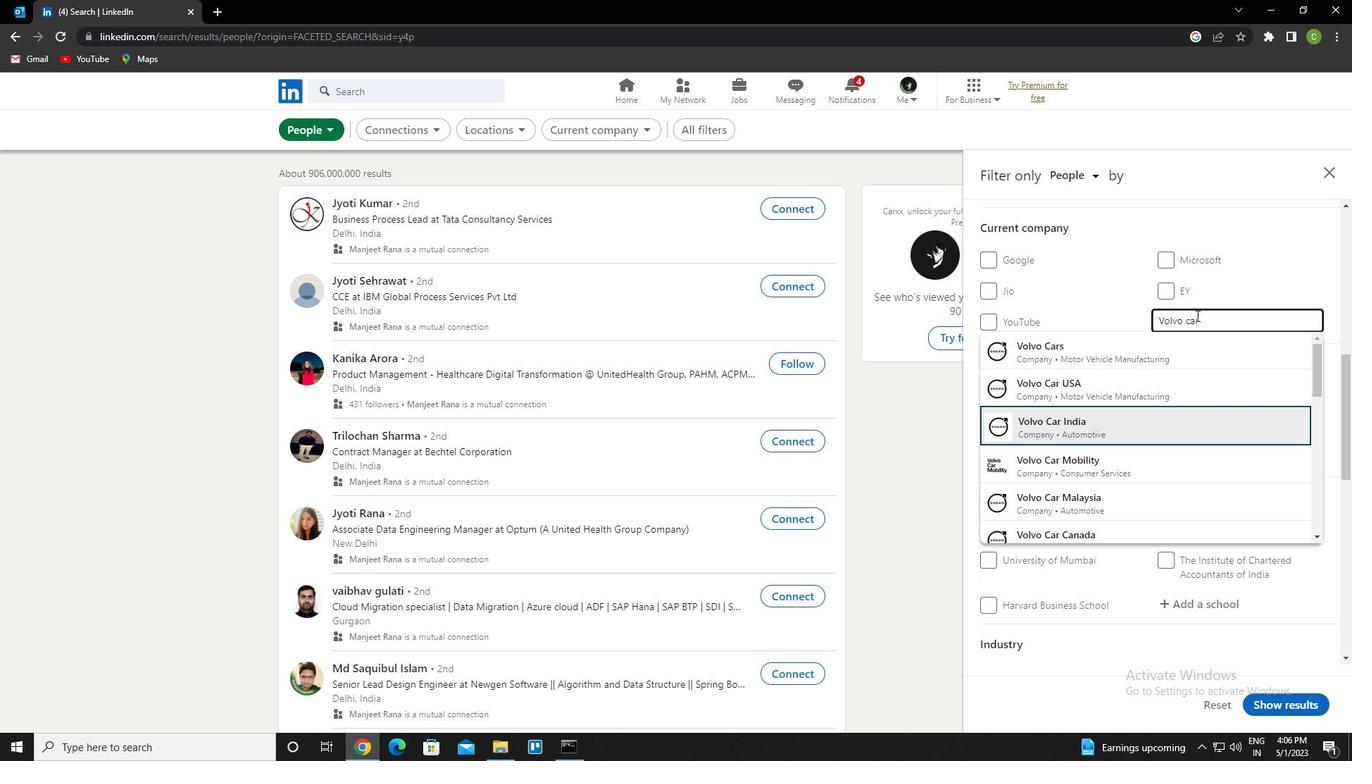 
Action: Mouse scrolled (1197, 314) with delta (0, 0)
Screenshot: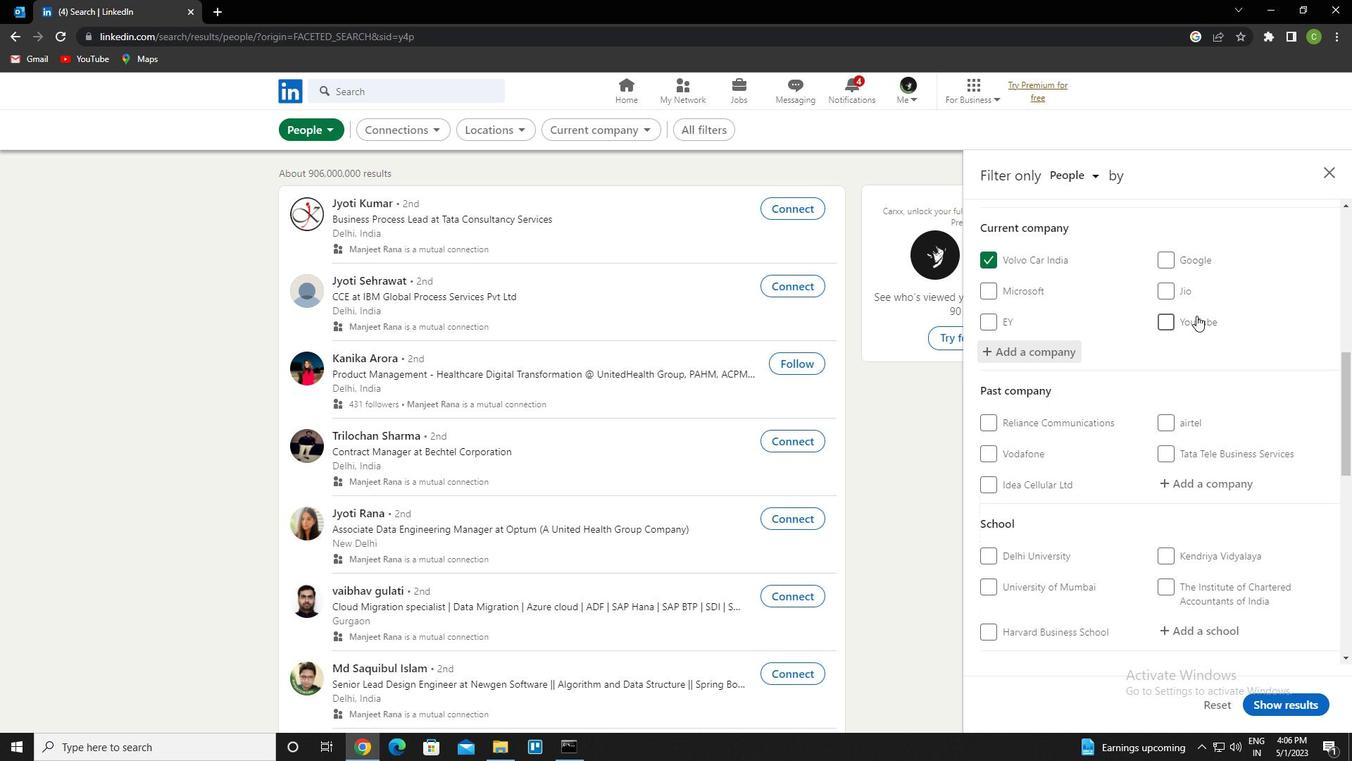 
Action: Mouse scrolled (1197, 314) with delta (0, 0)
Screenshot: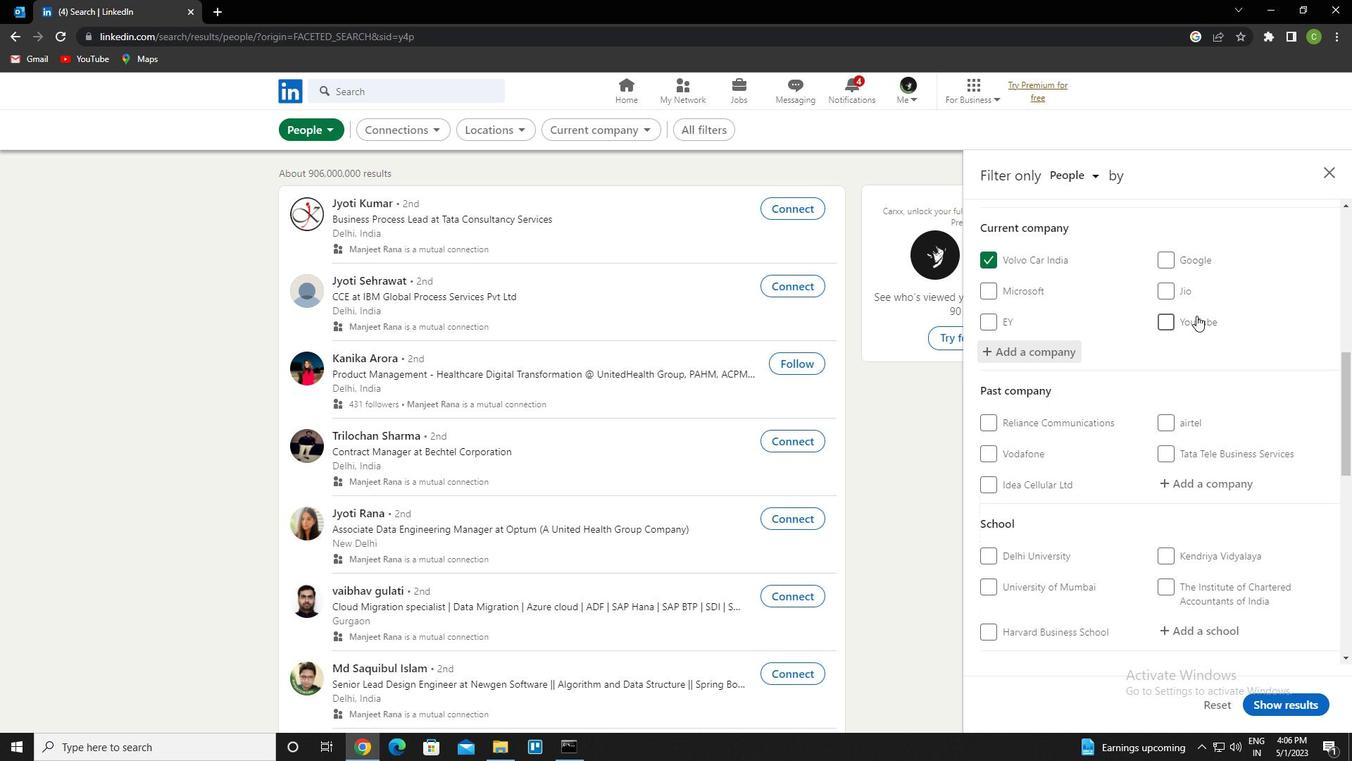 
Action: Mouse scrolled (1197, 314) with delta (0, 0)
Screenshot: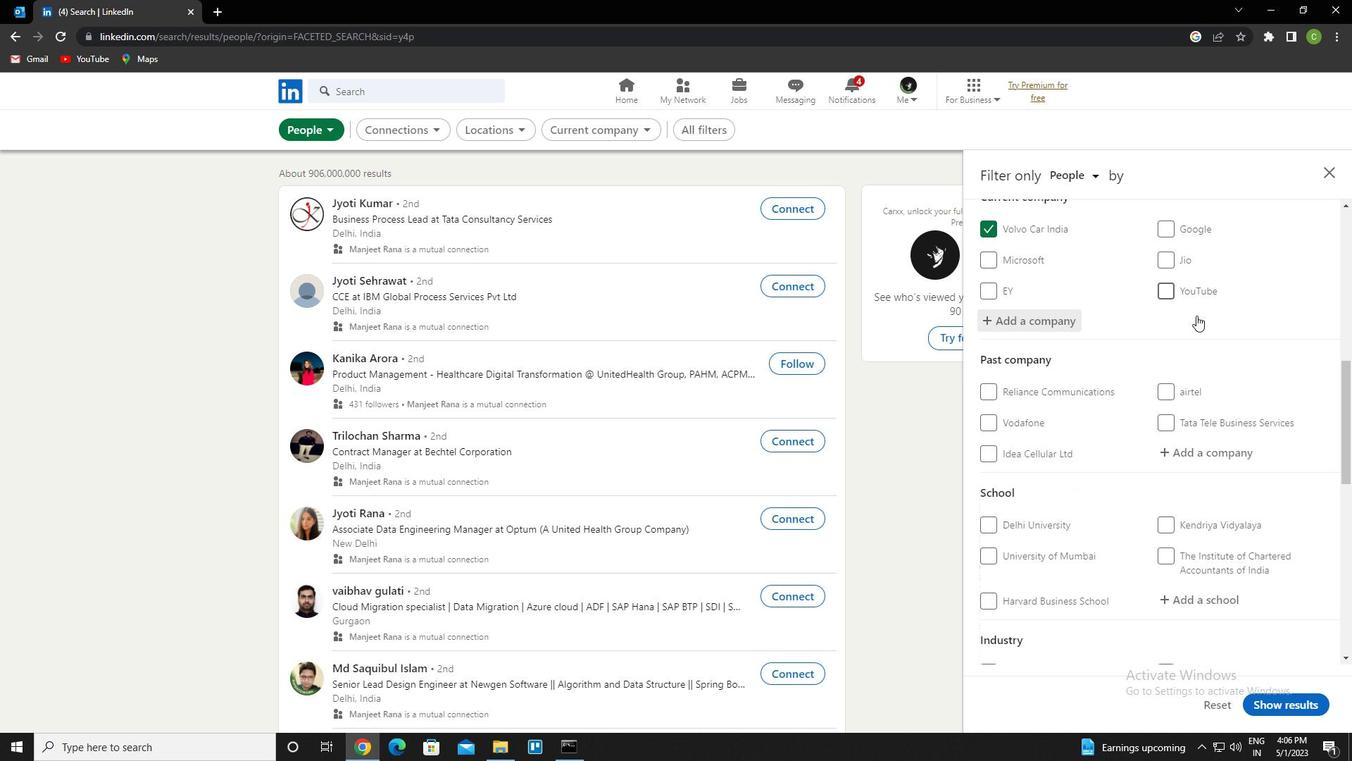 
Action: Mouse moved to (1207, 534)
Screenshot: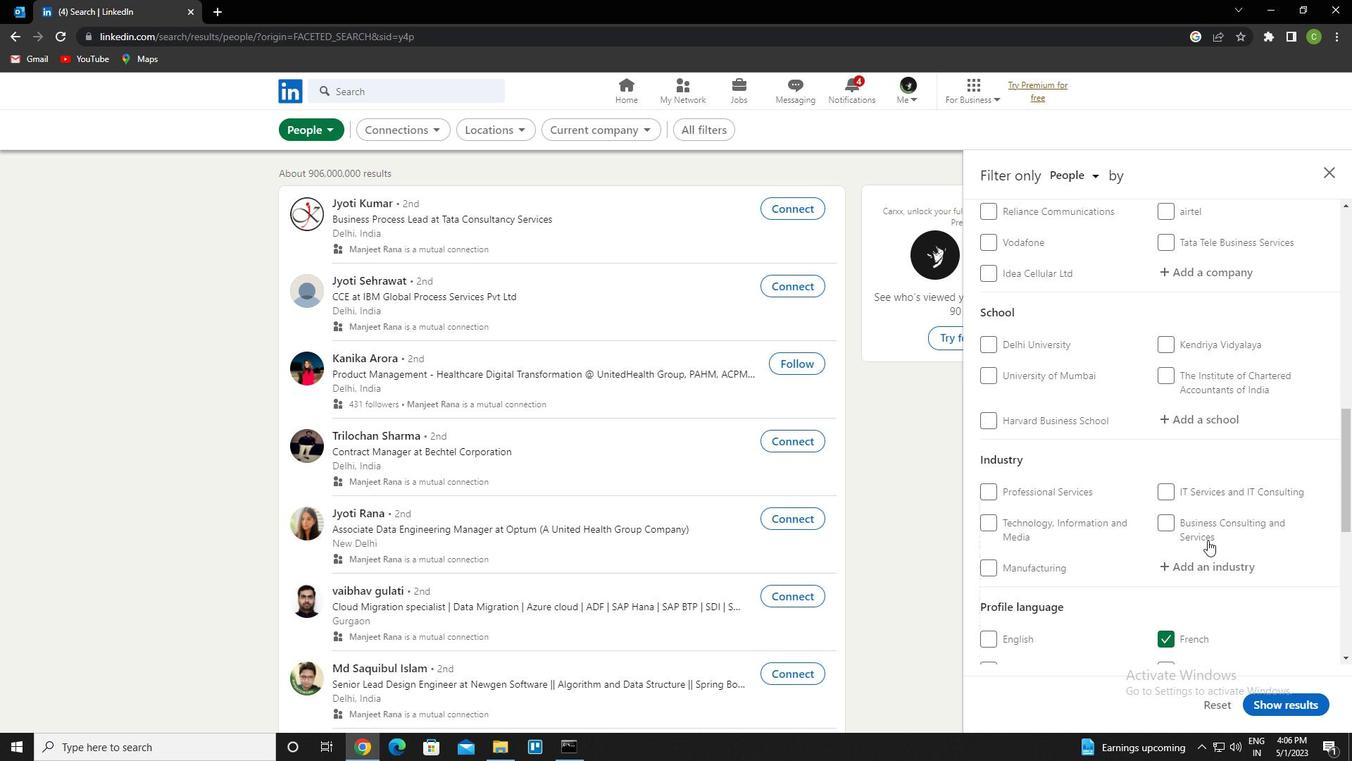 
Action: Mouse scrolled (1207, 534) with delta (0, 0)
Screenshot: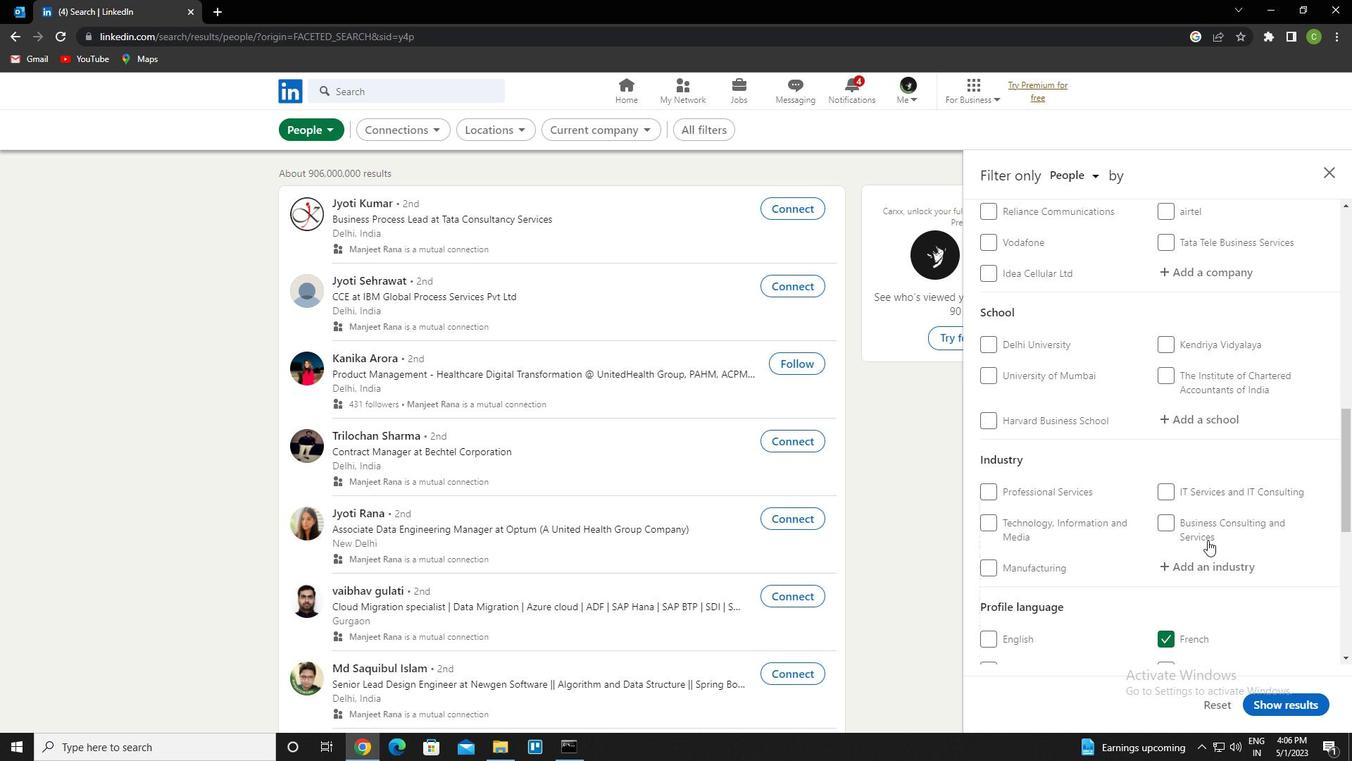 
Action: Mouse moved to (1207, 531)
Screenshot: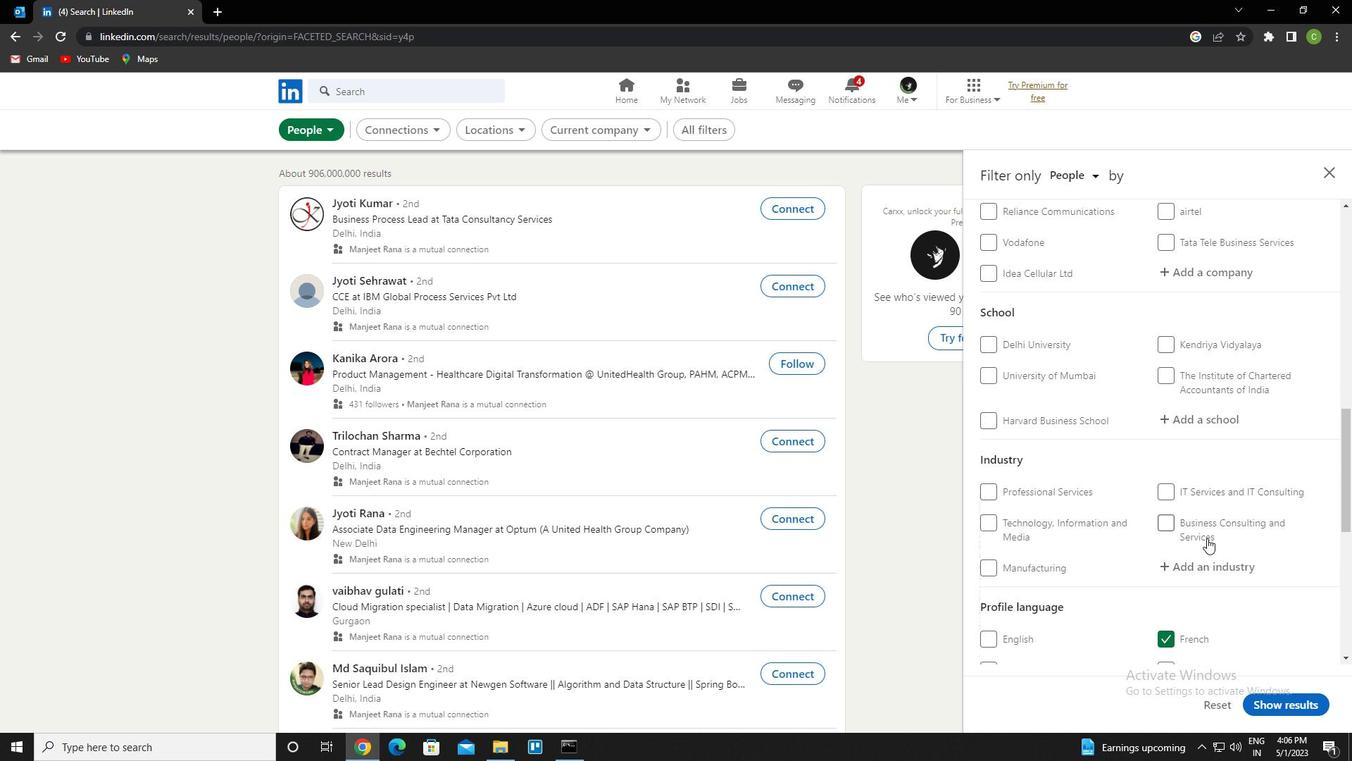 
Action: Mouse scrolled (1207, 530) with delta (0, 0)
Screenshot: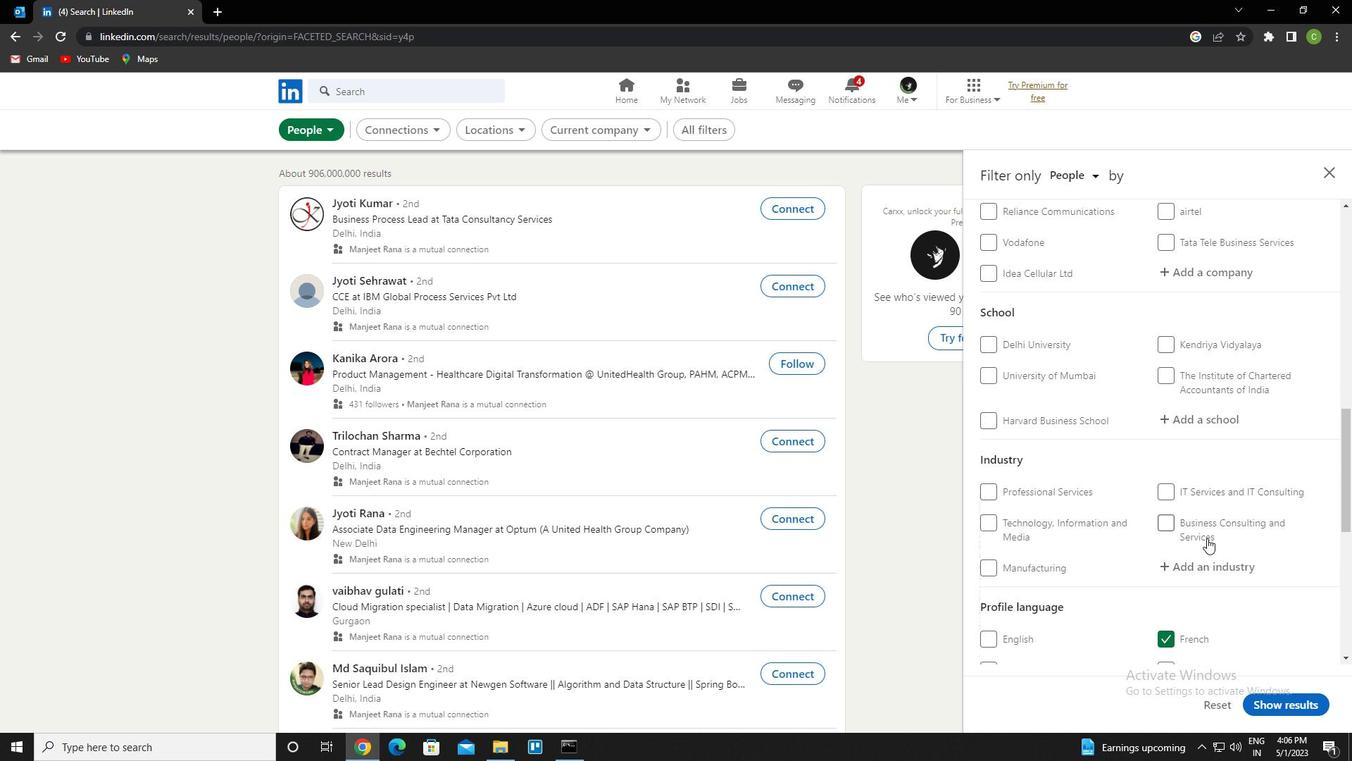 
Action: Mouse moved to (1219, 429)
Screenshot: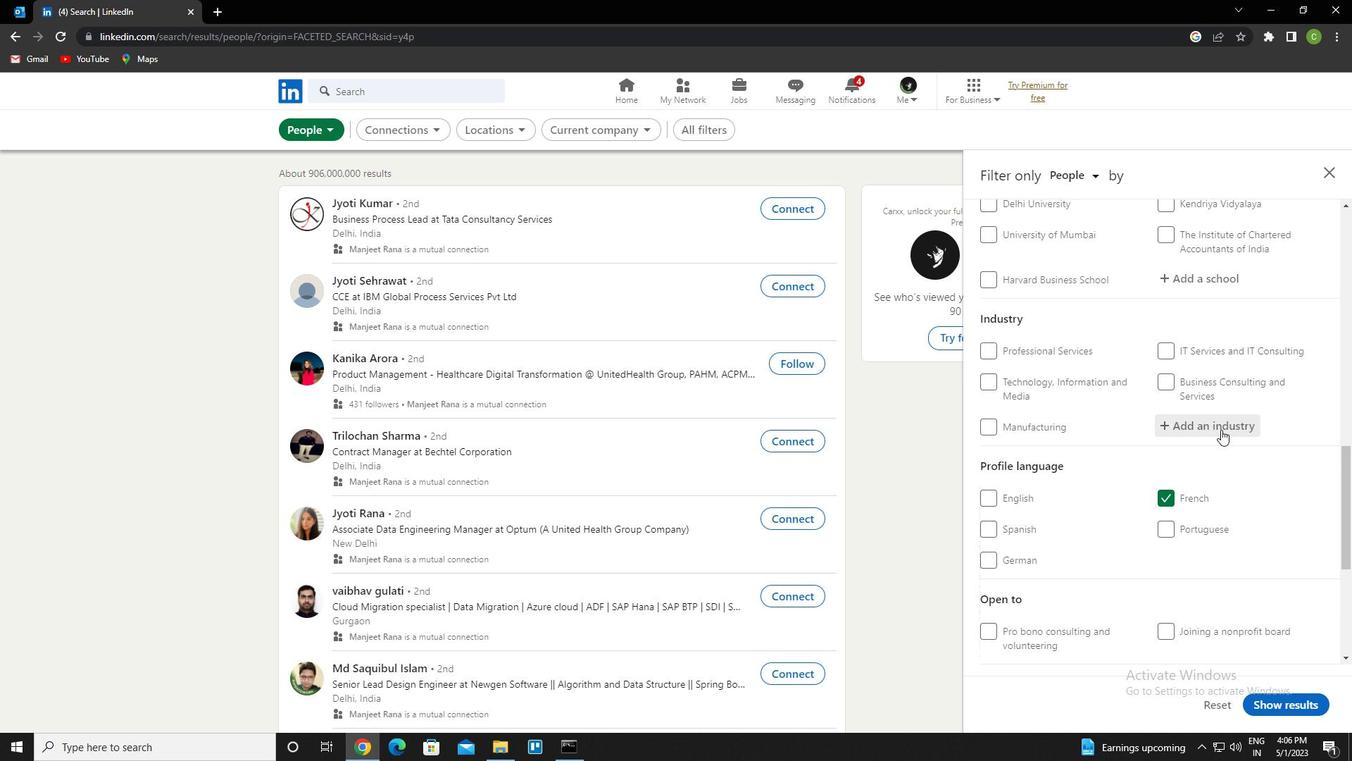 
Action: Mouse scrolled (1219, 429) with delta (0, 0)
Screenshot: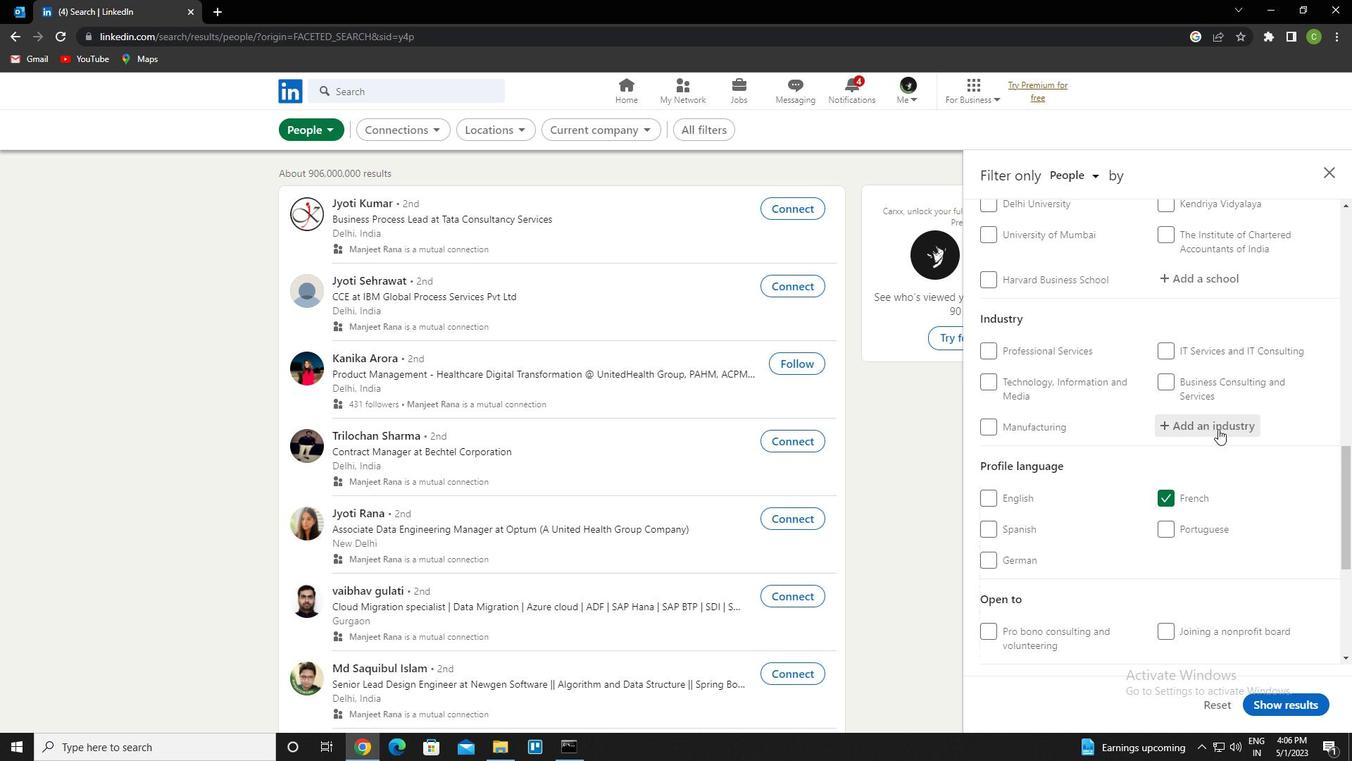 
Action: Mouse scrolled (1219, 429) with delta (0, 0)
Screenshot: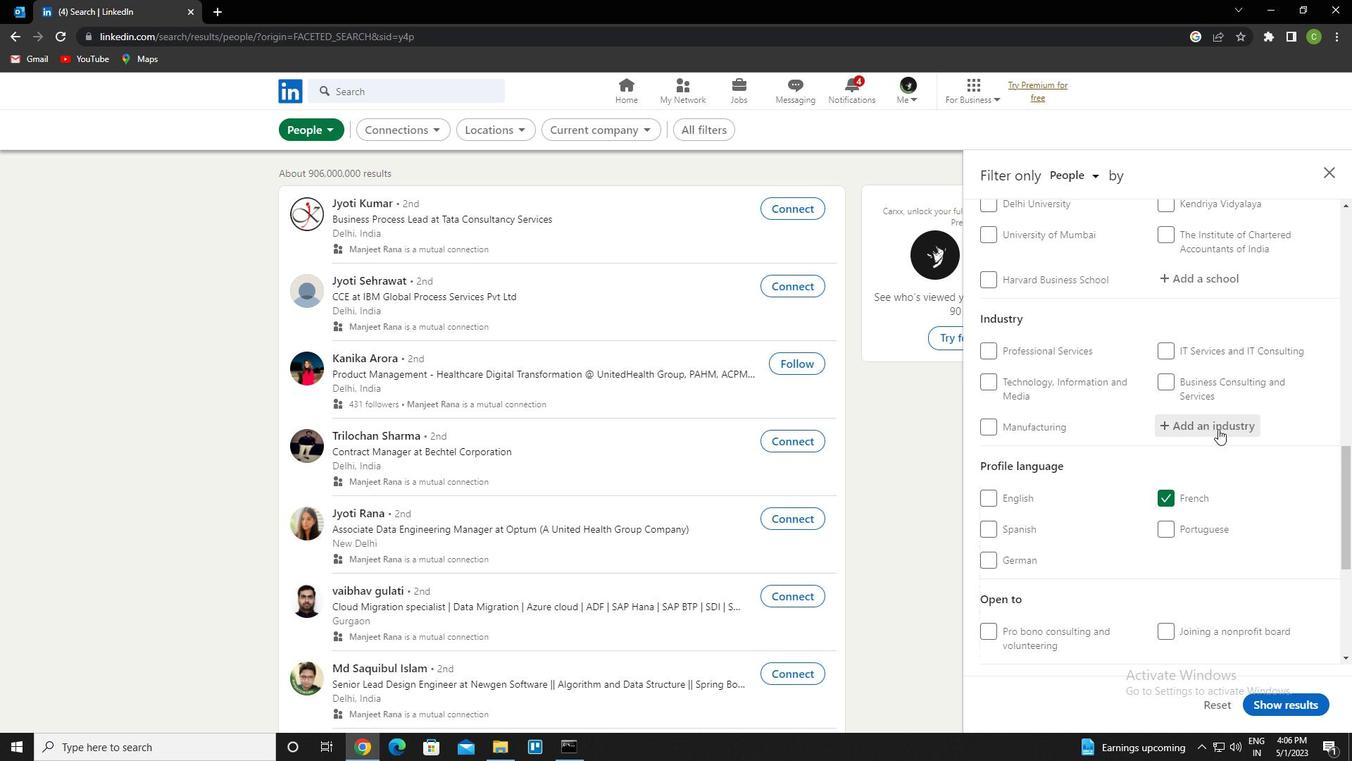 
Action: Mouse moved to (1211, 414)
Screenshot: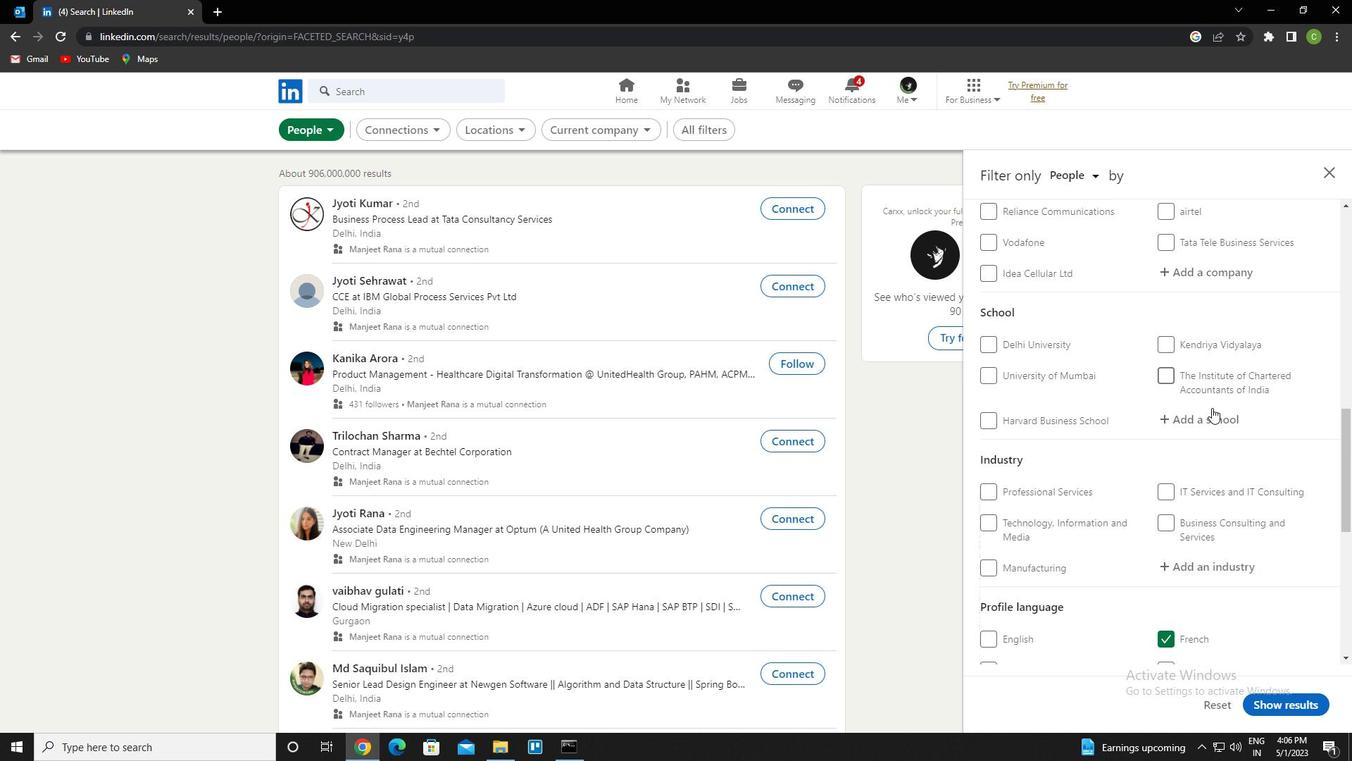 
Action: Mouse pressed left at (1211, 414)
Screenshot: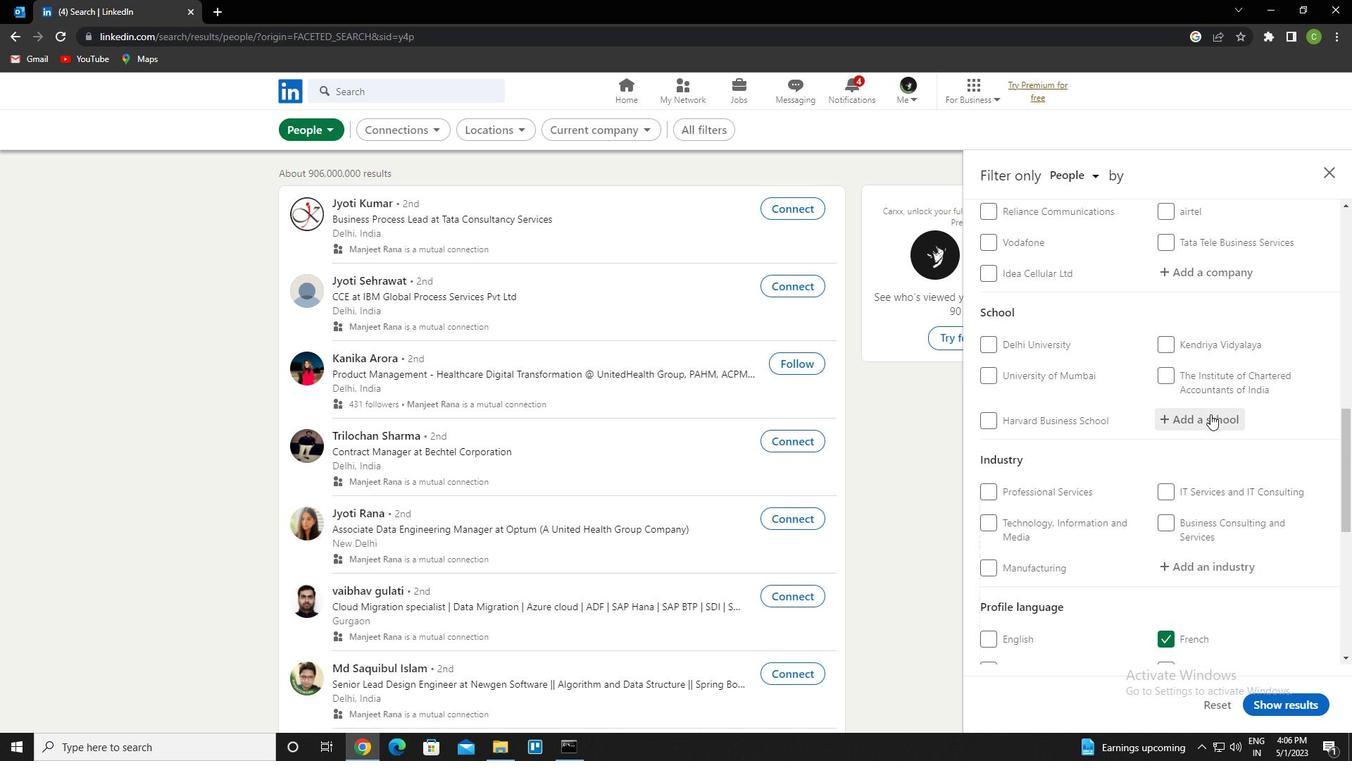 
Action: Mouse moved to (1214, 419)
Screenshot: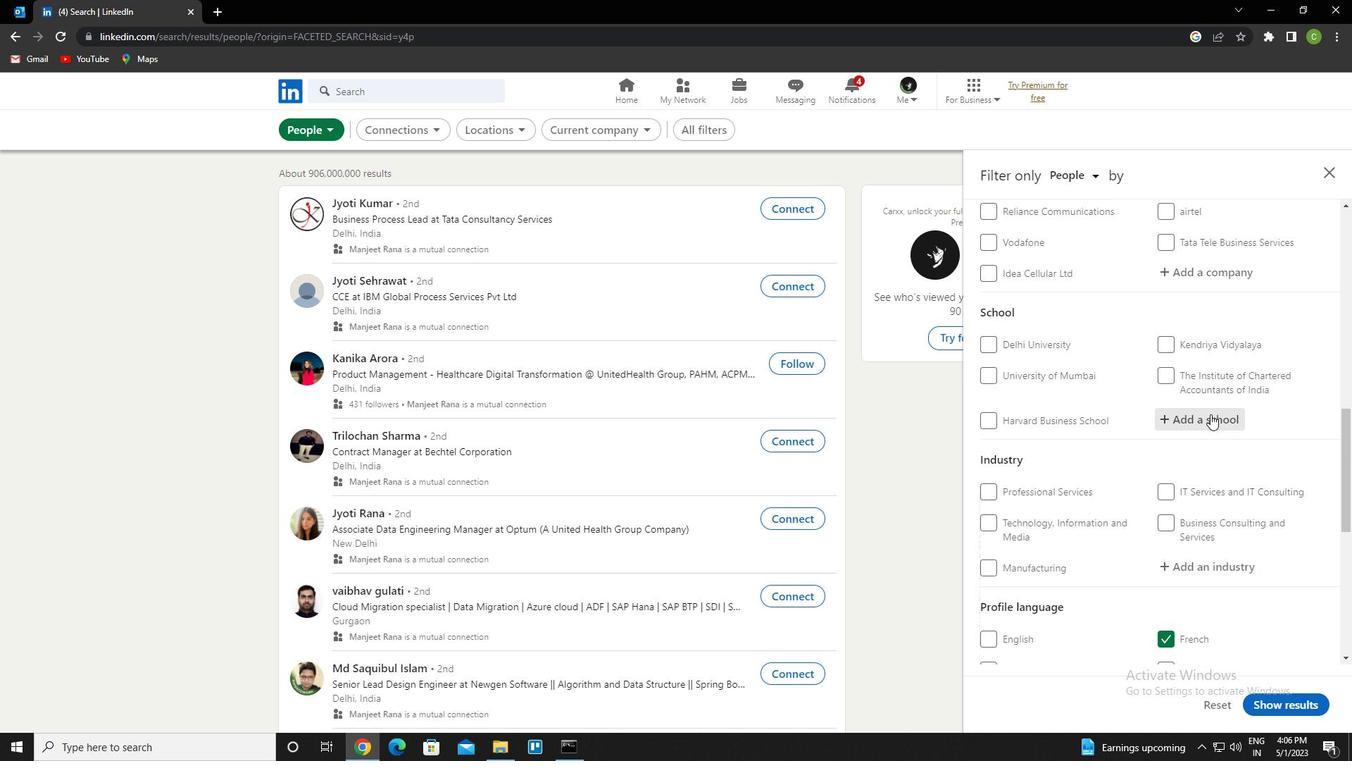 
Action: Key pressed <Key.caps_lock>m<Key.caps_lock>aharishi<Key.space><Key.caps_lock>d<Key.caps_lock>ayanand<Key.down><Key.down><Key.down><Key.down><Key.down><Key.down><Key.down><Key.down><Key.space>college<Key.space><Key.down><Key.down><Key.enter>
Screenshot: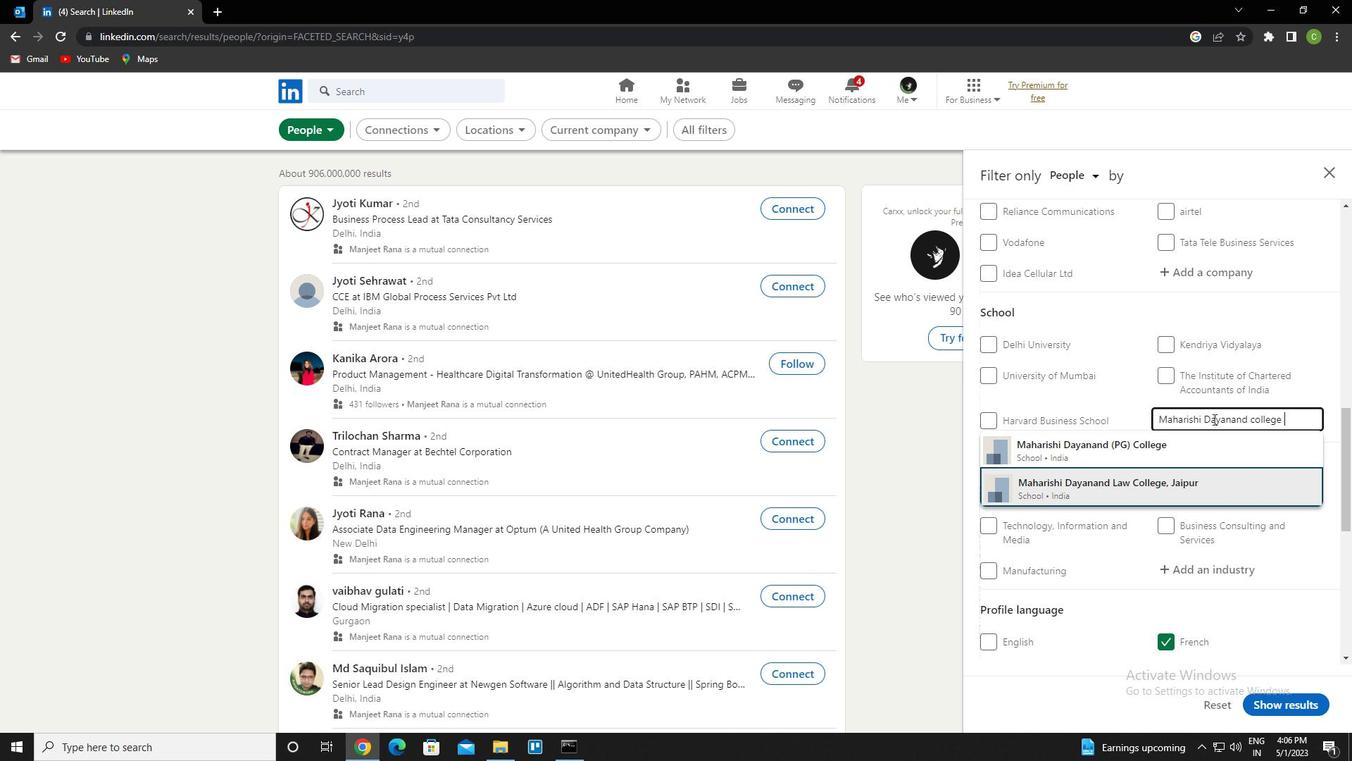 
Action: Mouse moved to (1208, 429)
Screenshot: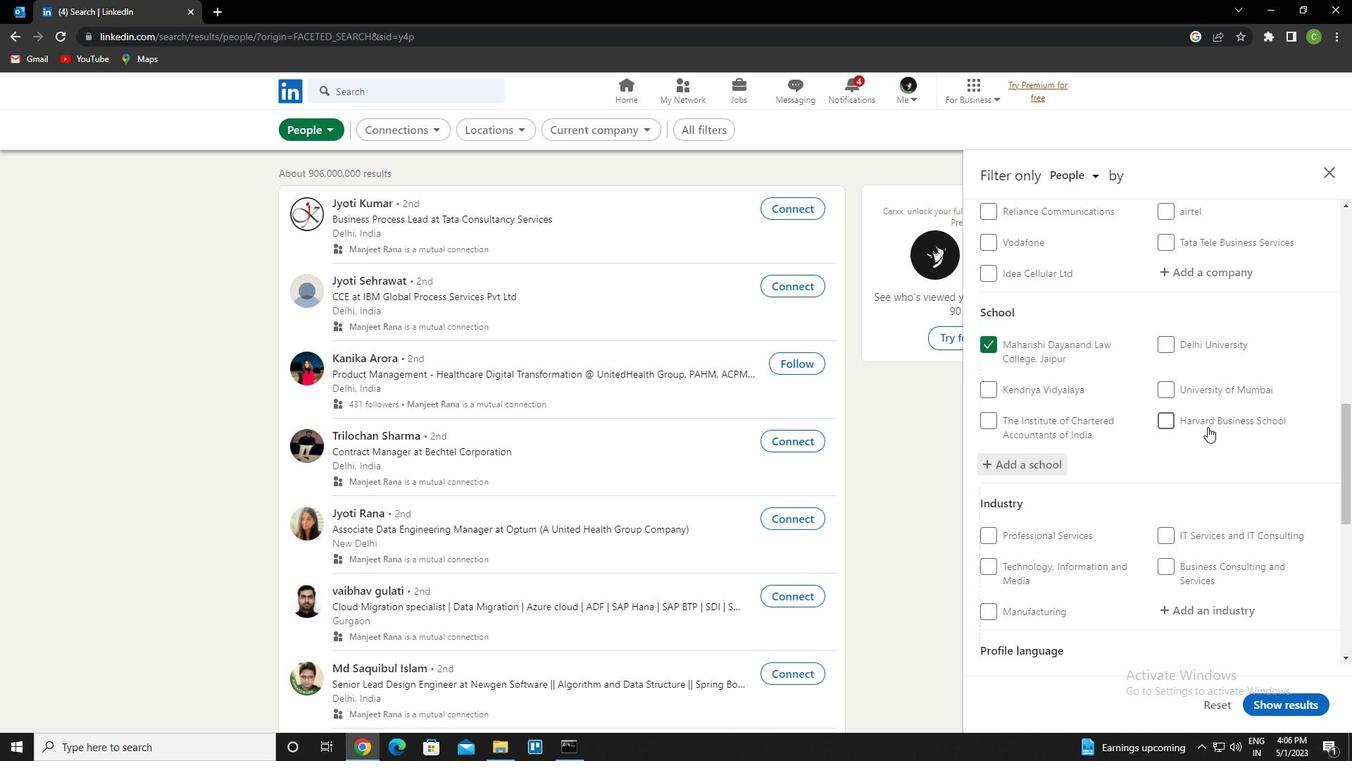 
Action: Mouse scrolled (1208, 429) with delta (0, 0)
Screenshot: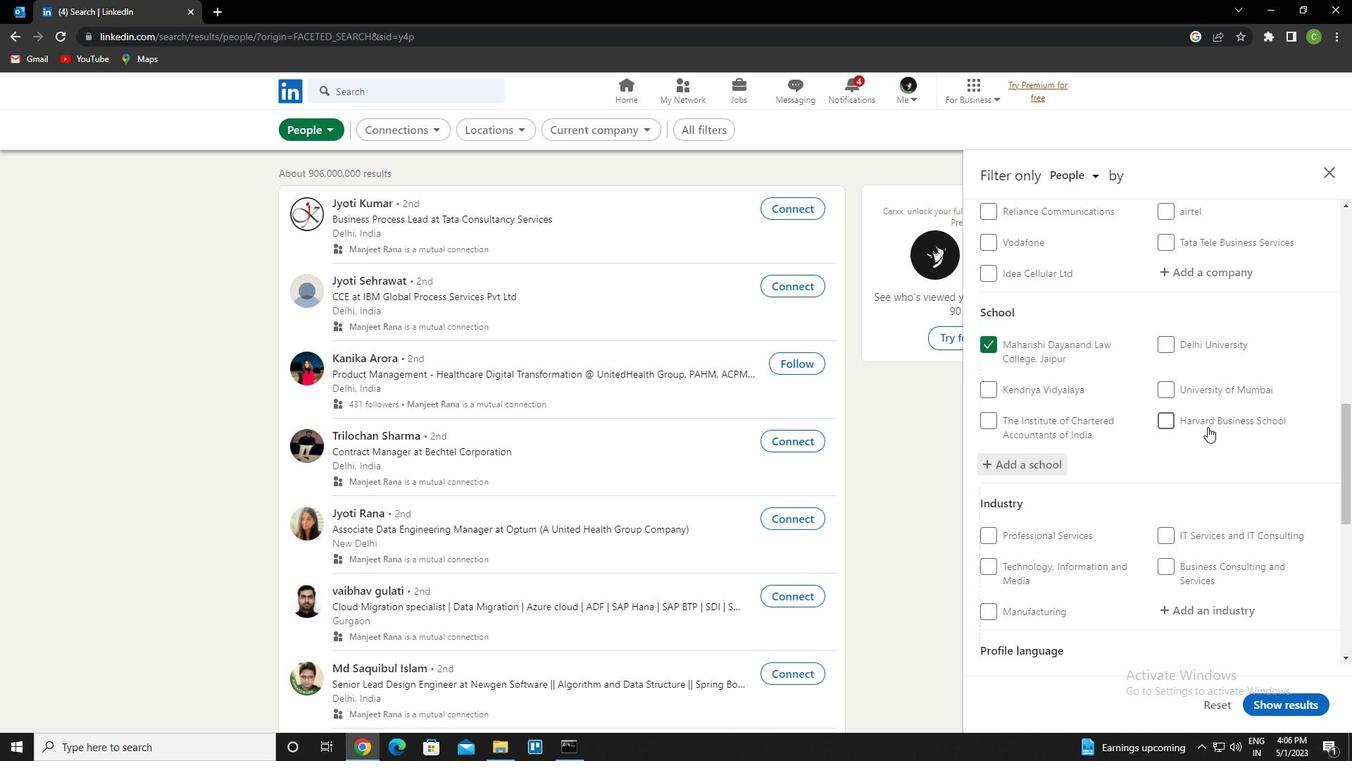 
Action: Mouse moved to (1209, 435)
Screenshot: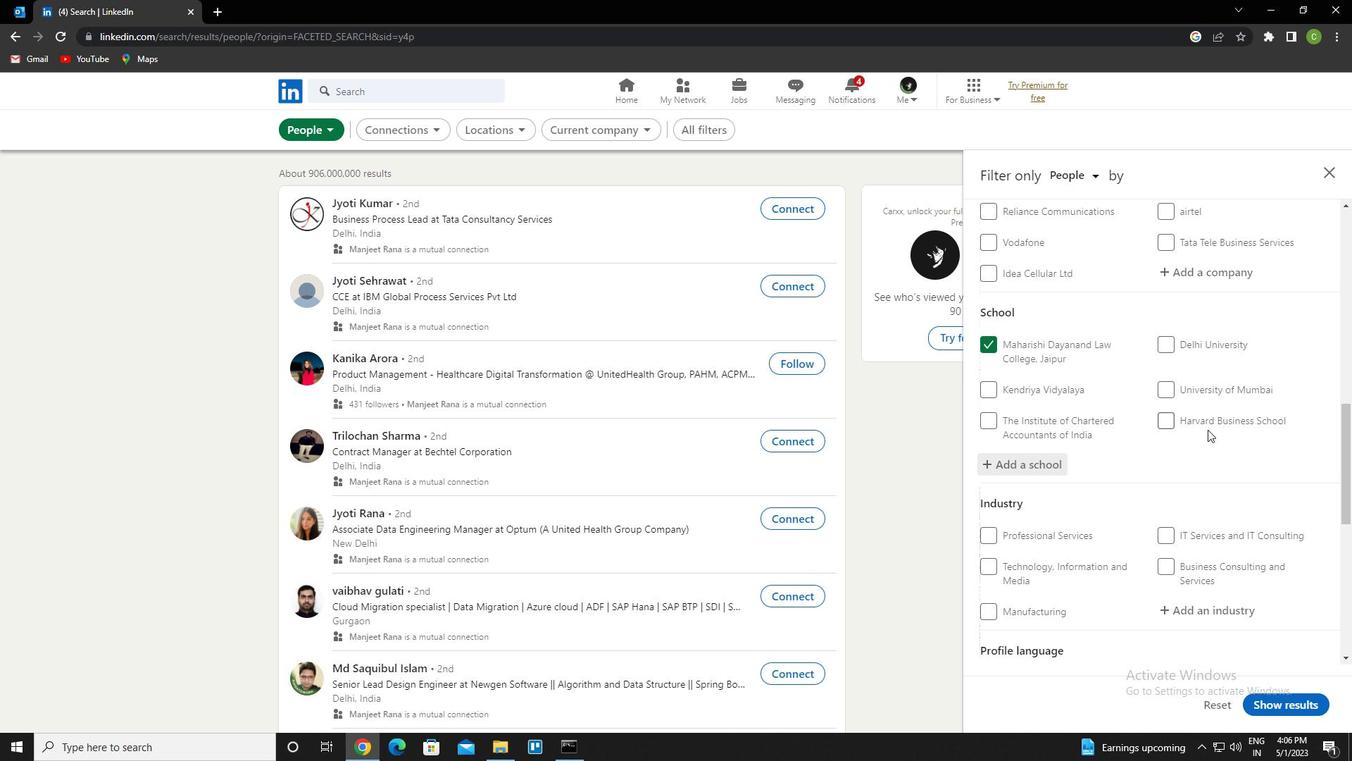 
Action: Mouse scrolled (1209, 434) with delta (0, 0)
Screenshot: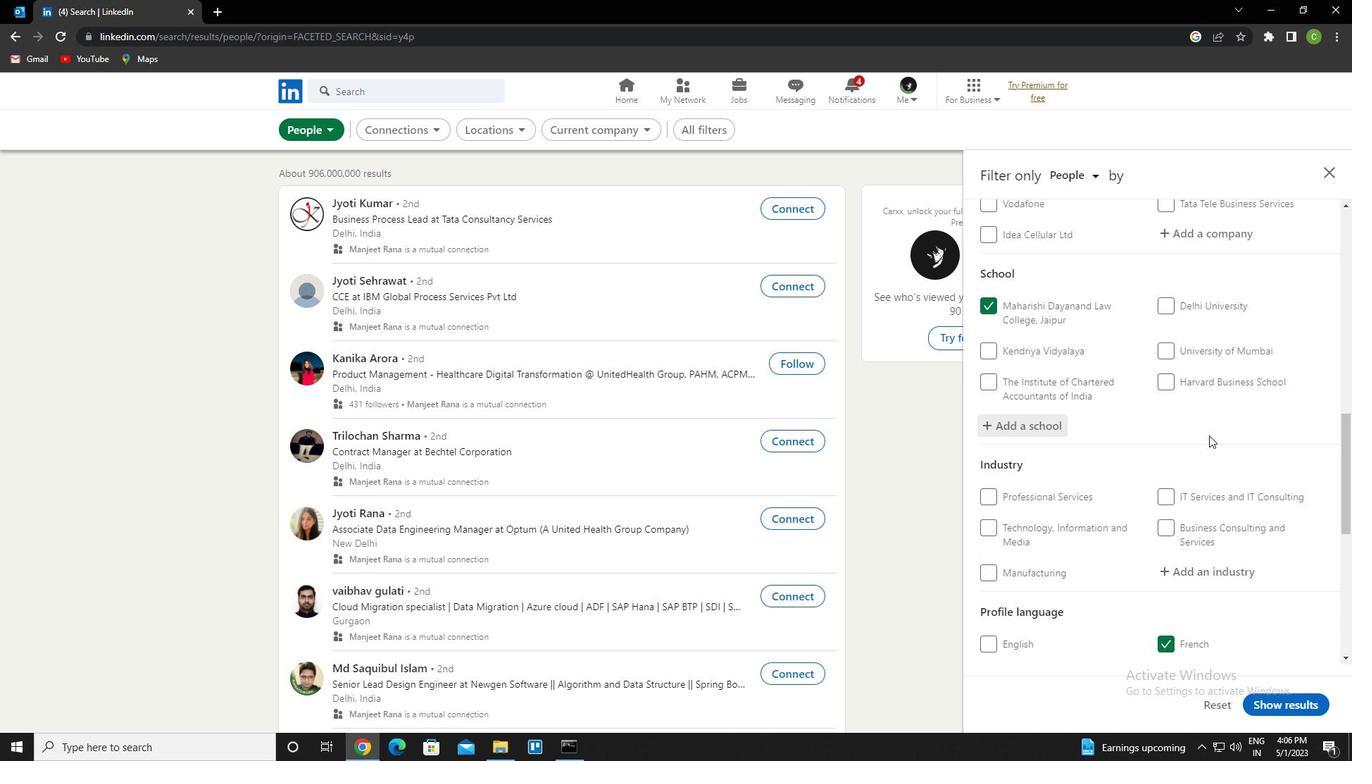 
Action: Mouse moved to (1209, 435)
Screenshot: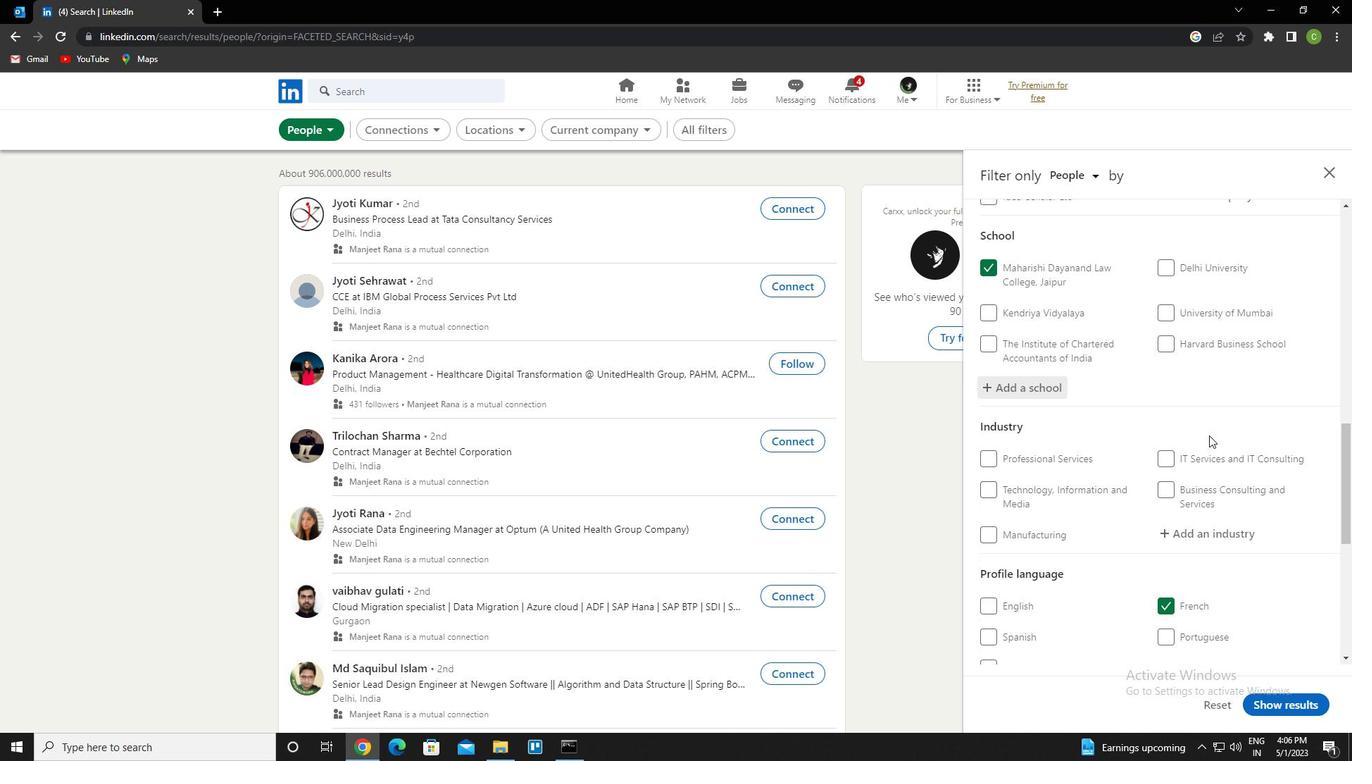 
Action: Mouse scrolled (1209, 434) with delta (0, 0)
Screenshot: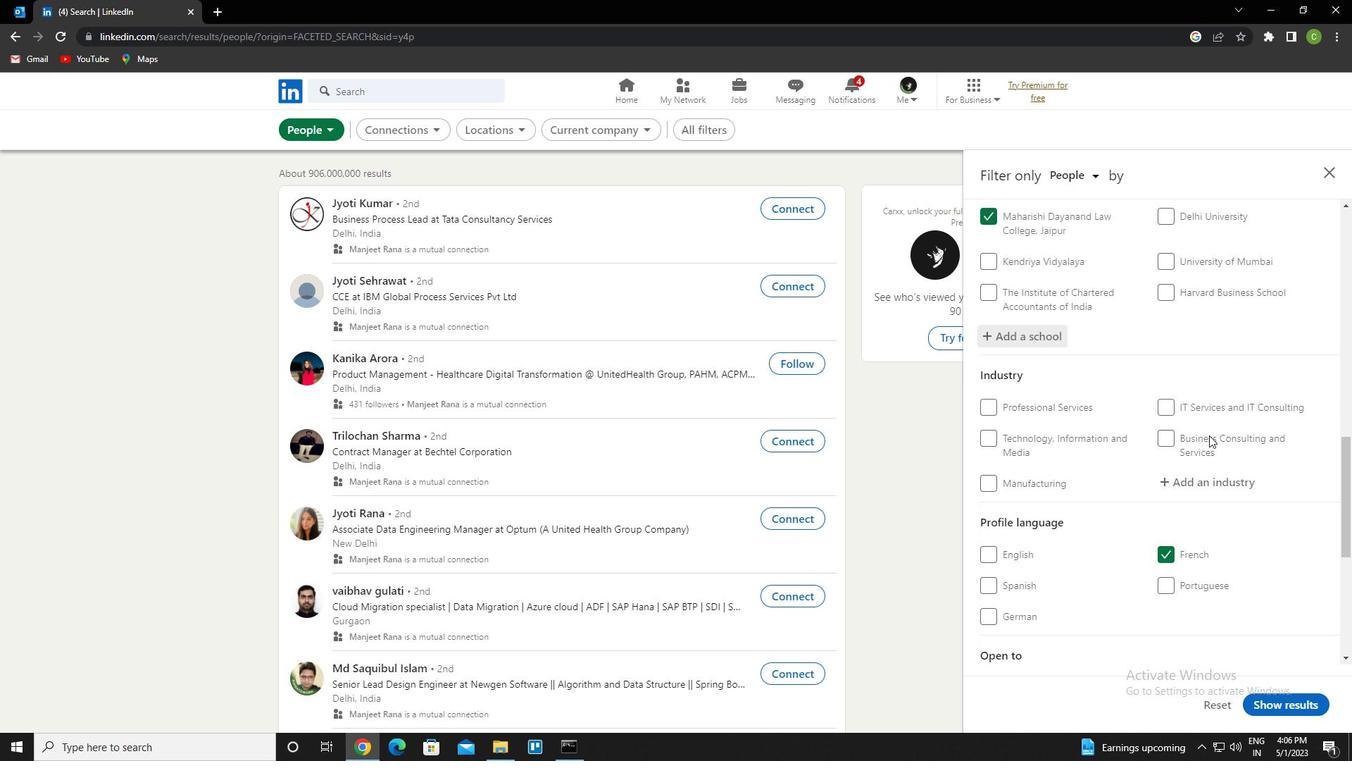 
Action: Mouse moved to (1209, 436)
Screenshot: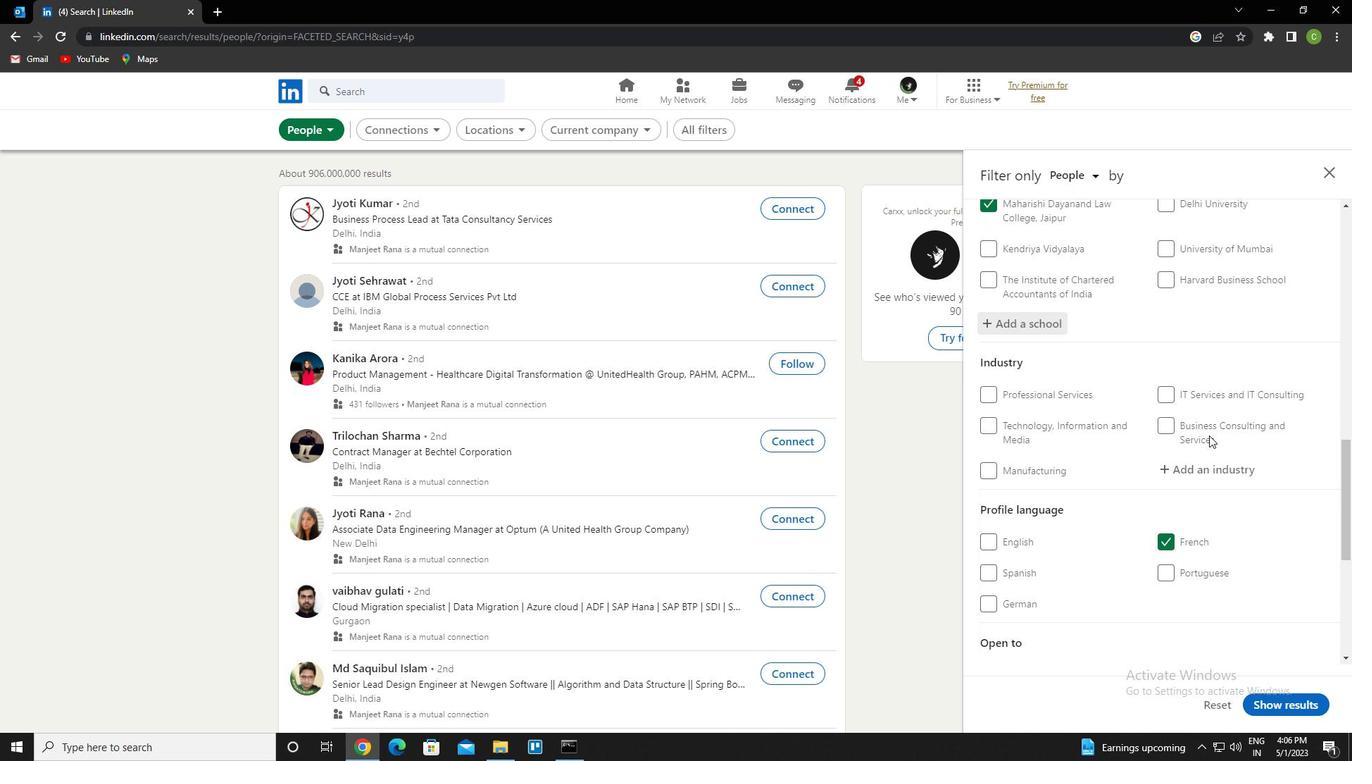 
Action: Mouse scrolled (1209, 436) with delta (0, 0)
Screenshot: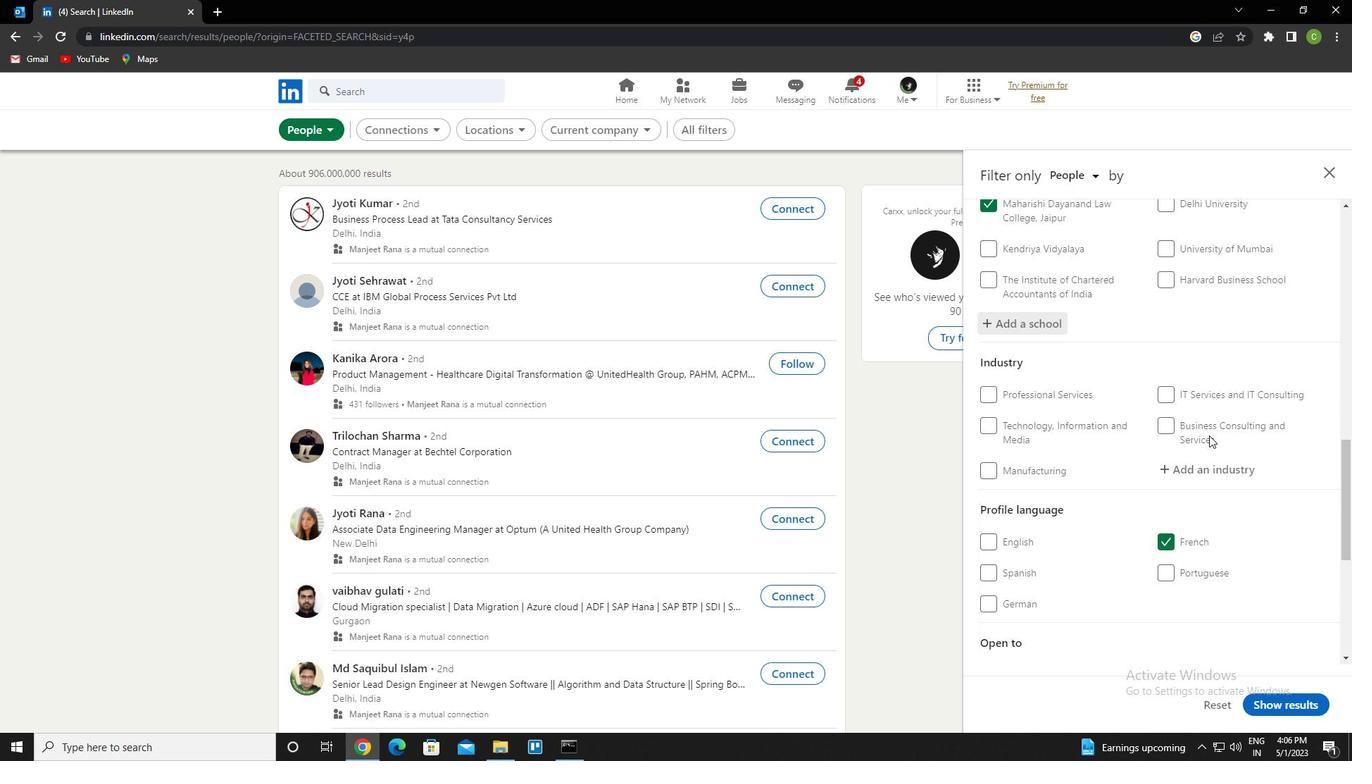 
Action: Mouse scrolled (1209, 436) with delta (0, 0)
Screenshot: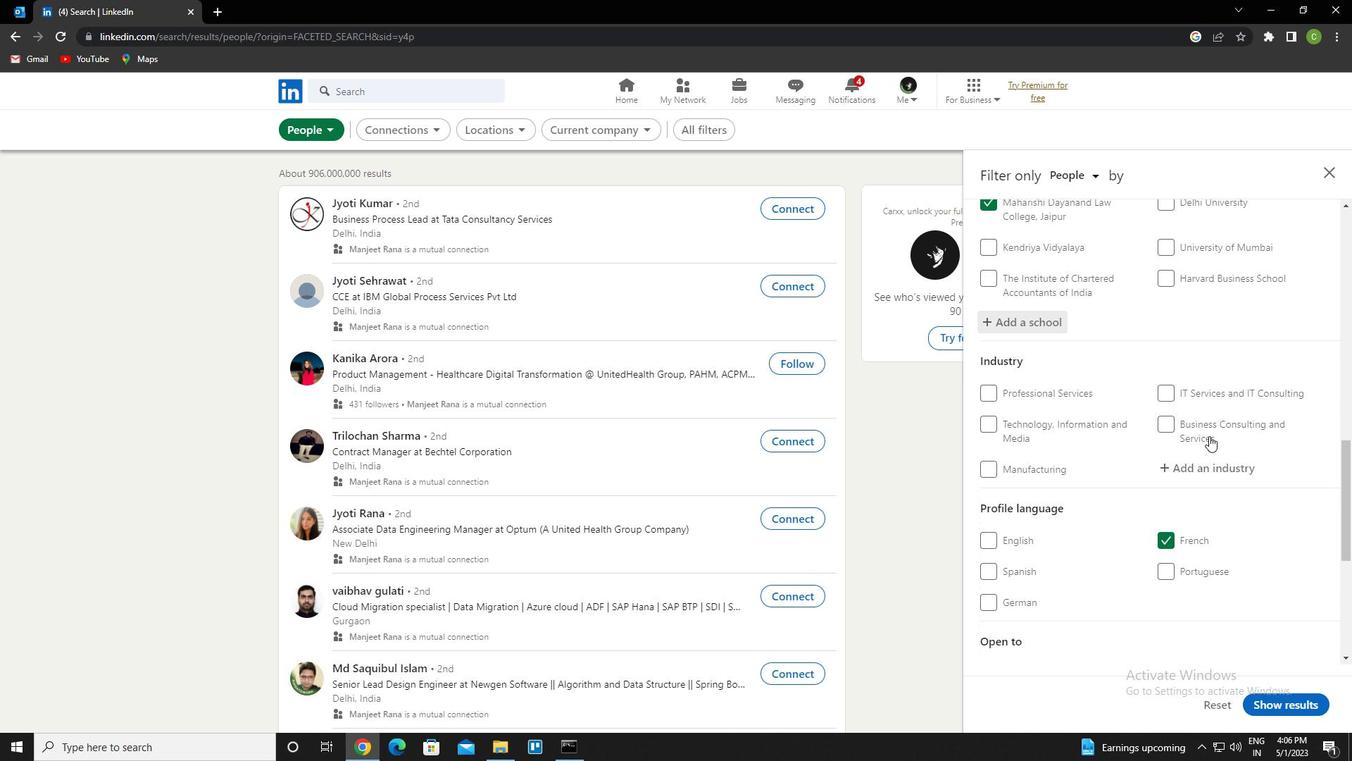 
Action: Mouse moved to (1217, 263)
Screenshot: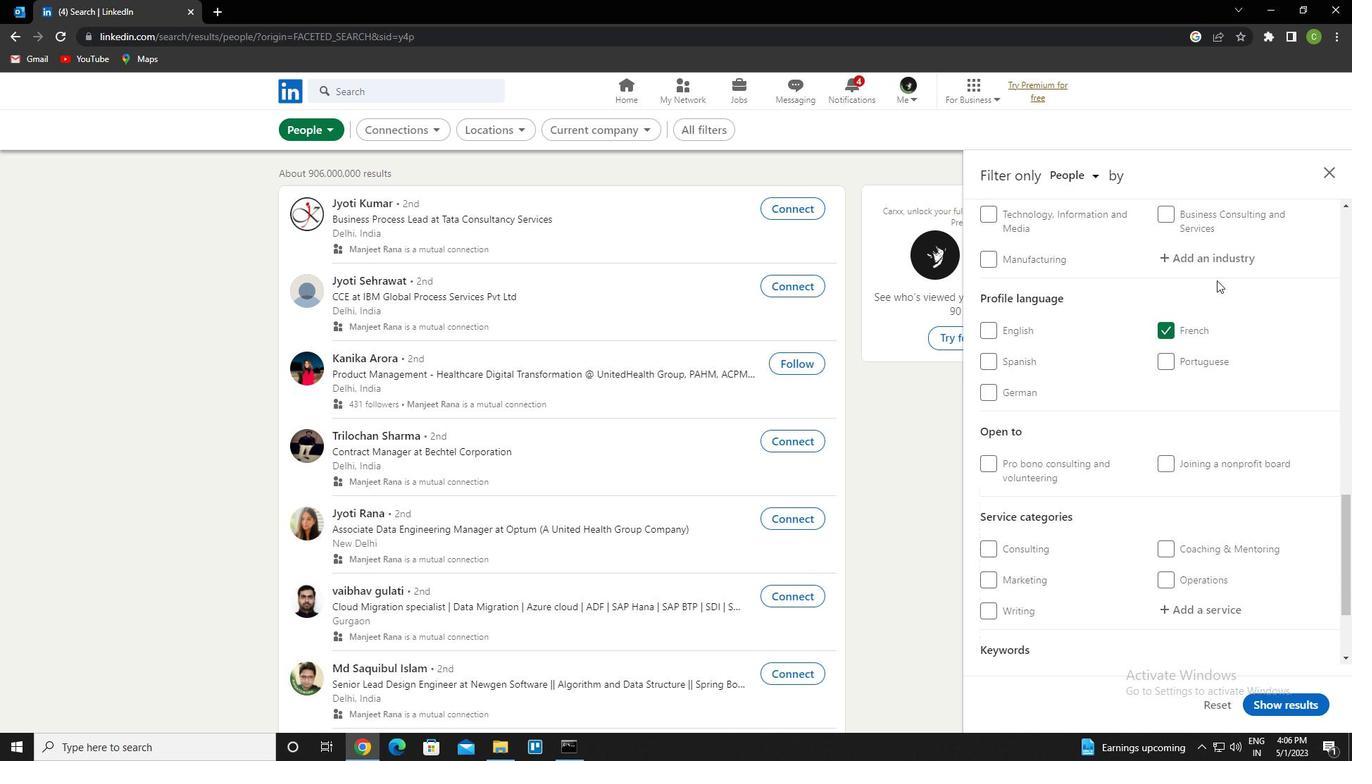 
Action: Mouse pressed left at (1217, 263)
Screenshot: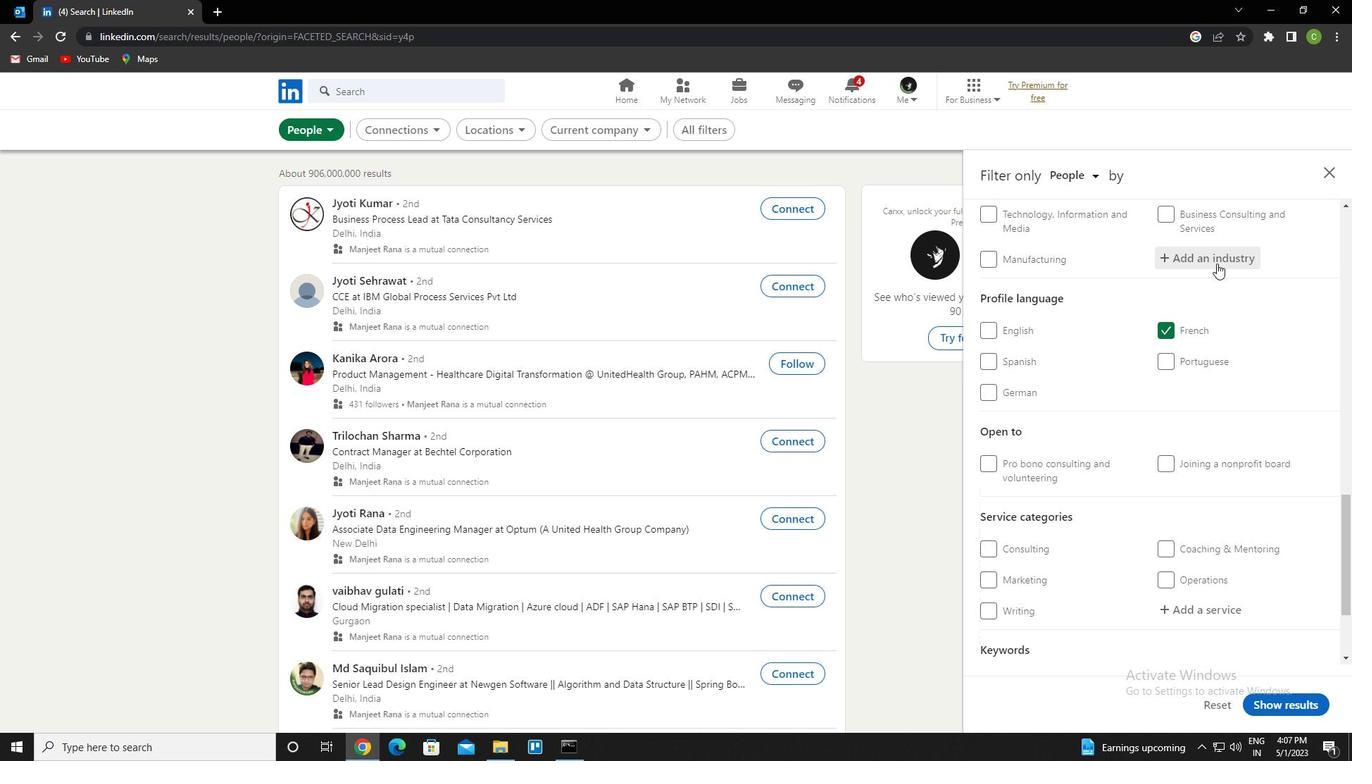 
Action: Key pressed <Key.caps_lock>m<Key.caps_lock>usicia<Key.down><Key.enter>
Screenshot: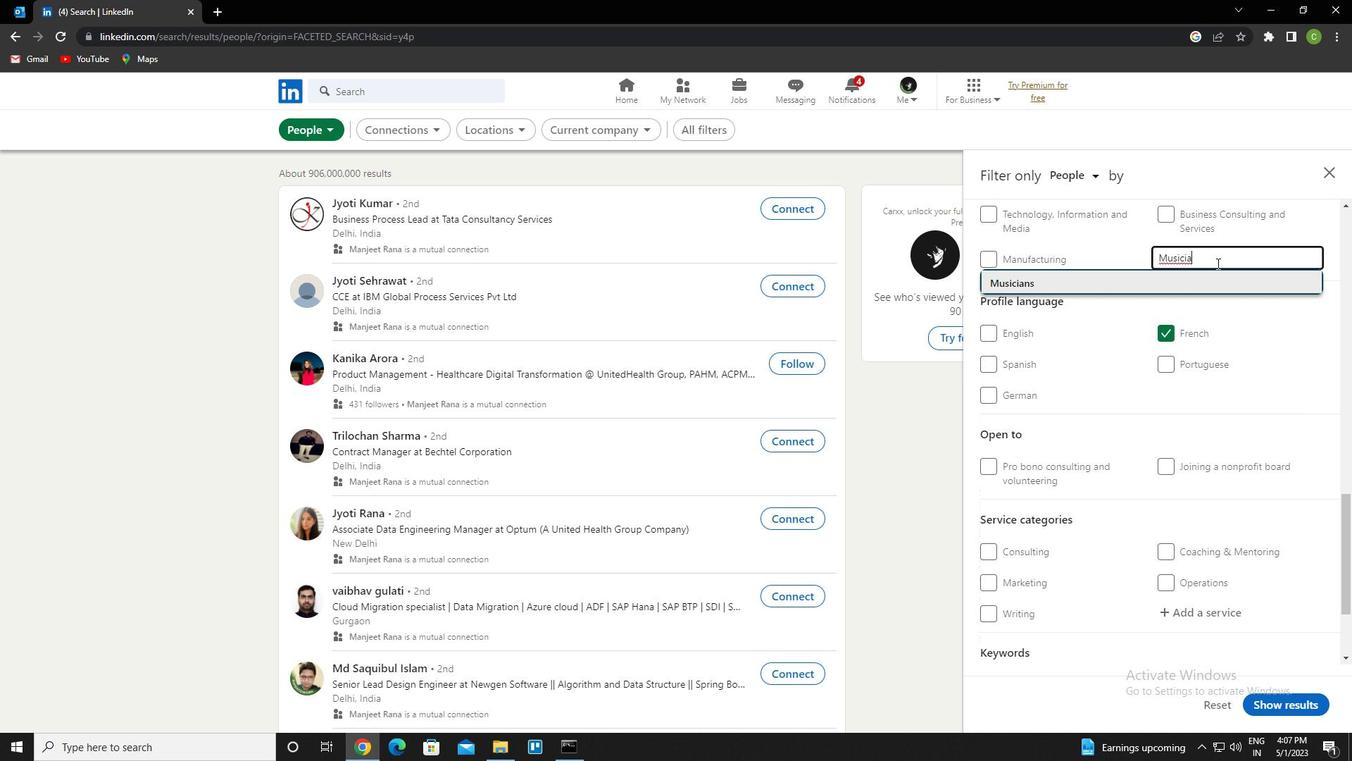 
Action: Mouse scrolled (1217, 262) with delta (0, 0)
Screenshot: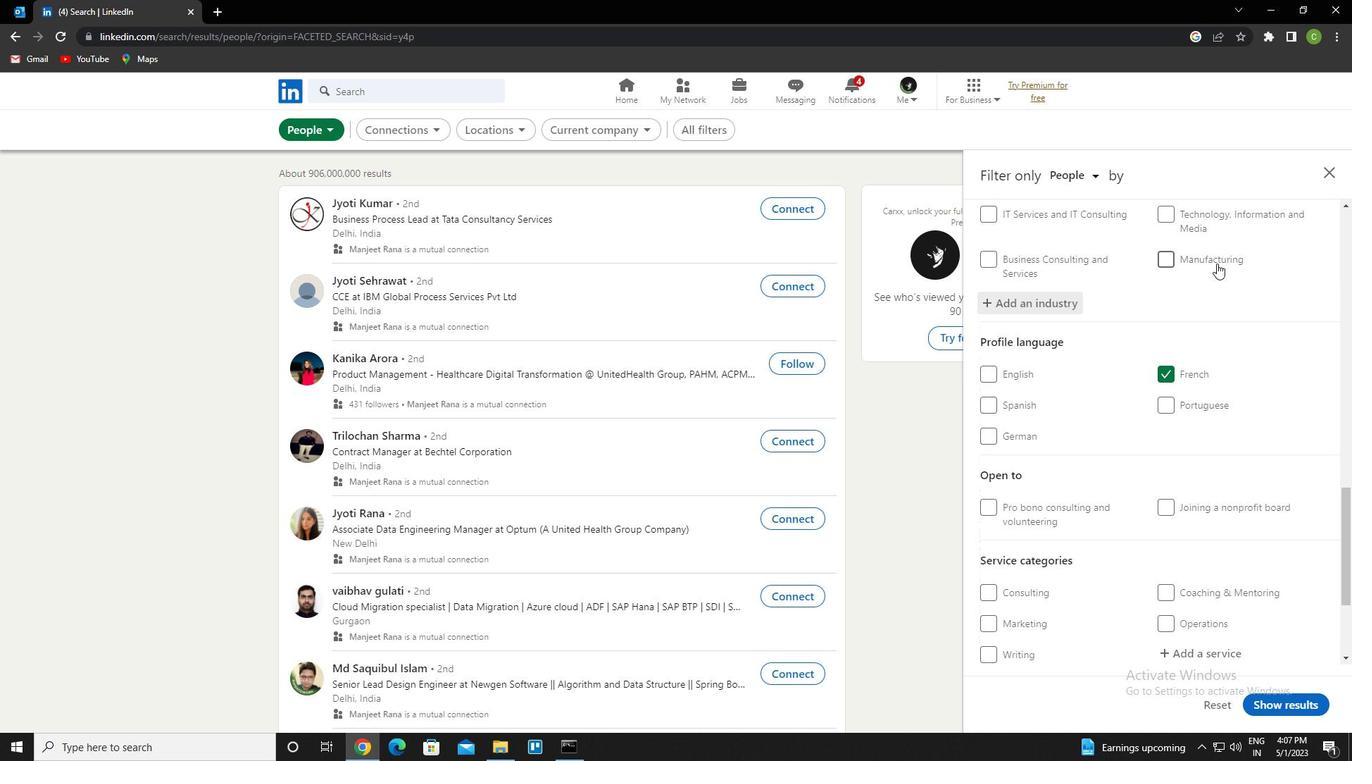 
Action: Mouse scrolled (1217, 262) with delta (0, 0)
Screenshot: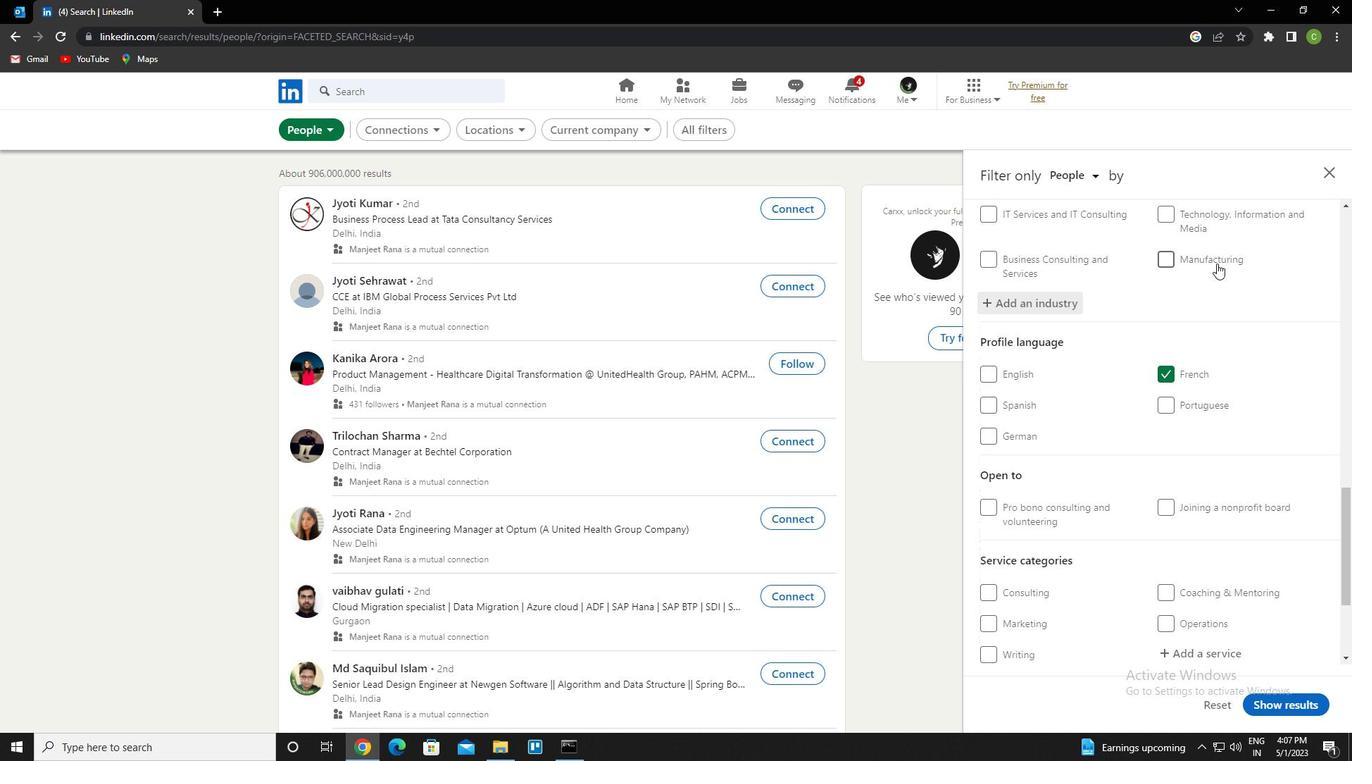 
Action: Mouse scrolled (1217, 262) with delta (0, 0)
Screenshot: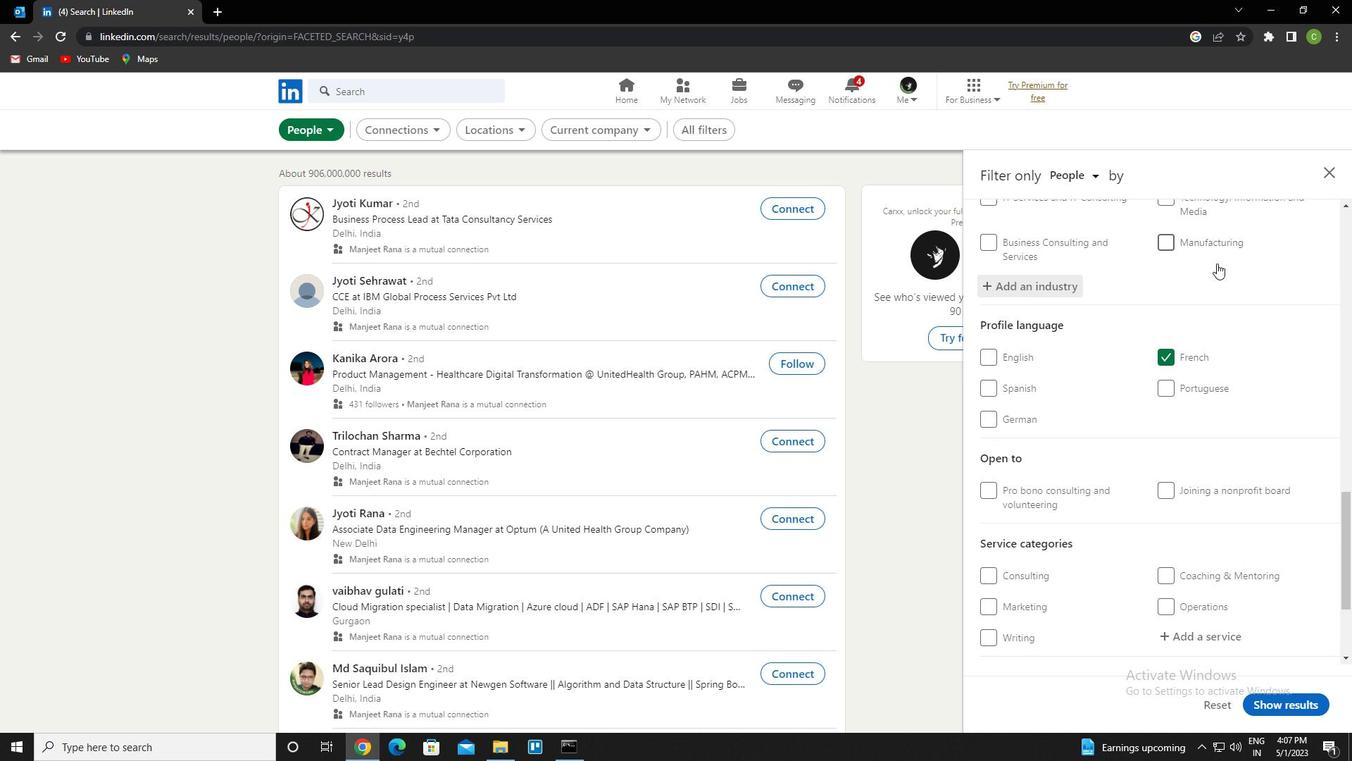 
Action: Mouse scrolled (1217, 262) with delta (0, 0)
Screenshot: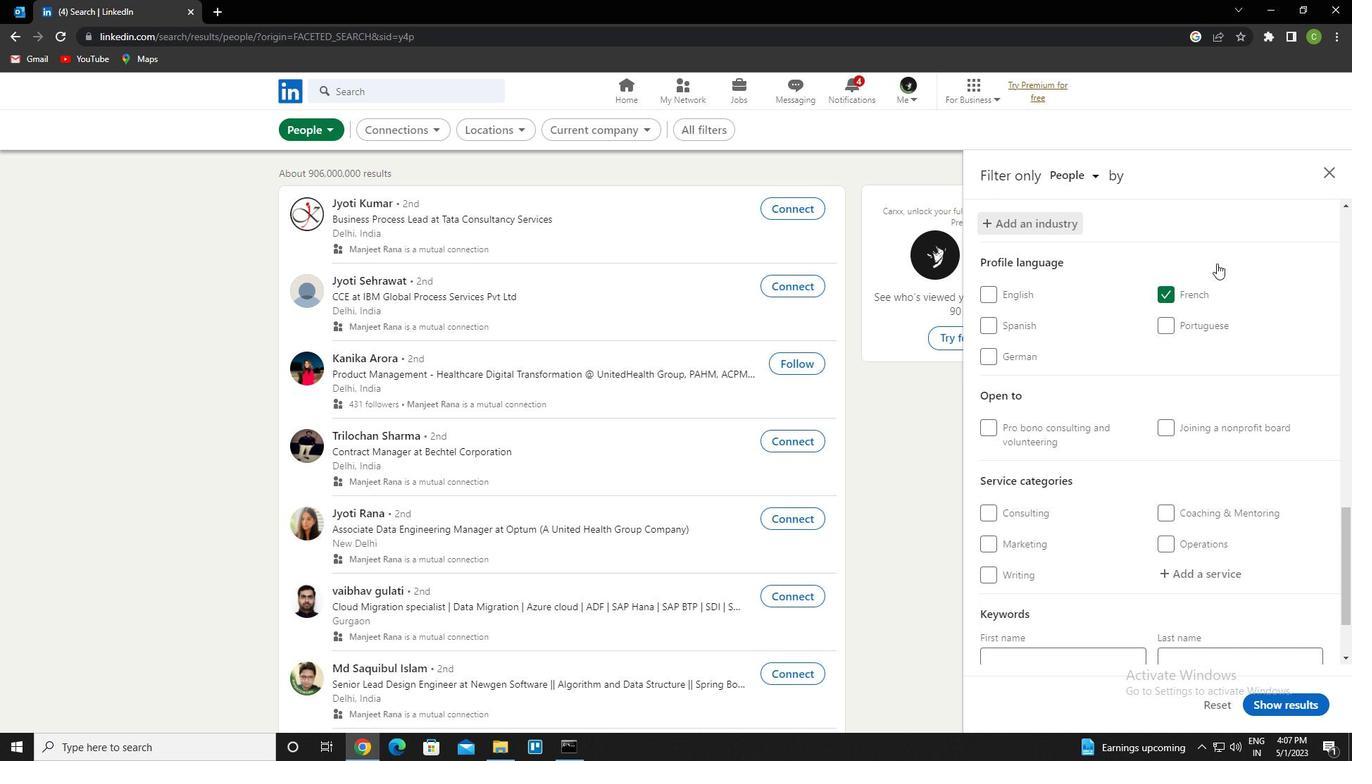 
Action: Mouse moved to (1121, 393)
Screenshot: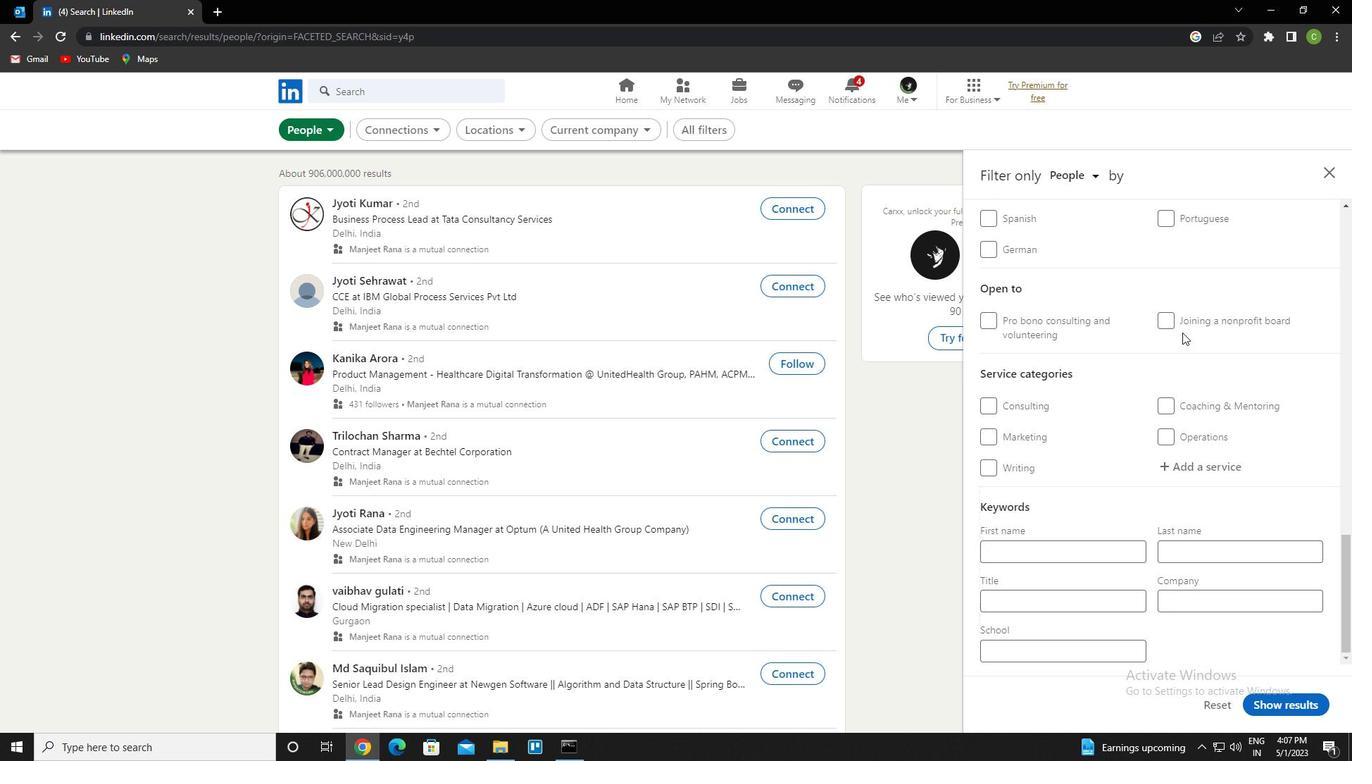 
Action: Mouse scrolled (1121, 392) with delta (0, 0)
Screenshot: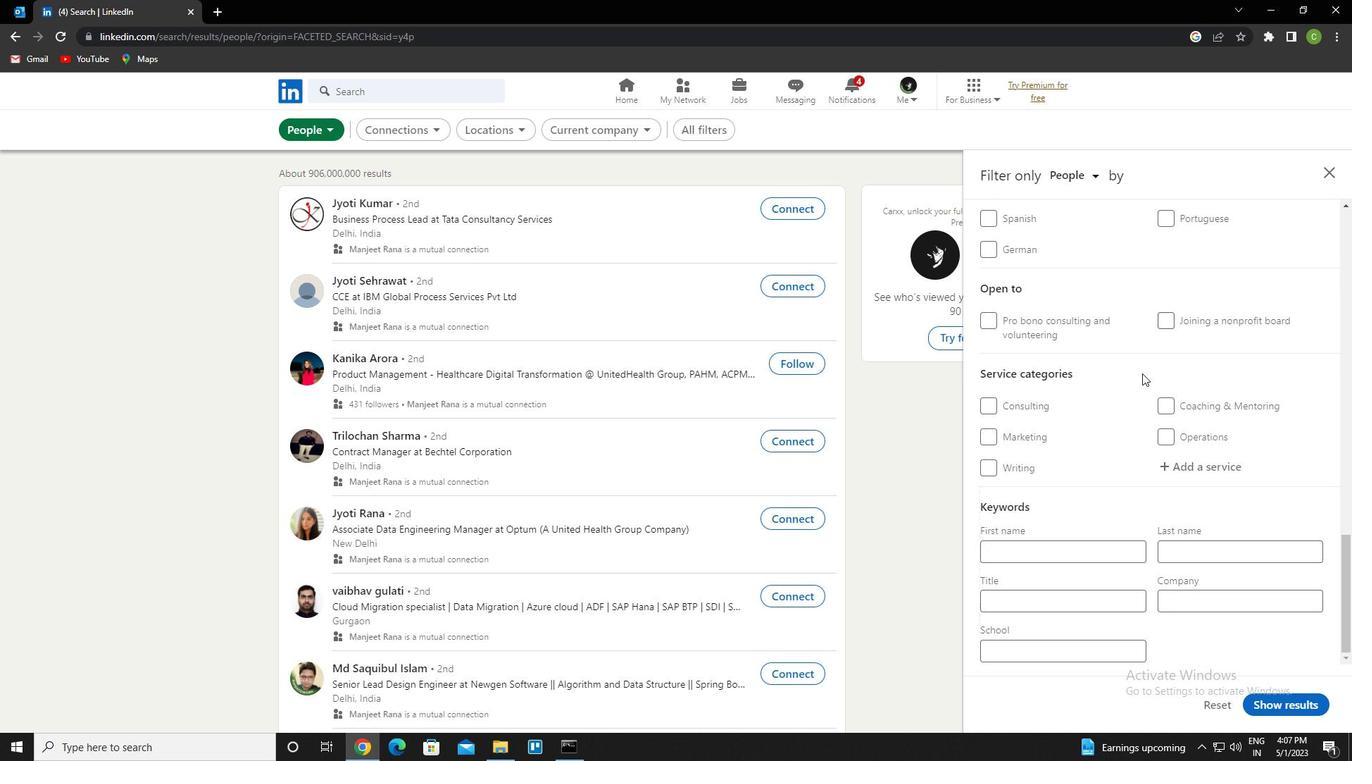 
Action: Mouse moved to (1124, 405)
Screenshot: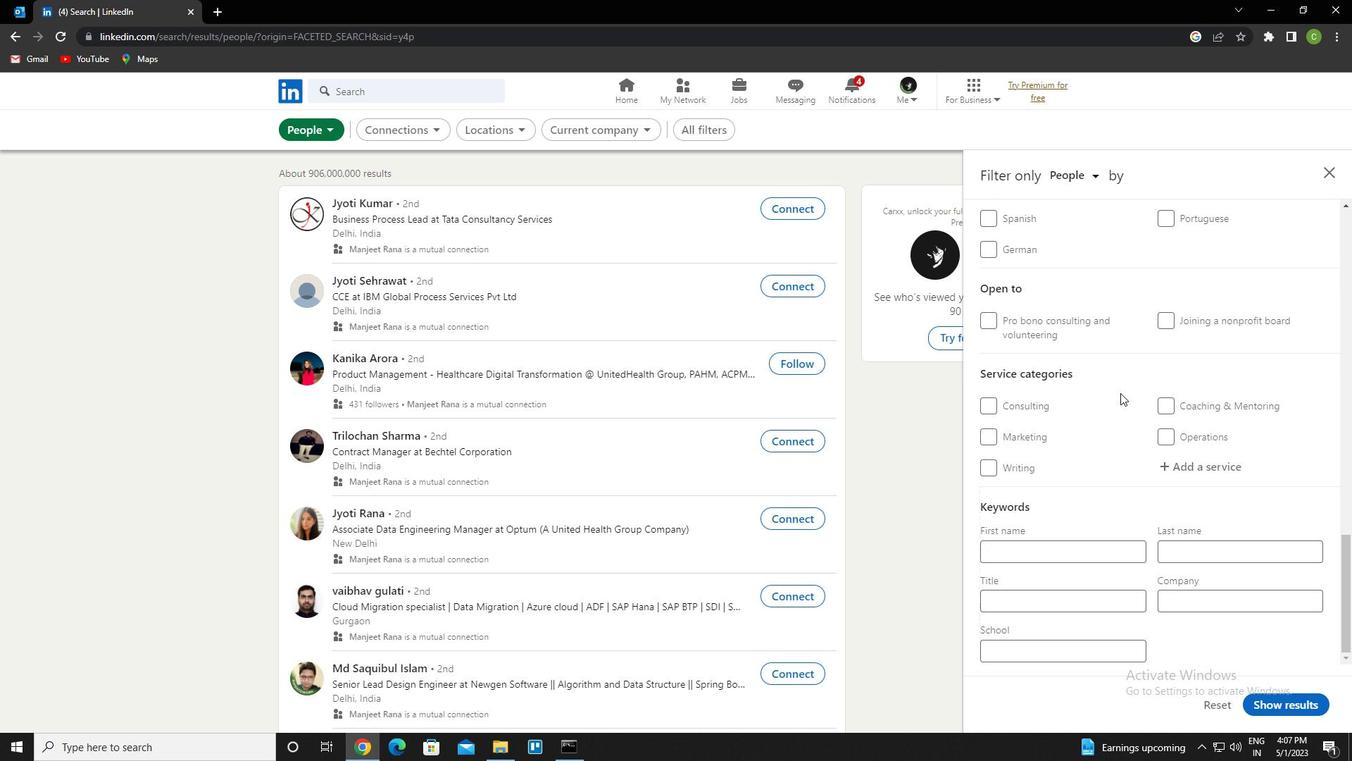 
Action: Mouse scrolled (1124, 404) with delta (0, 0)
Screenshot: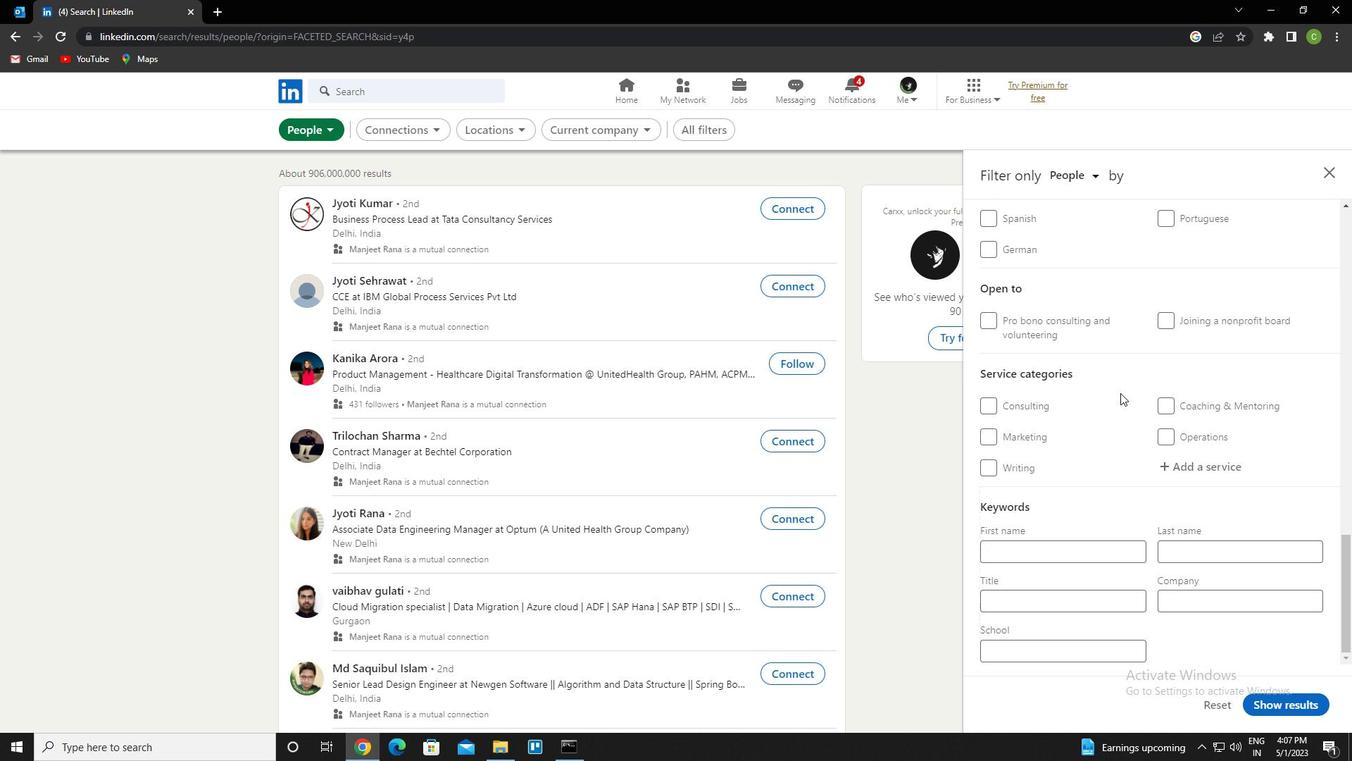 
Action: Mouse moved to (1207, 469)
Screenshot: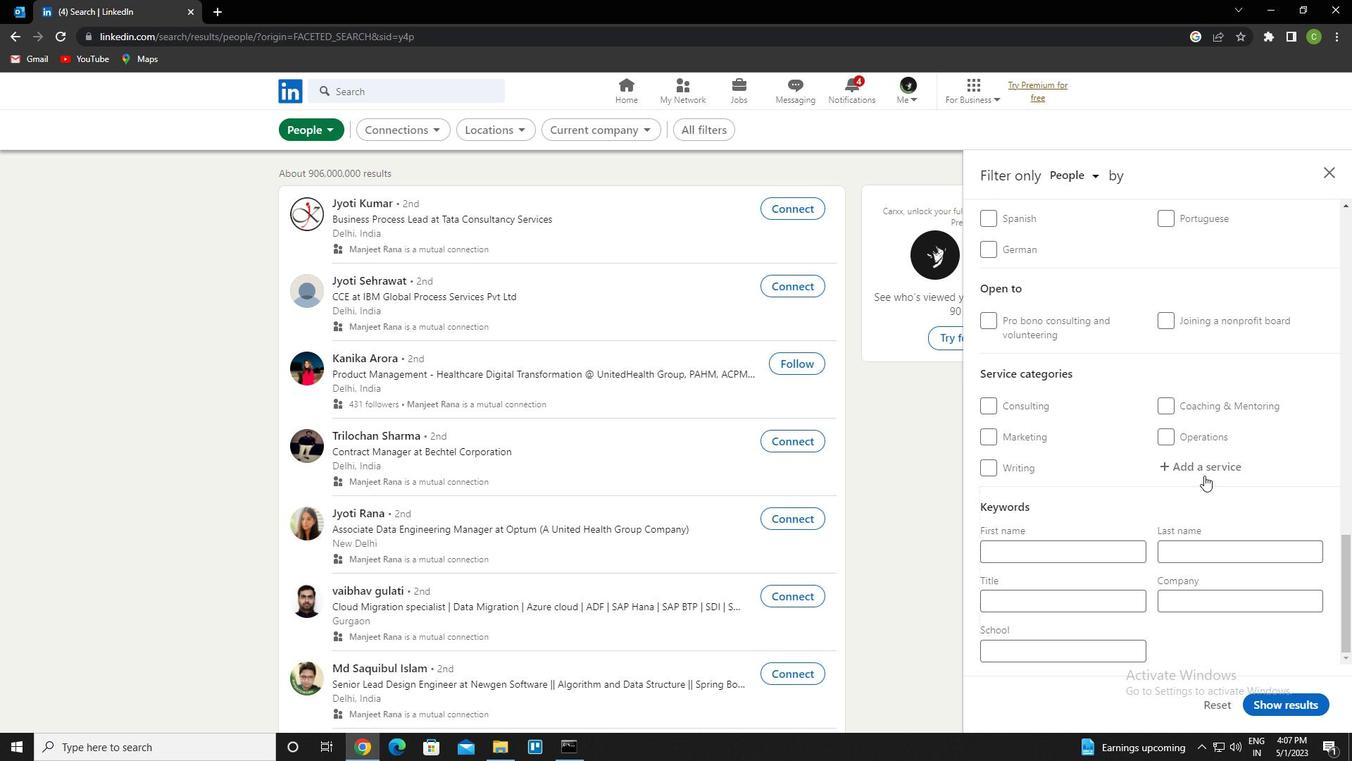 
Action: Mouse pressed left at (1207, 469)
Screenshot: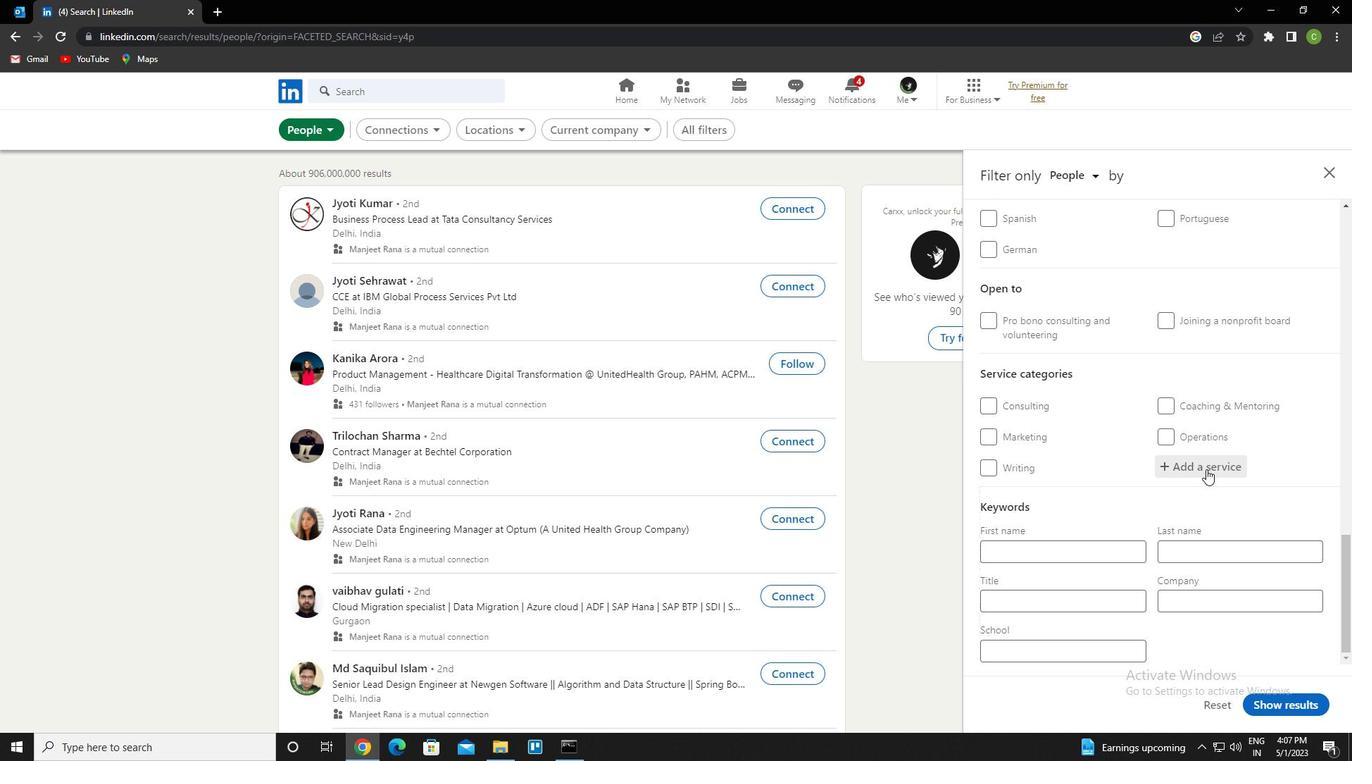 
Action: Key pressed <Key.caps_lock>c<Key.caps_lock>ustomer<Key.down><Key.down><Key.enter>
Screenshot: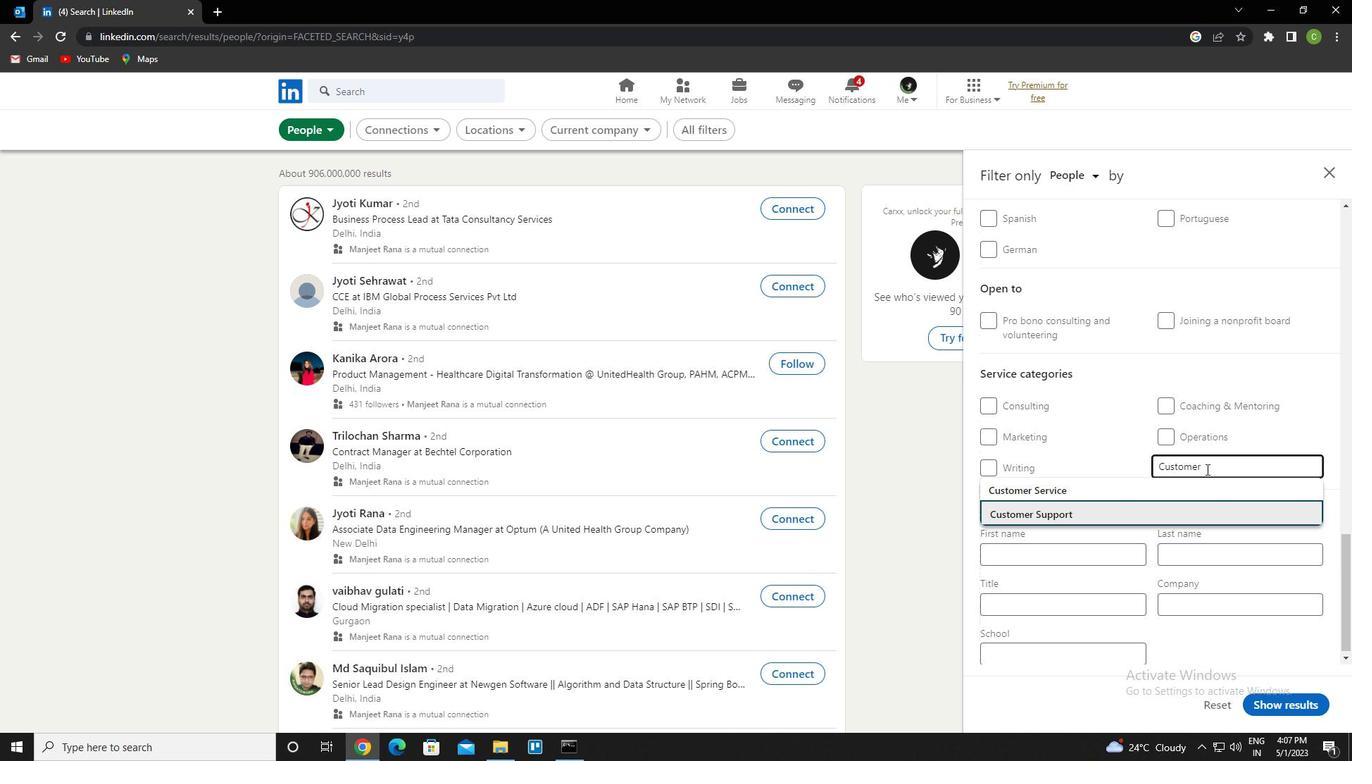 
Action: Mouse moved to (1205, 471)
Screenshot: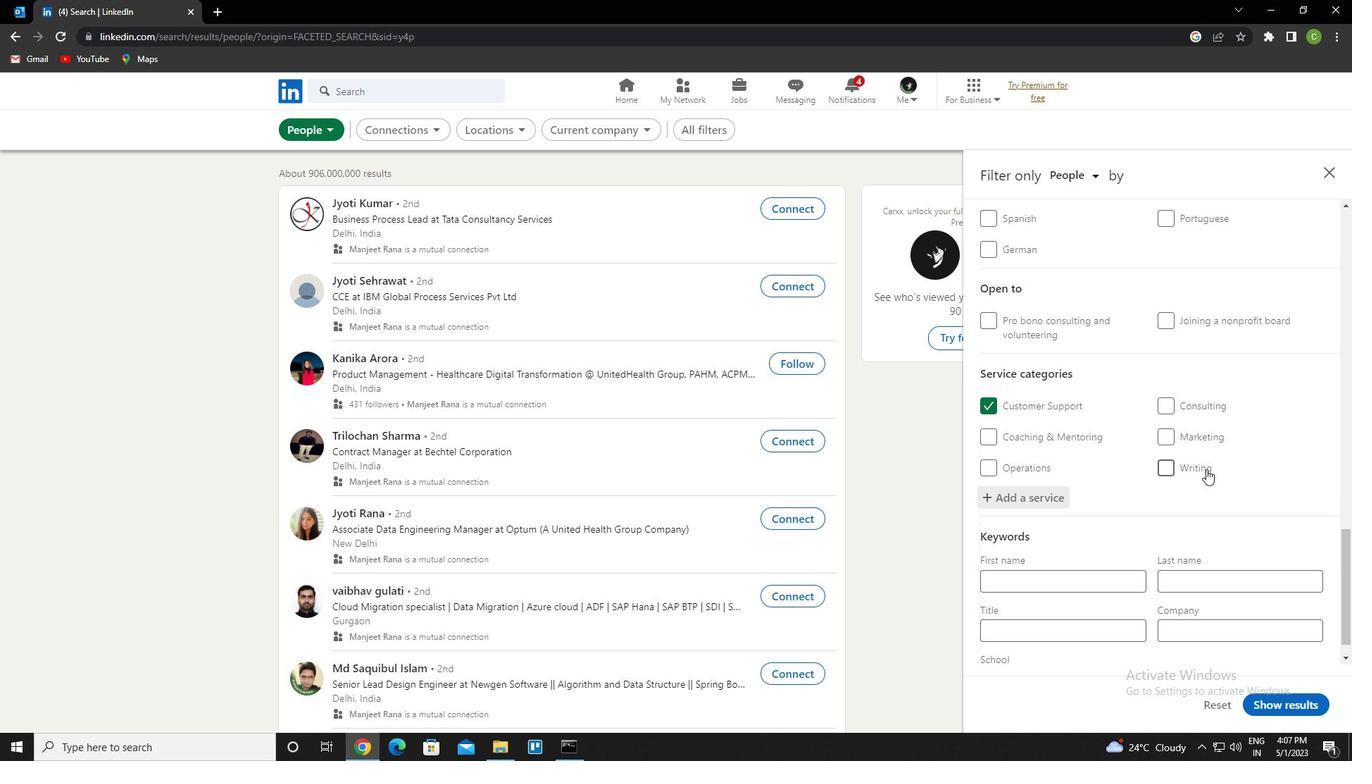 
Action: Mouse scrolled (1205, 470) with delta (0, 0)
Screenshot: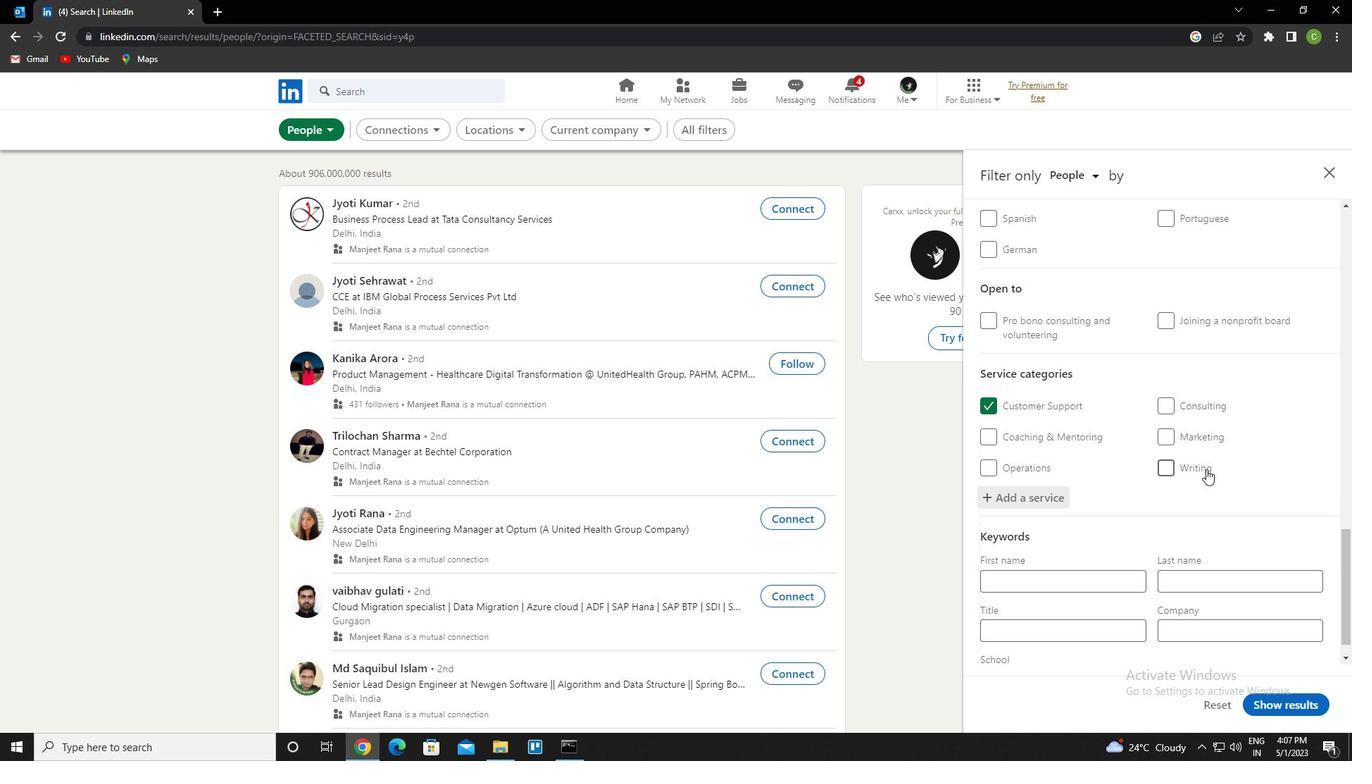 
Action: Mouse moved to (1203, 484)
Screenshot: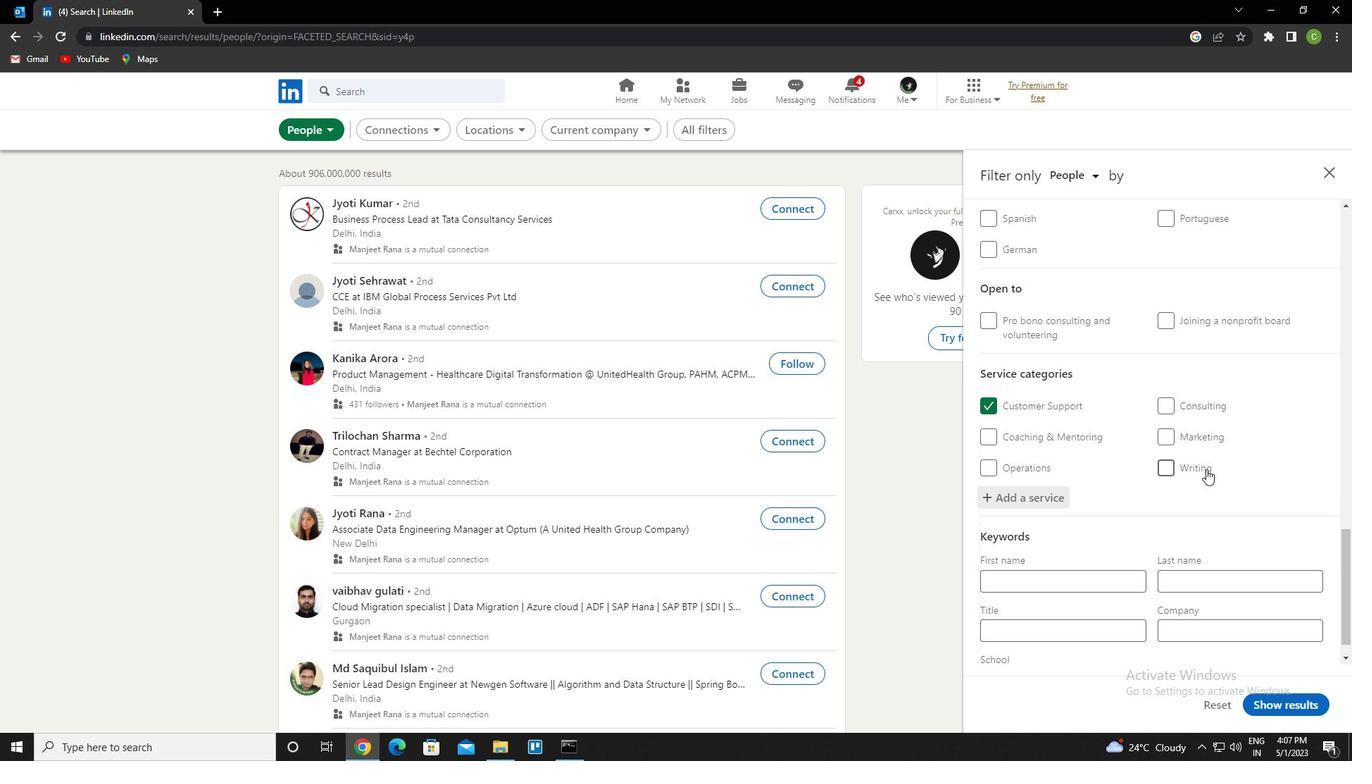 
Action: Mouse scrolled (1203, 483) with delta (0, 0)
Screenshot: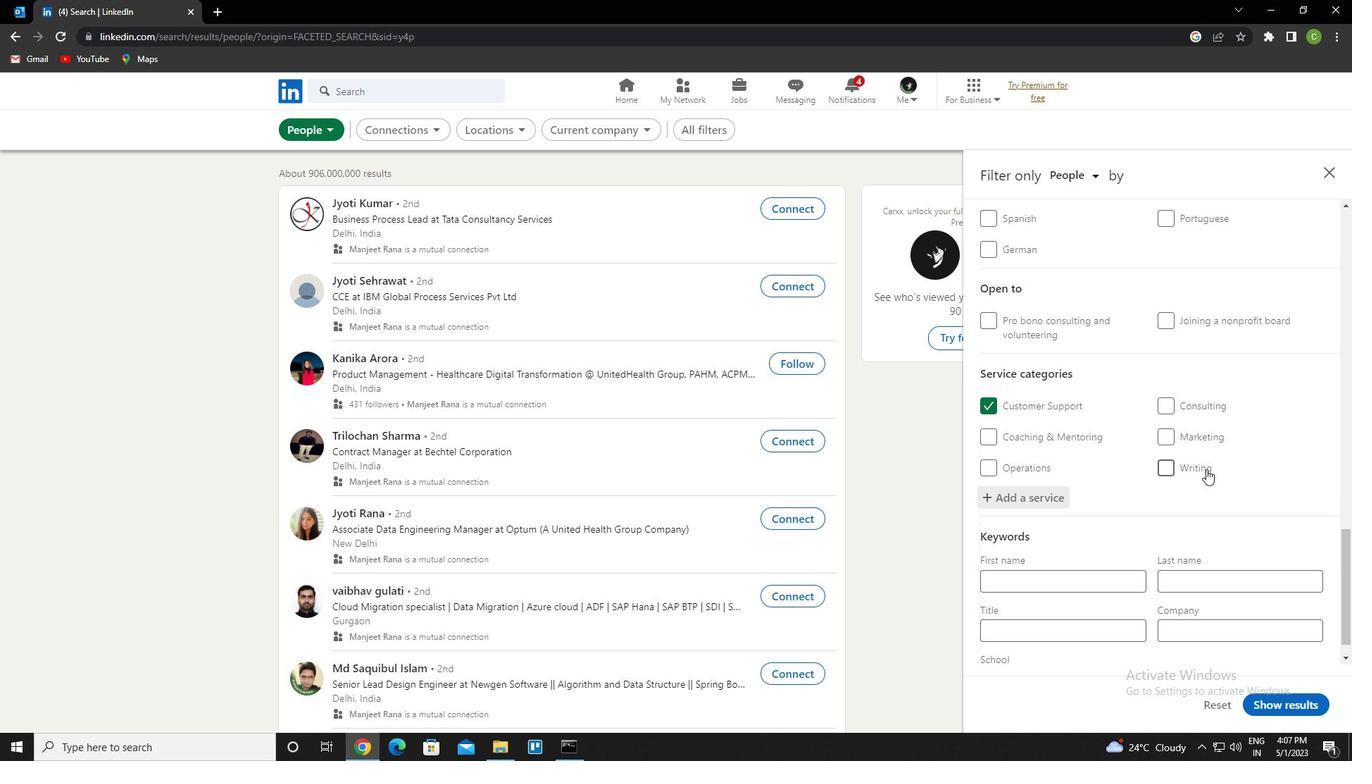
Action: Mouse moved to (1209, 502)
Screenshot: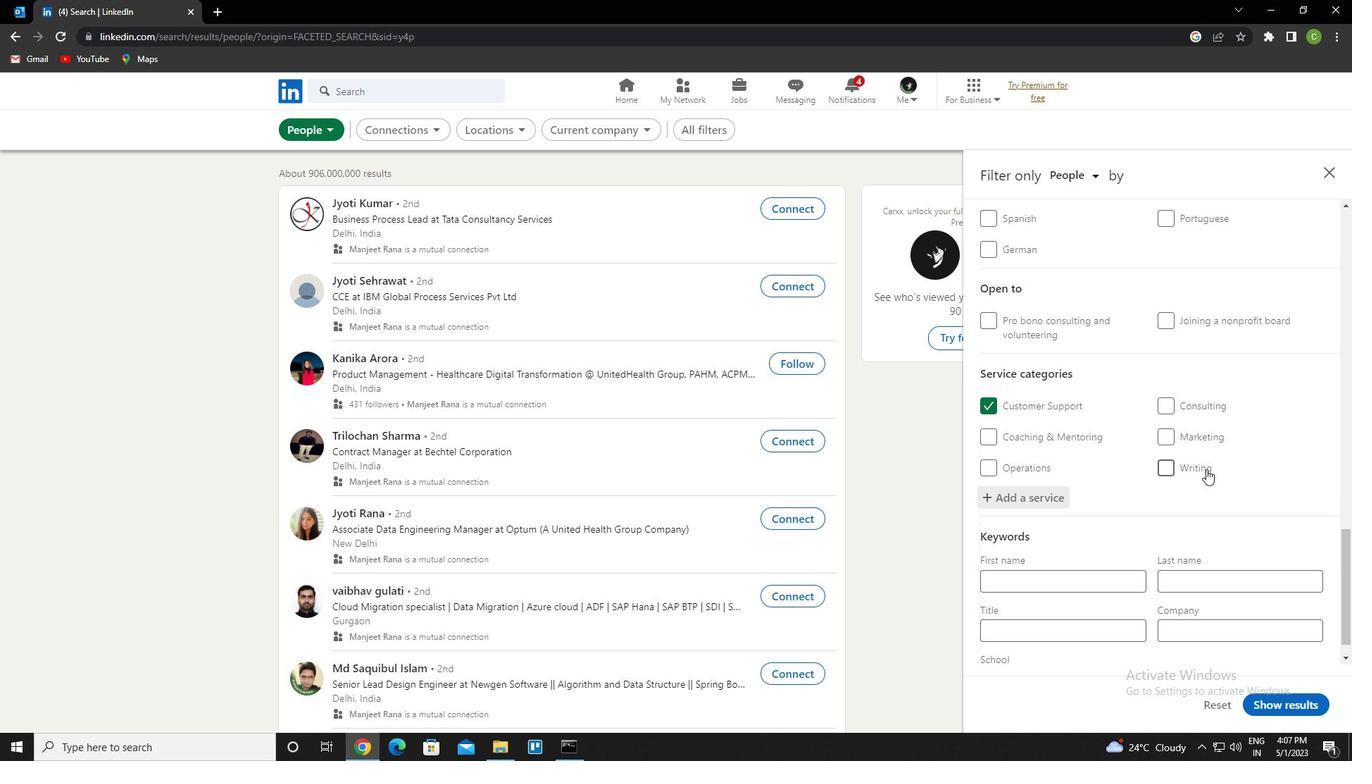 
Action: Mouse scrolled (1209, 501) with delta (0, 0)
Screenshot: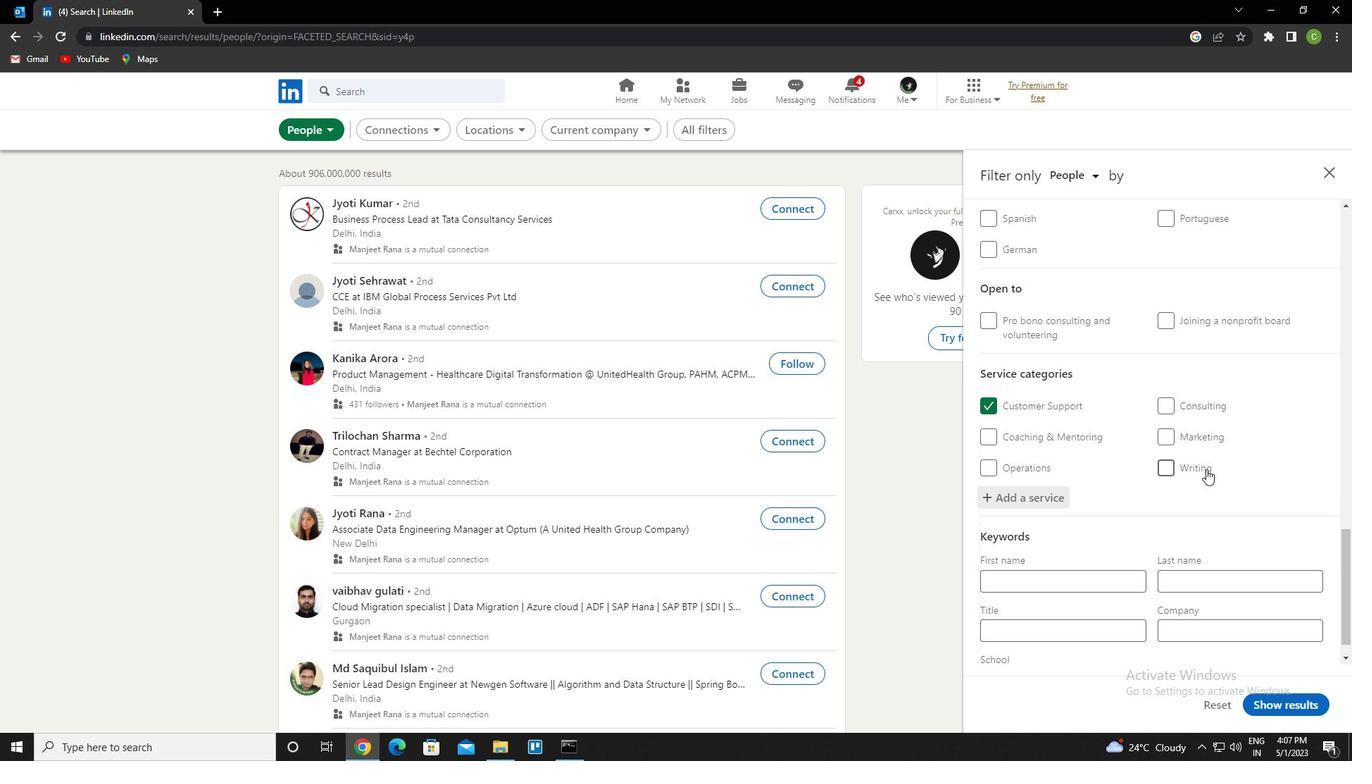 
Action: Mouse moved to (1211, 505)
Screenshot: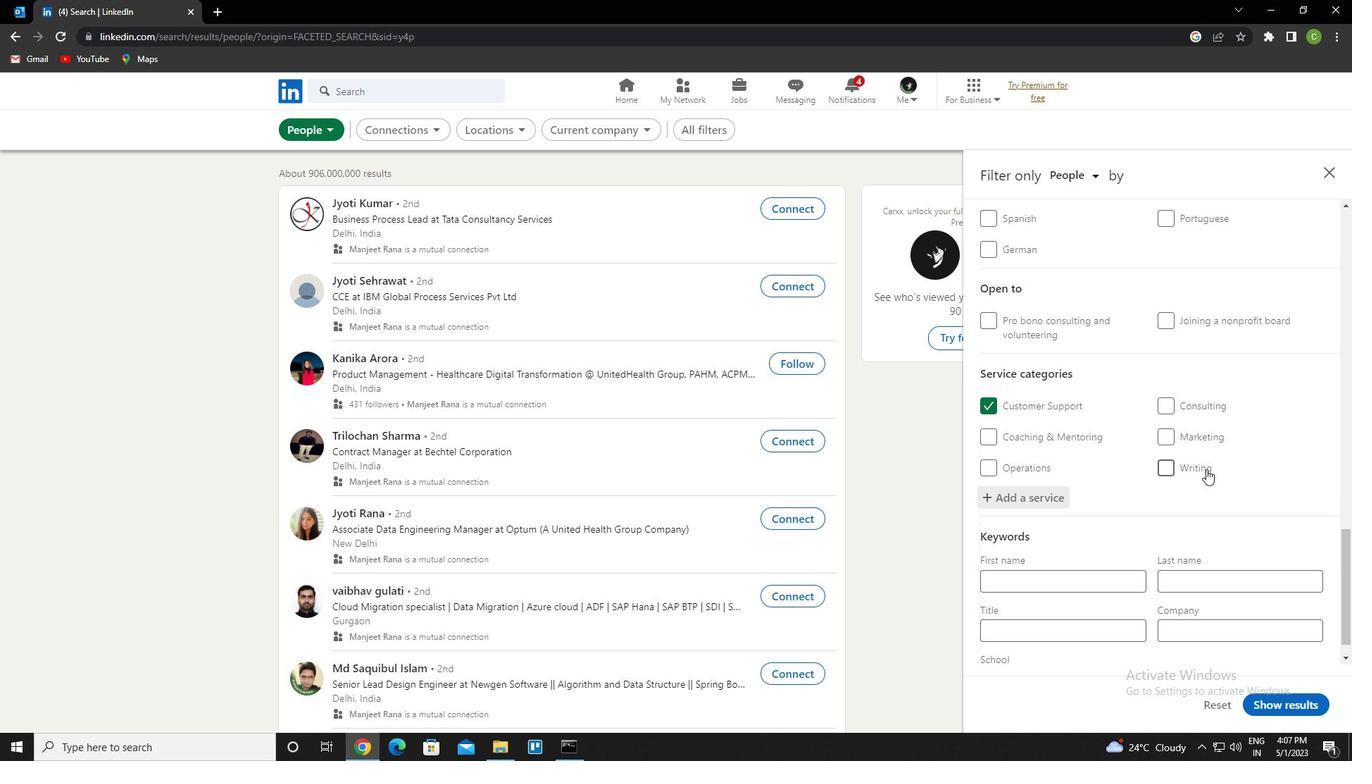 
Action: Mouse scrolled (1211, 505) with delta (0, 0)
Screenshot: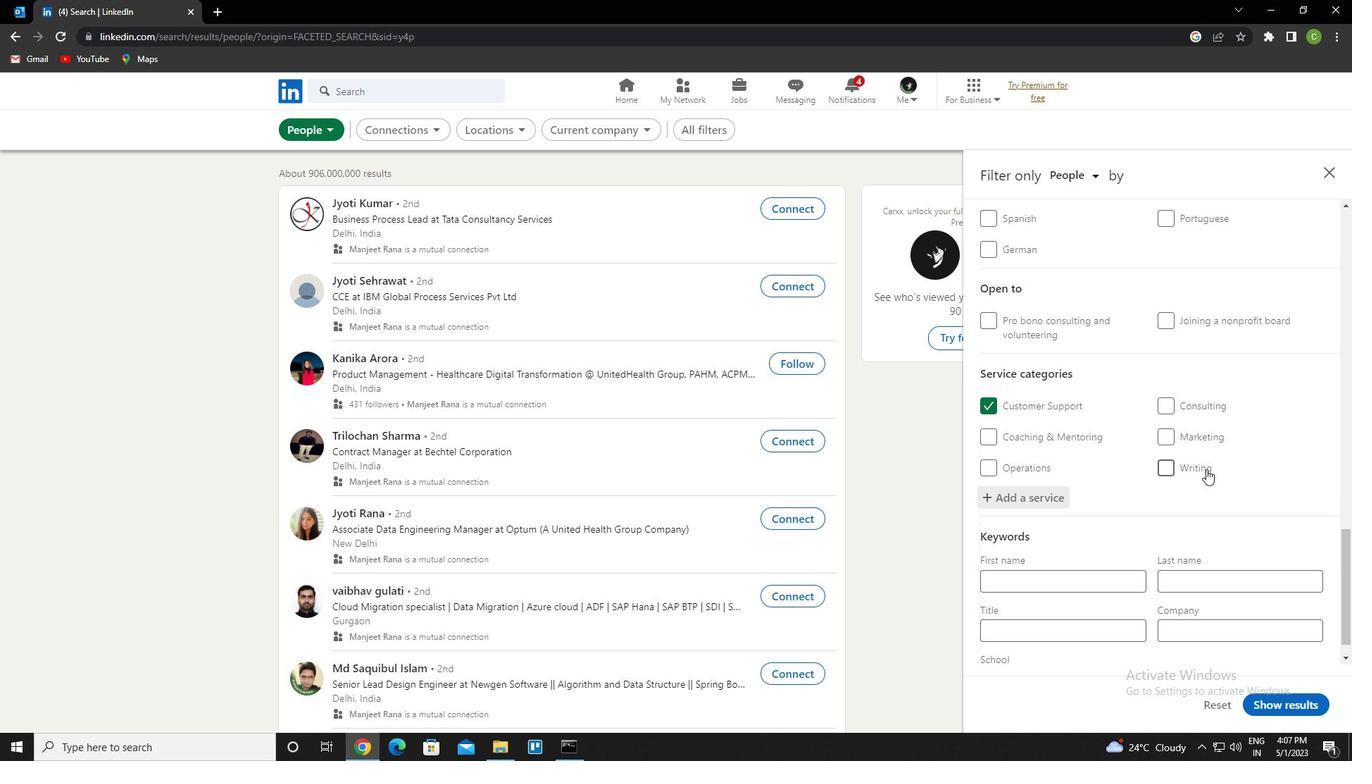 
Action: Mouse moved to (1211, 507)
Screenshot: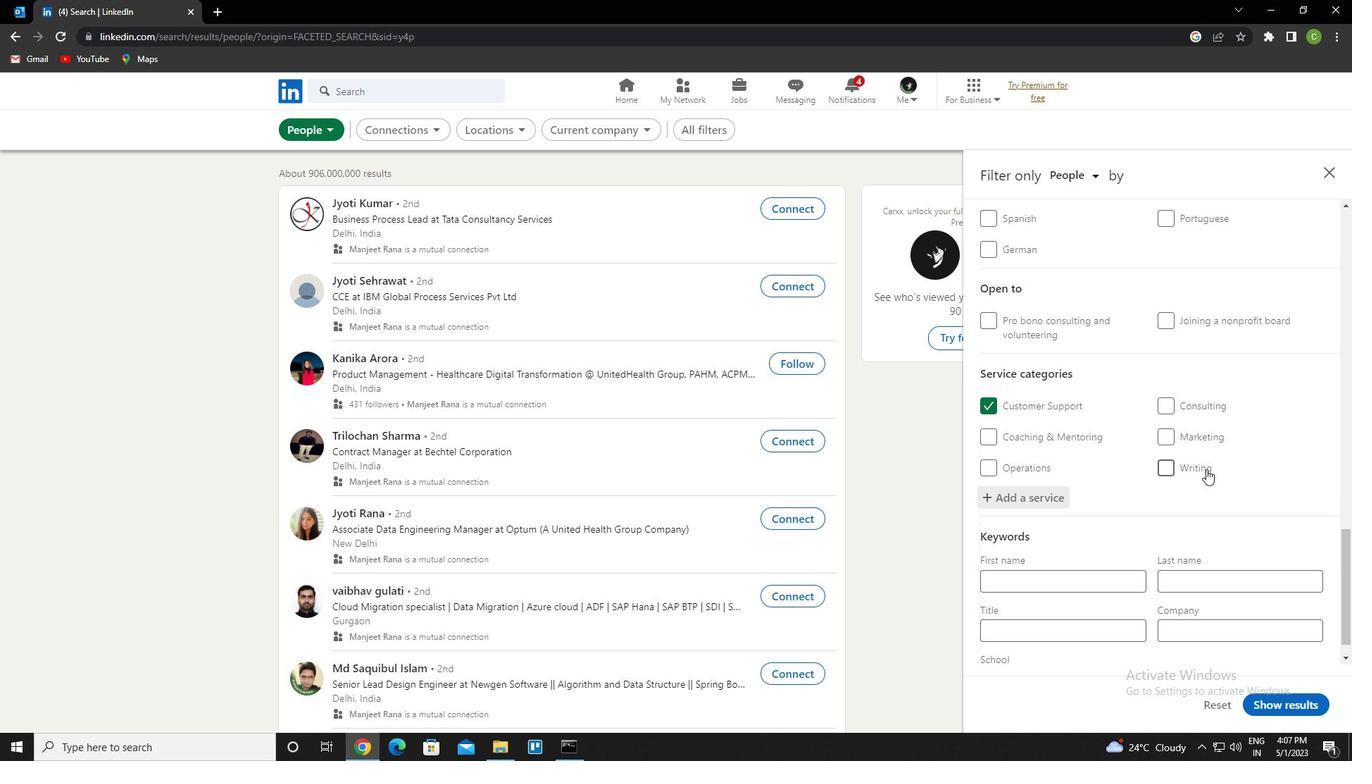 
Action: Mouse scrolled (1211, 506) with delta (0, 0)
Screenshot: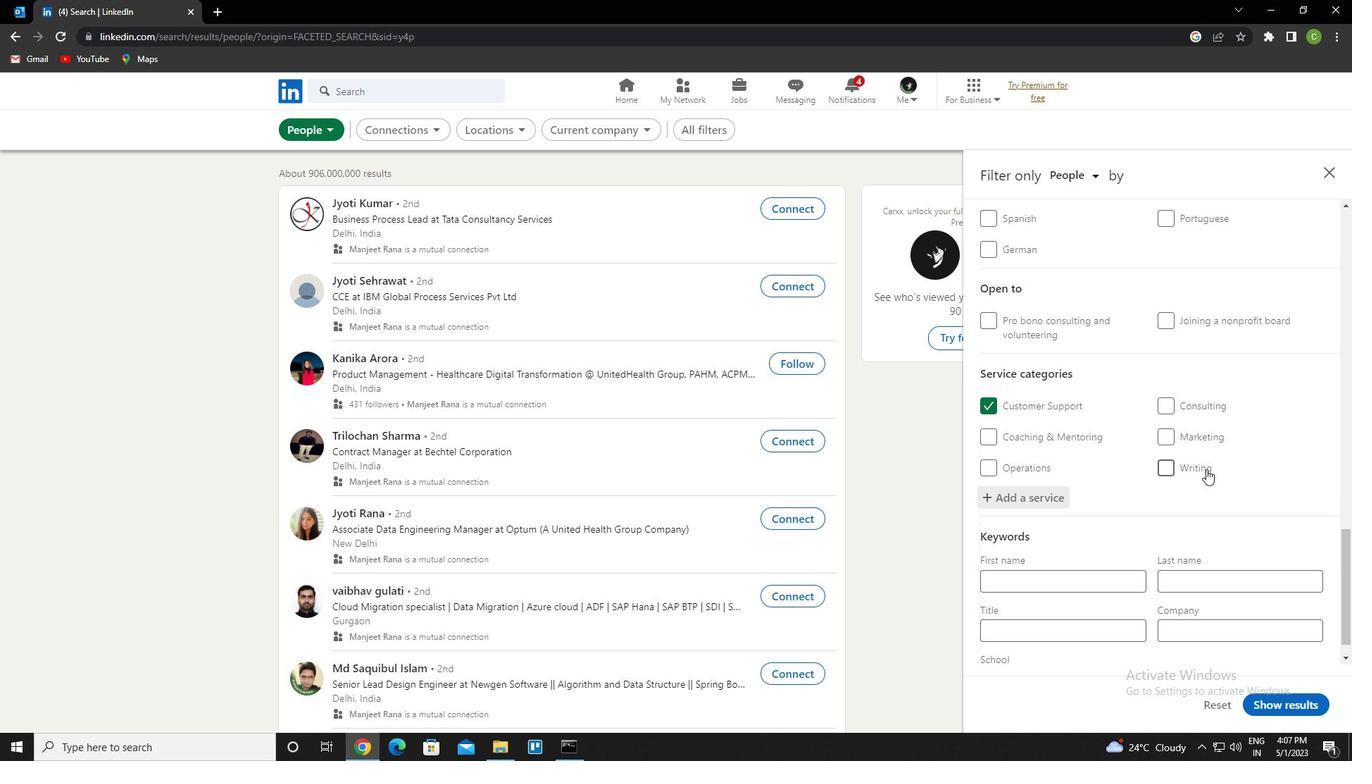 
Action: Mouse moved to (1210, 508)
Screenshot: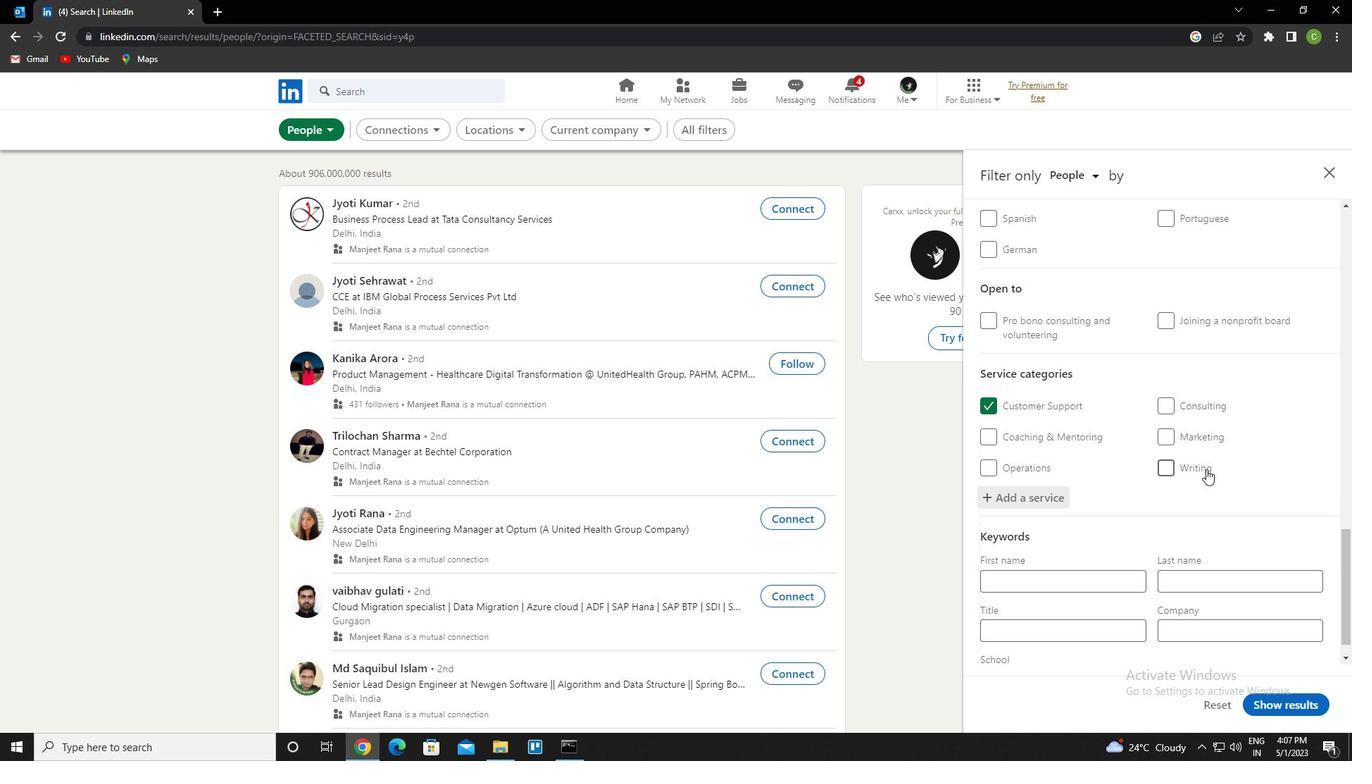 
Action: Mouse scrolled (1210, 508) with delta (0, 0)
Screenshot: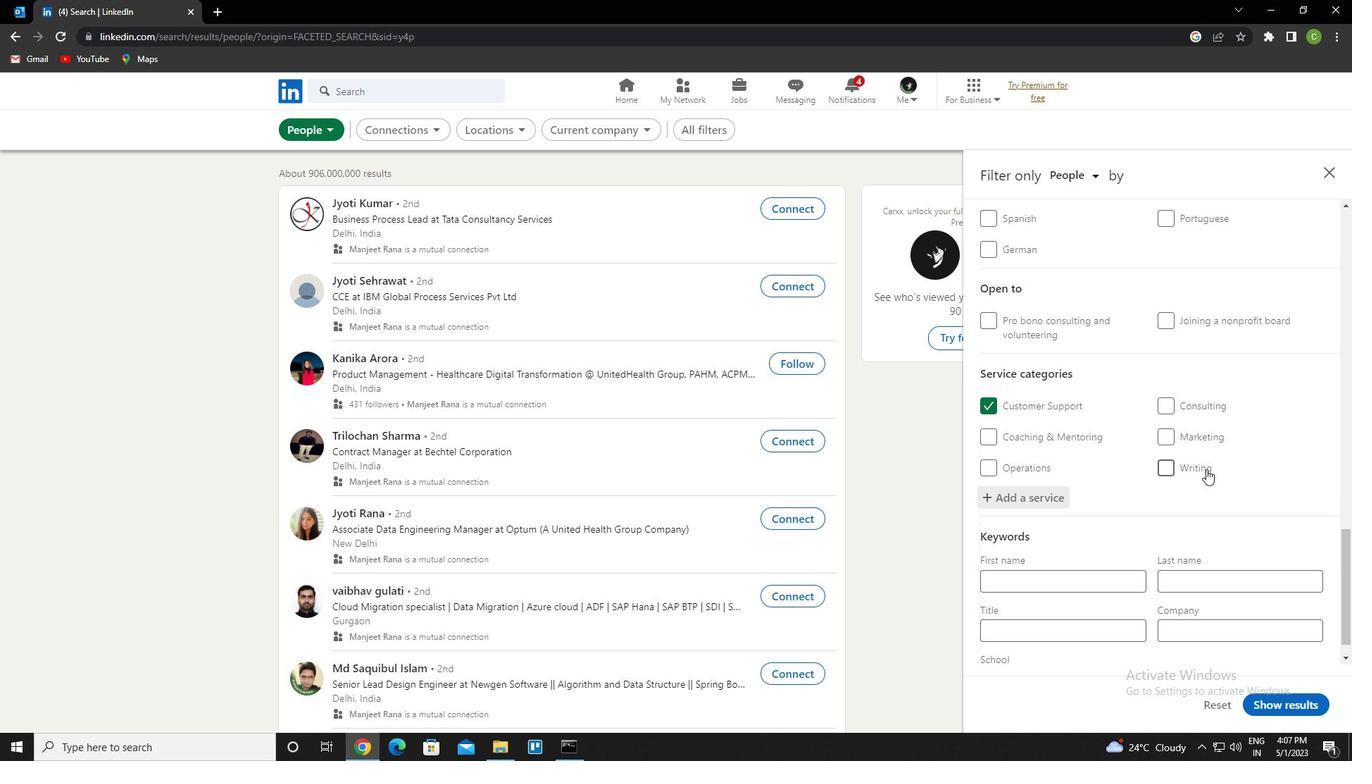 
Action: Mouse moved to (1201, 513)
Screenshot: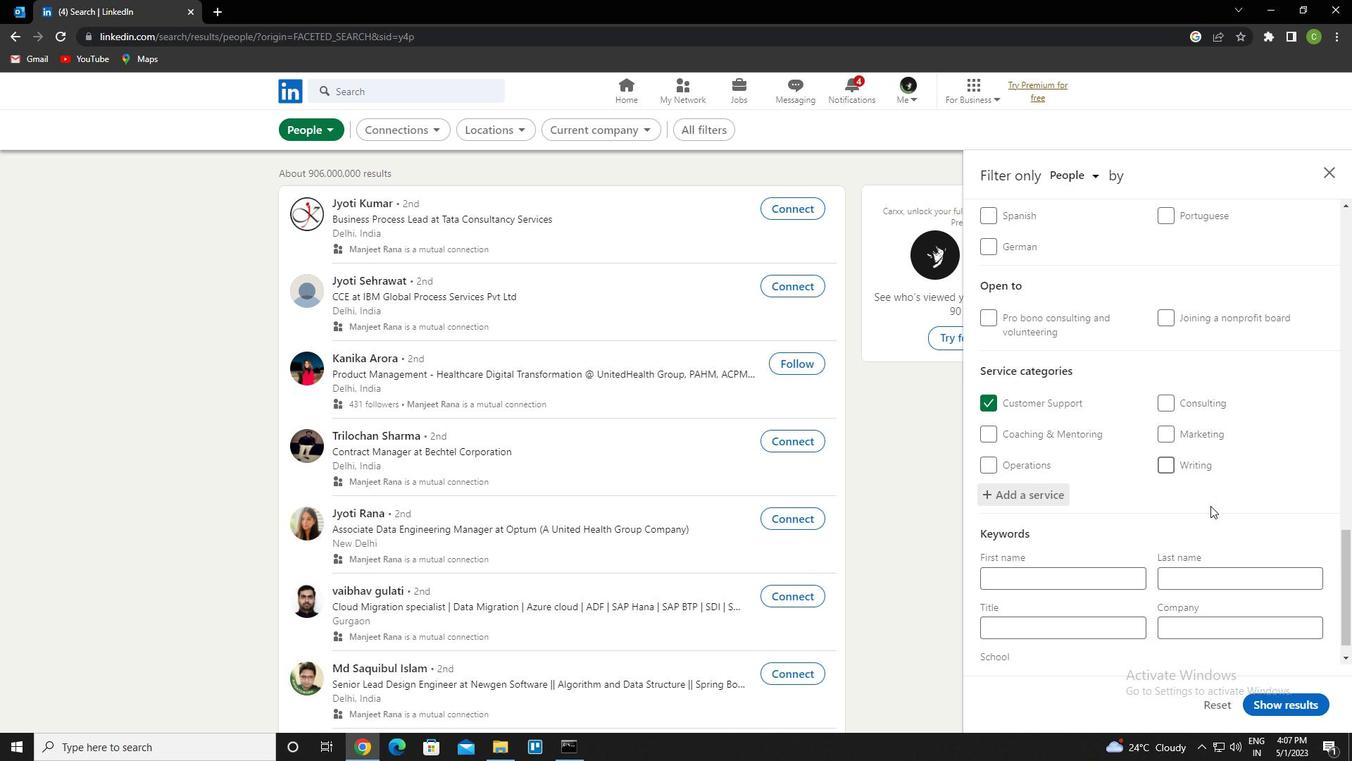 
Action: Mouse scrolled (1201, 512) with delta (0, 0)
Screenshot: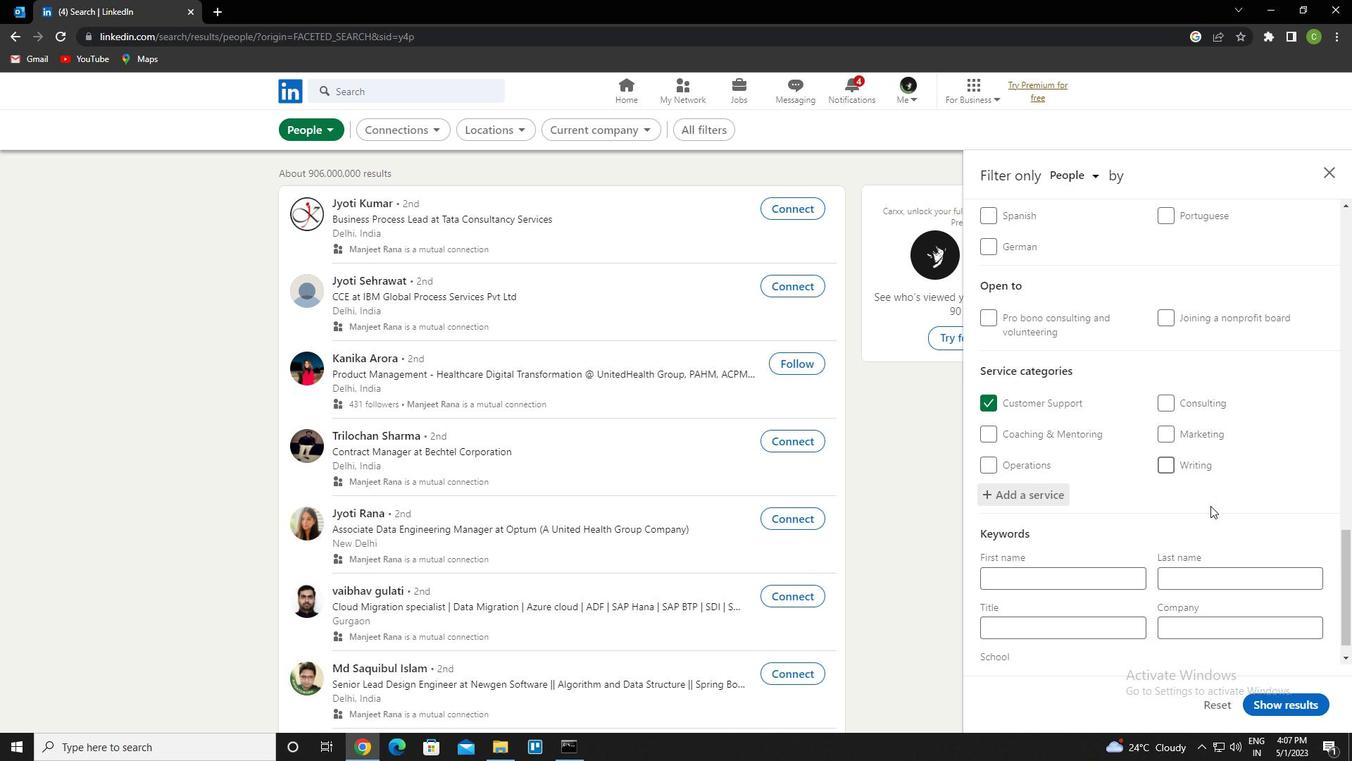 
Action: Mouse moved to (1019, 606)
Screenshot: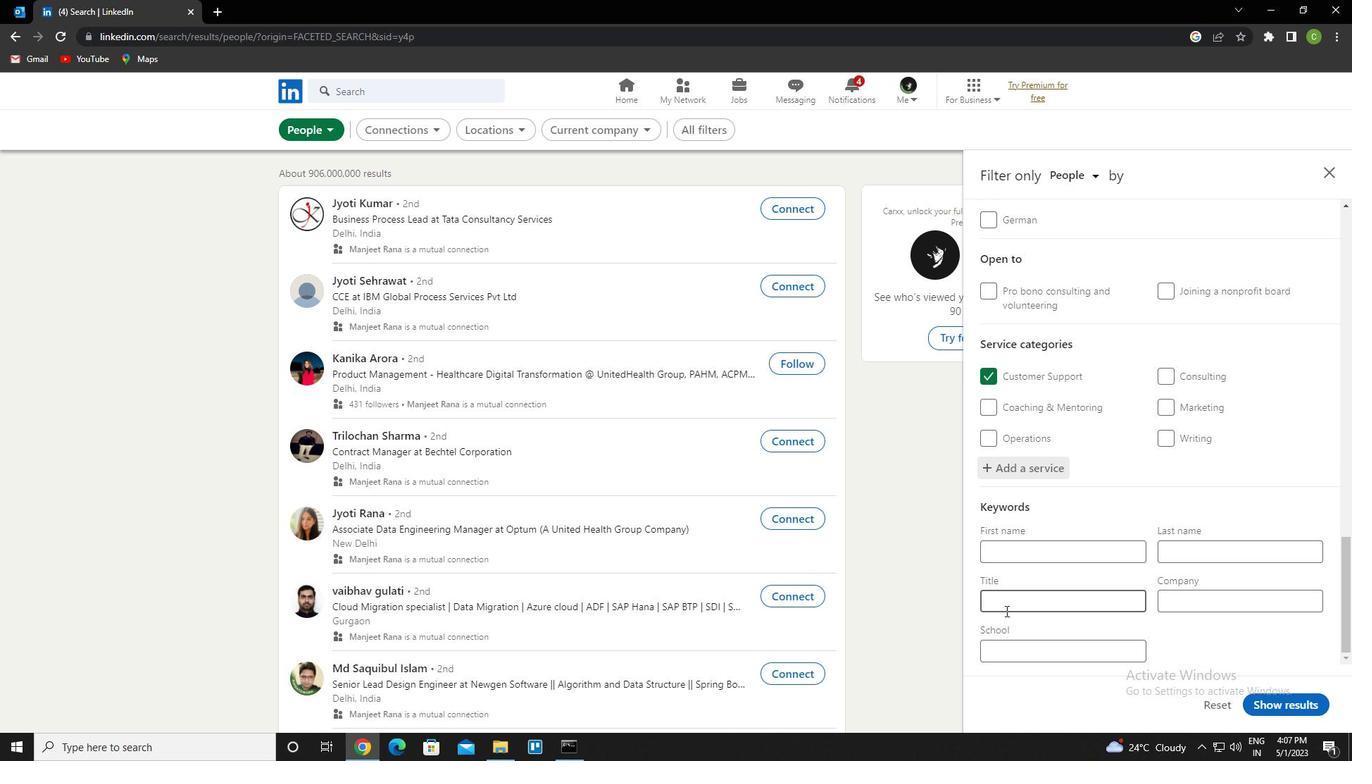 
Action: Mouse pressed left at (1019, 606)
Screenshot: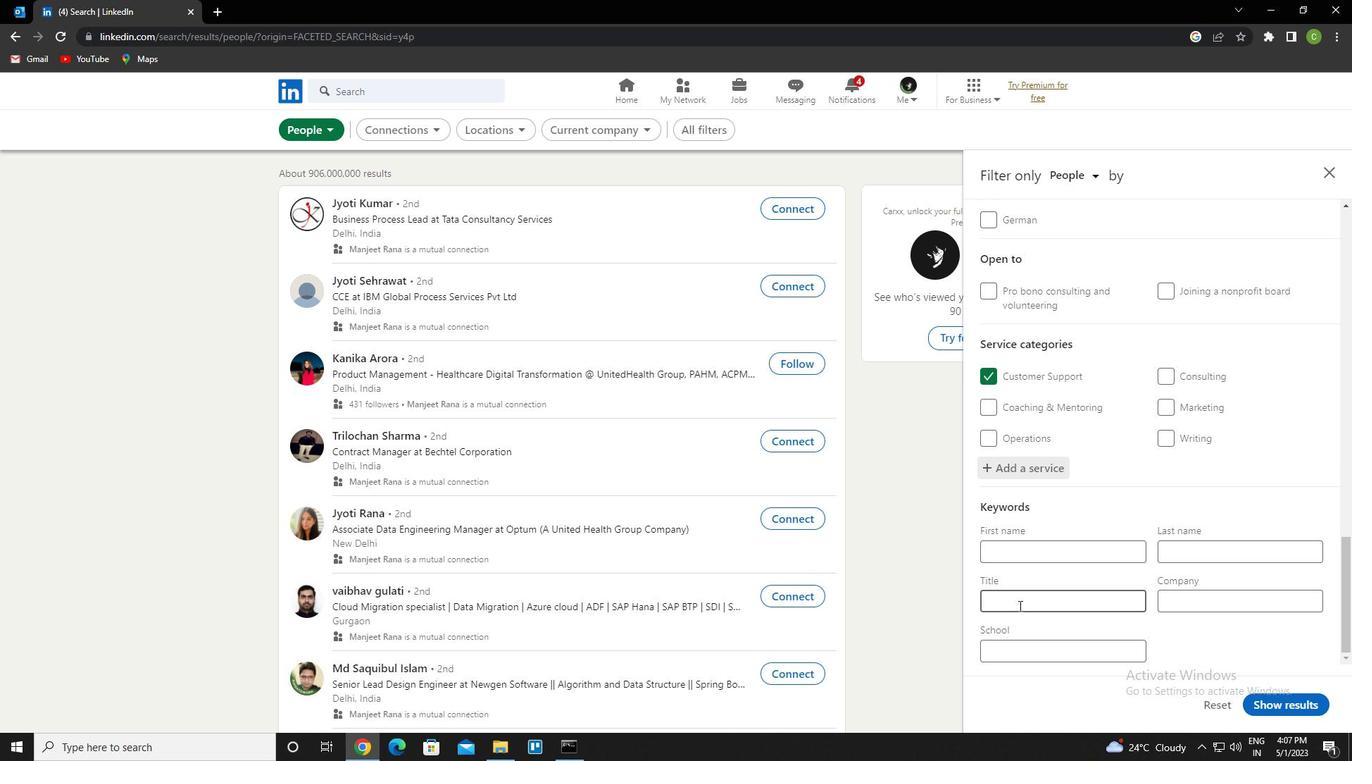 
Action: Key pressed <Key.caps_lock>p<Key.caps_lock>hysical<Key.space><Key.caps_lock>t<Key.caps_lock>Herapy<Key.space><Key.caps_lock>a<Key.caps_lock>ssistant
Screenshot: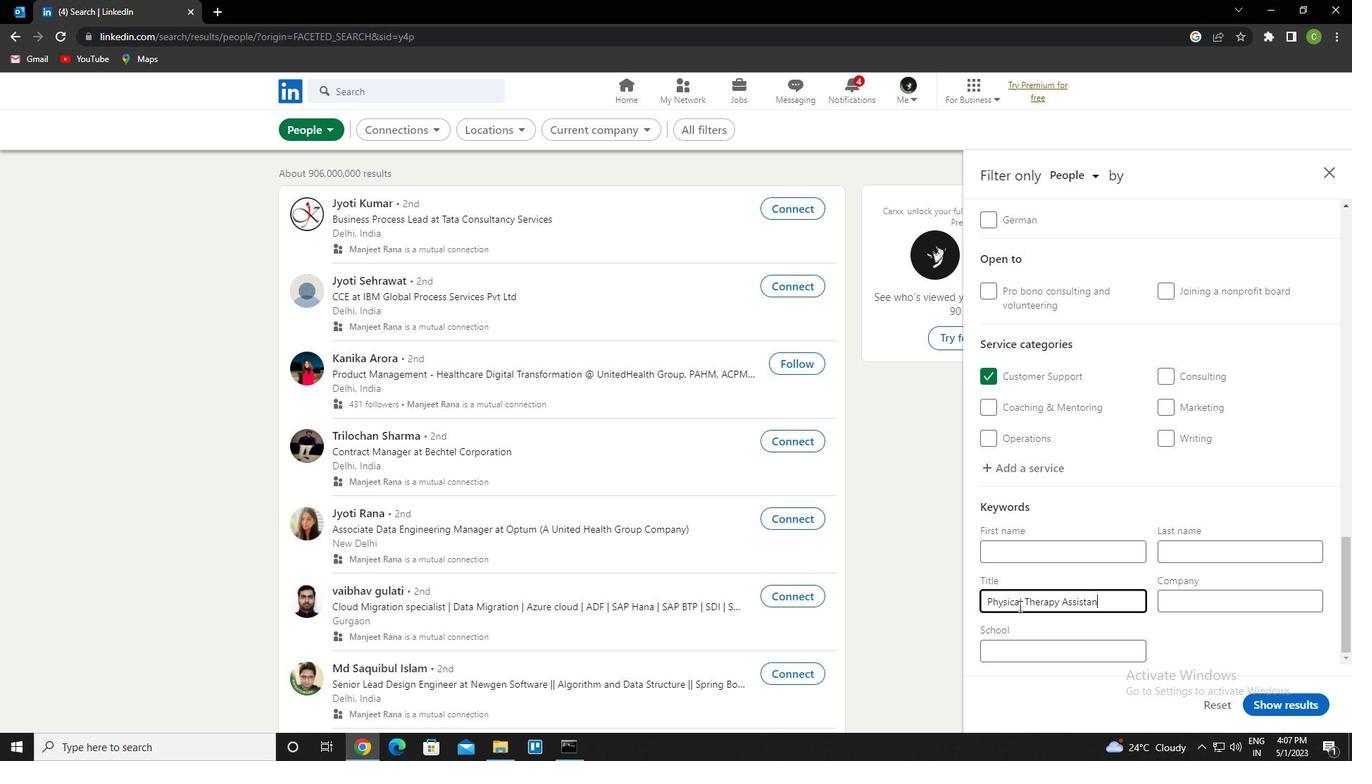 
Action: Mouse moved to (1271, 694)
Screenshot: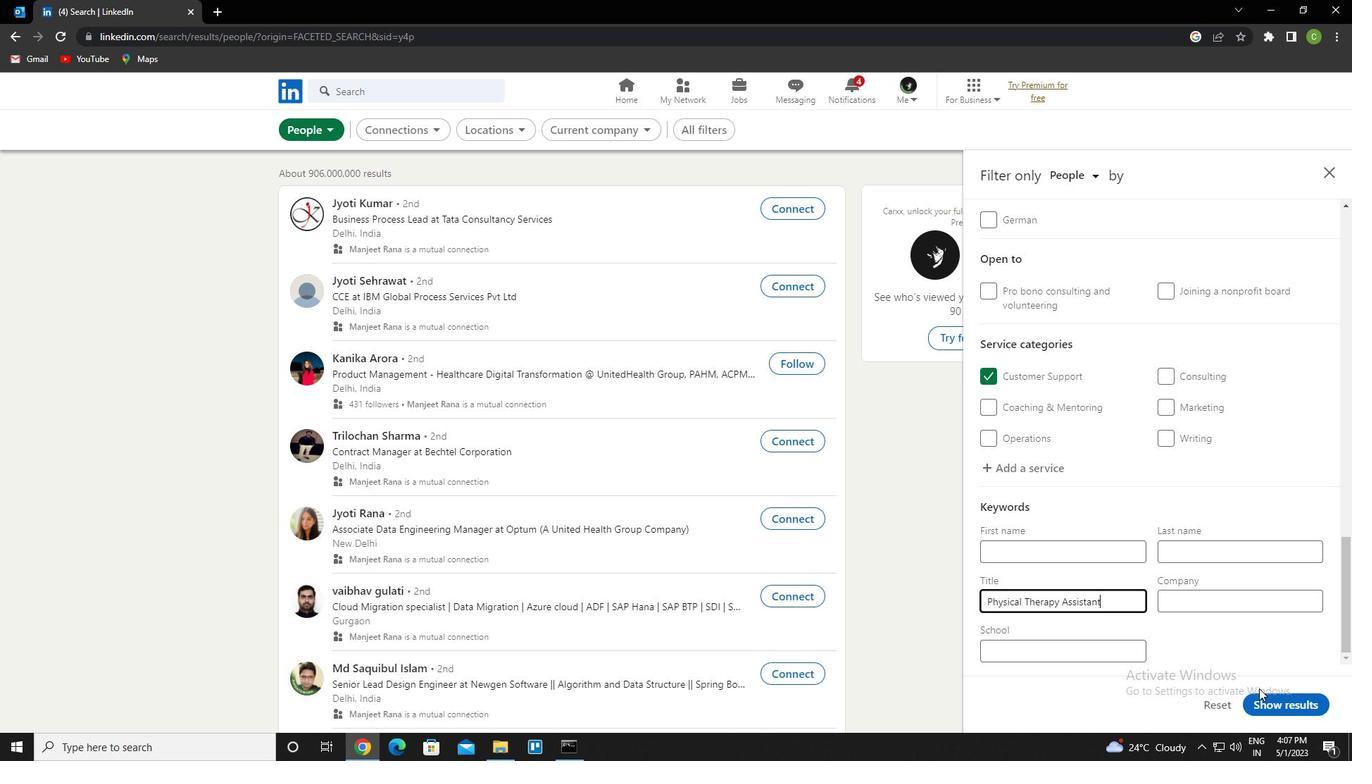 
Action: Mouse pressed left at (1271, 694)
Screenshot: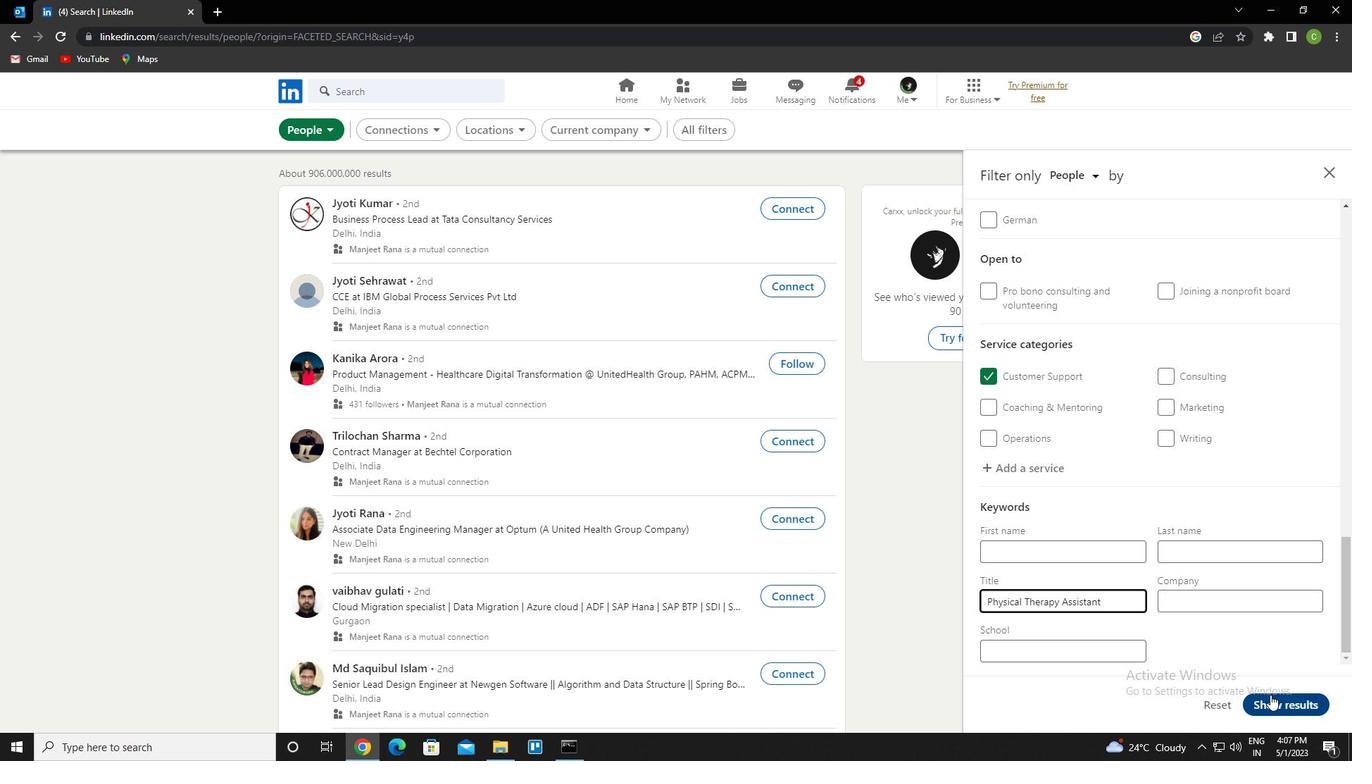 
Action: Mouse moved to (566, 695)
Screenshot: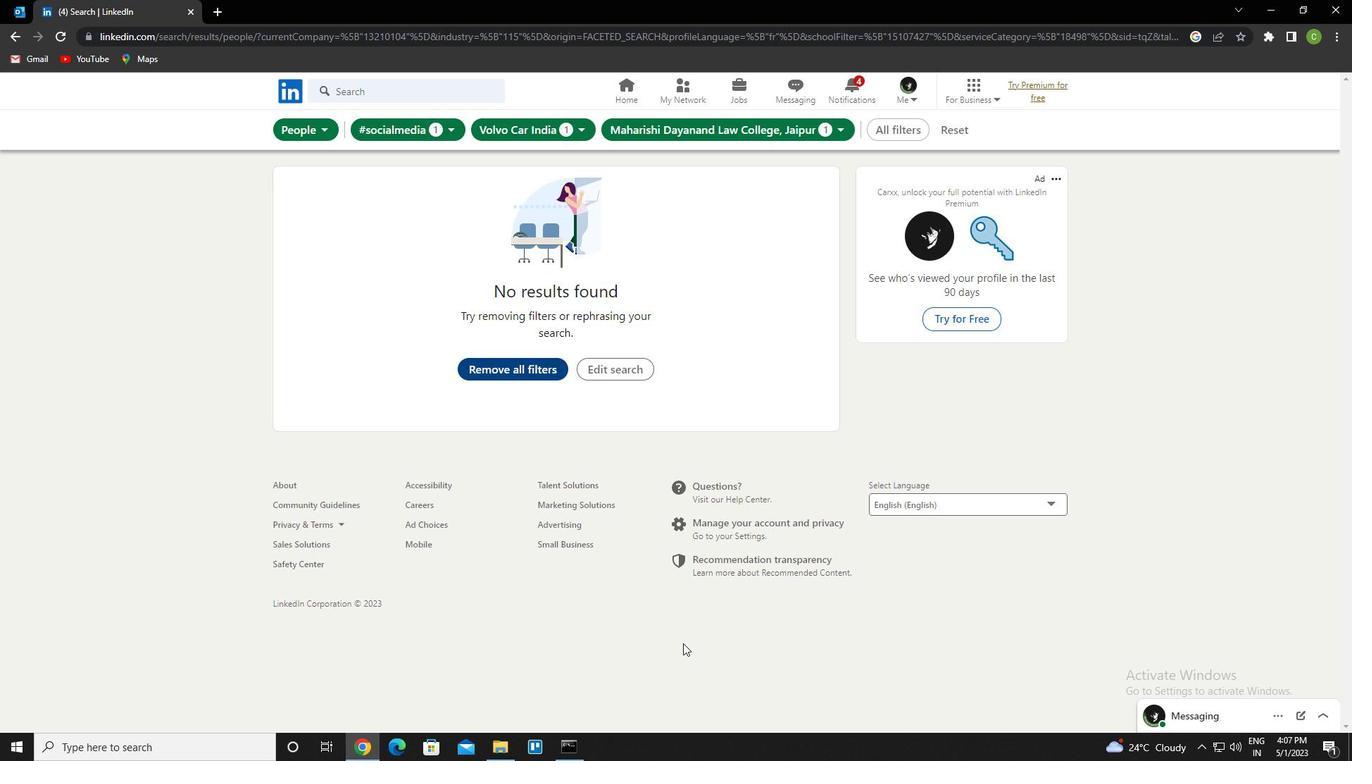 
